 Task: Look for space in Königs Wusterhausen, Germany from 1st August, 2023 to 5th August, 2023 for 3 adults, 1 child in price range Rs.13000 to Rs.20000. Place can be entire place with 2 bedrooms having 3 beds and 2 bathrooms. Property type can be house, flat, guest house. Booking option can be shelf check-in. Required host language is English.
Action: Mouse moved to (546, 146)
Screenshot: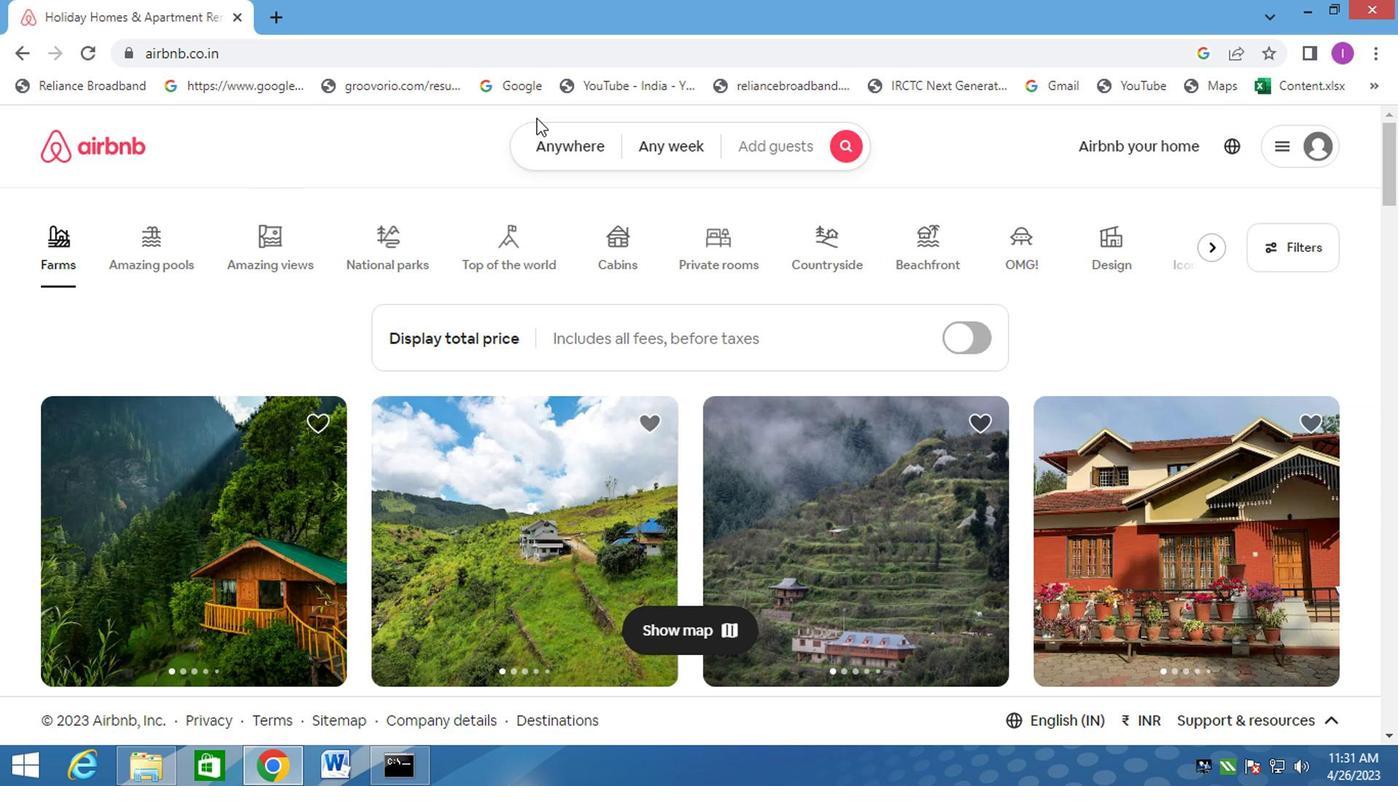 
Action: Mouse pressed left at (546, 146)
Screenshot: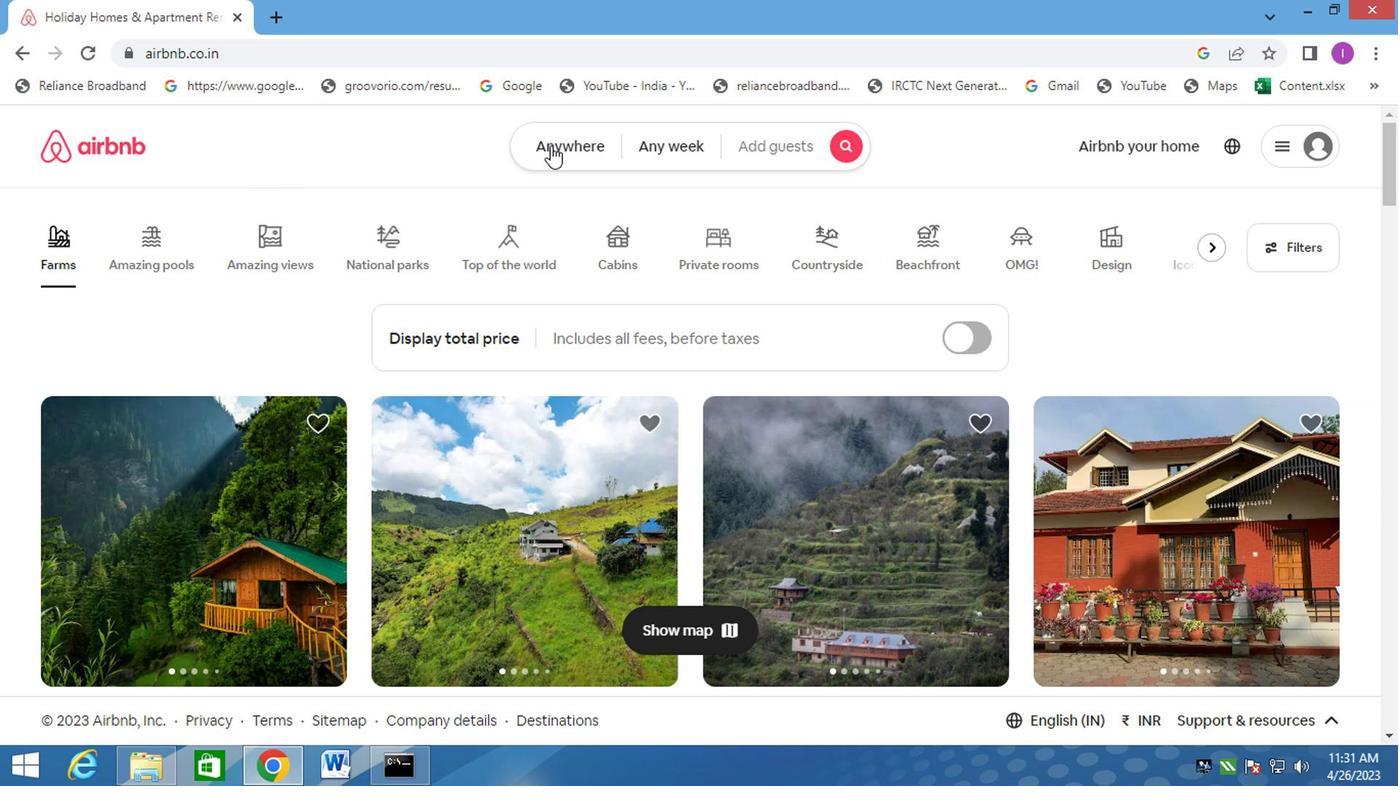 
Action: Mouse moved to (320, 230)
Screenshot: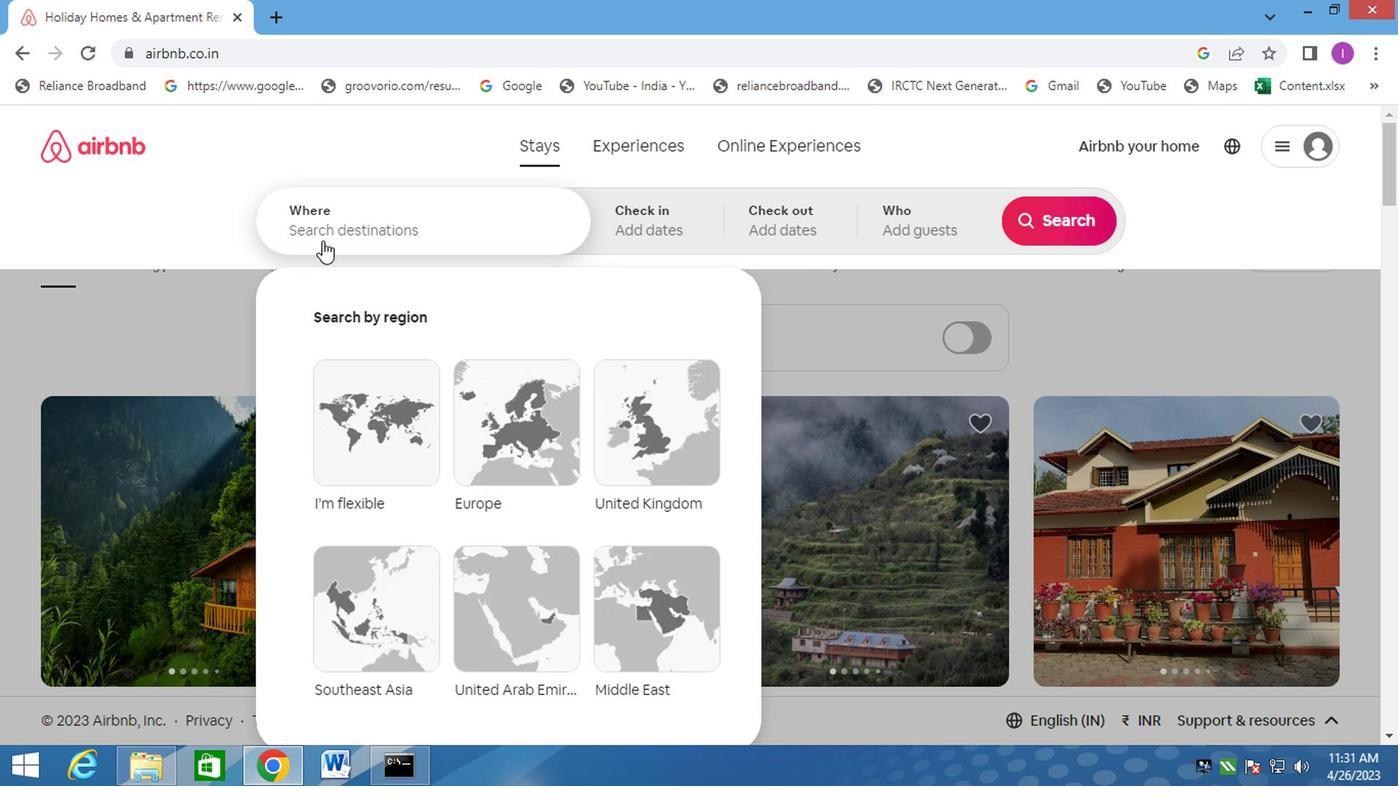 
Action: Mouse pressed left at (320, 230)
Screenshot: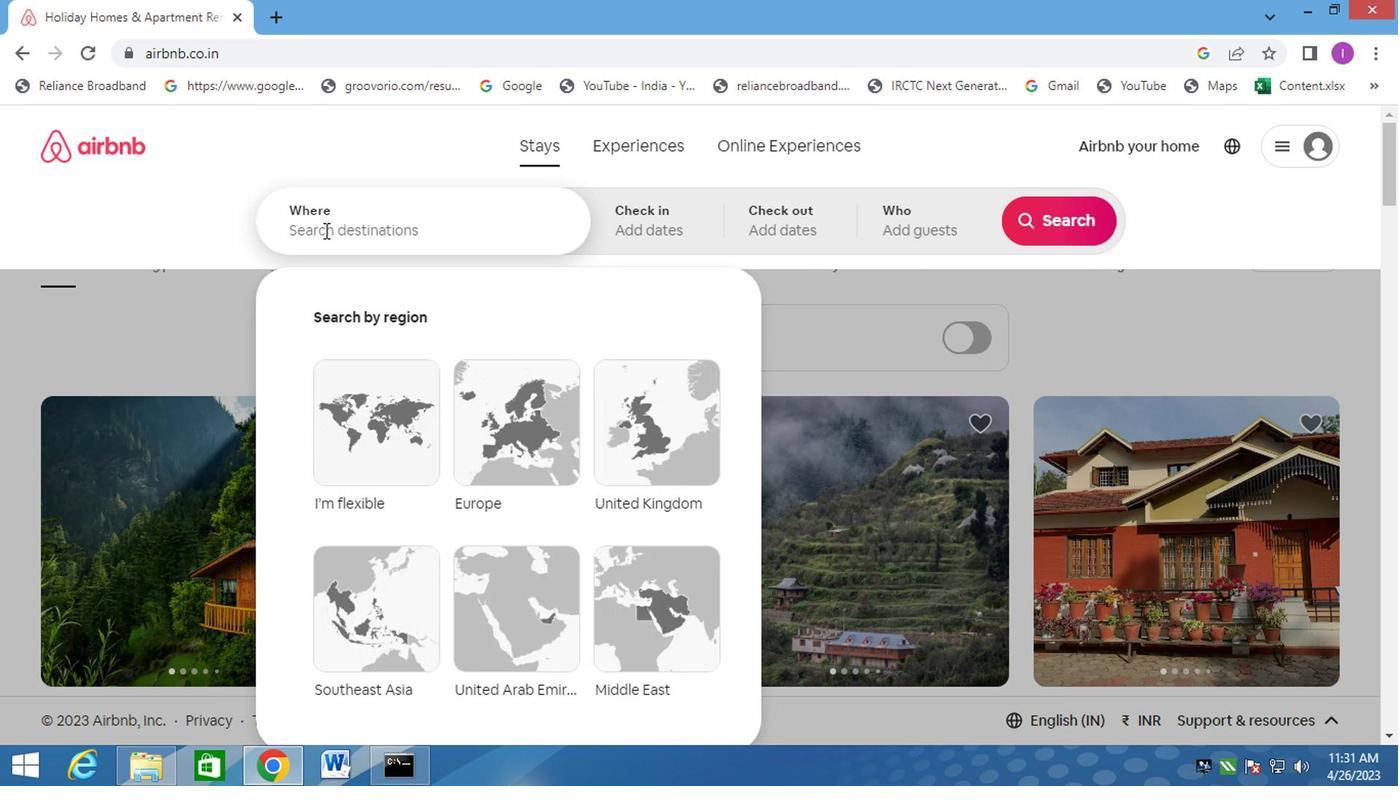 
Action: Mouse moved to (609, 75)
Screenshot: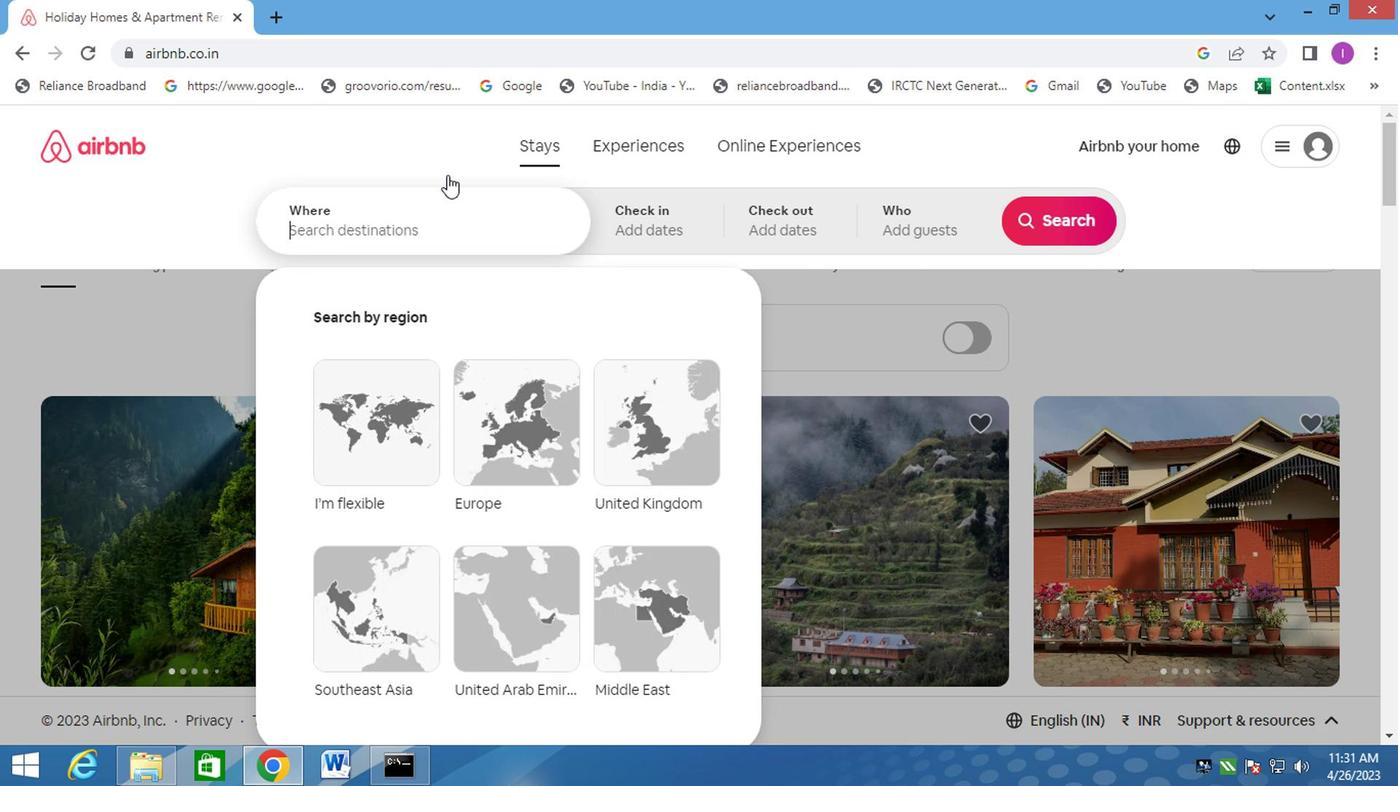 
Action: Key pressed konigs<Key.space>wusterhausen,germany
Screenshot: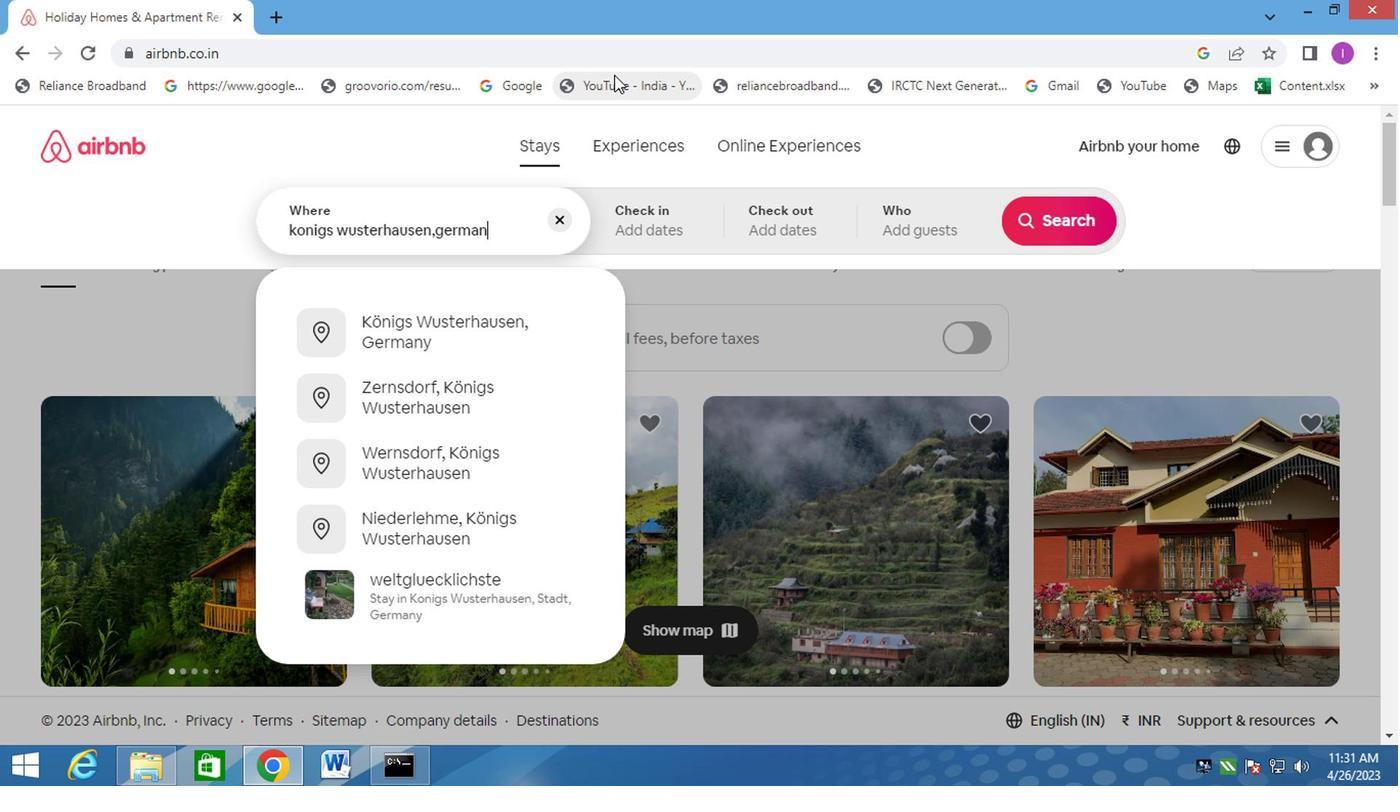 
Action: Mouse moved to (443, 335)
Screenshot: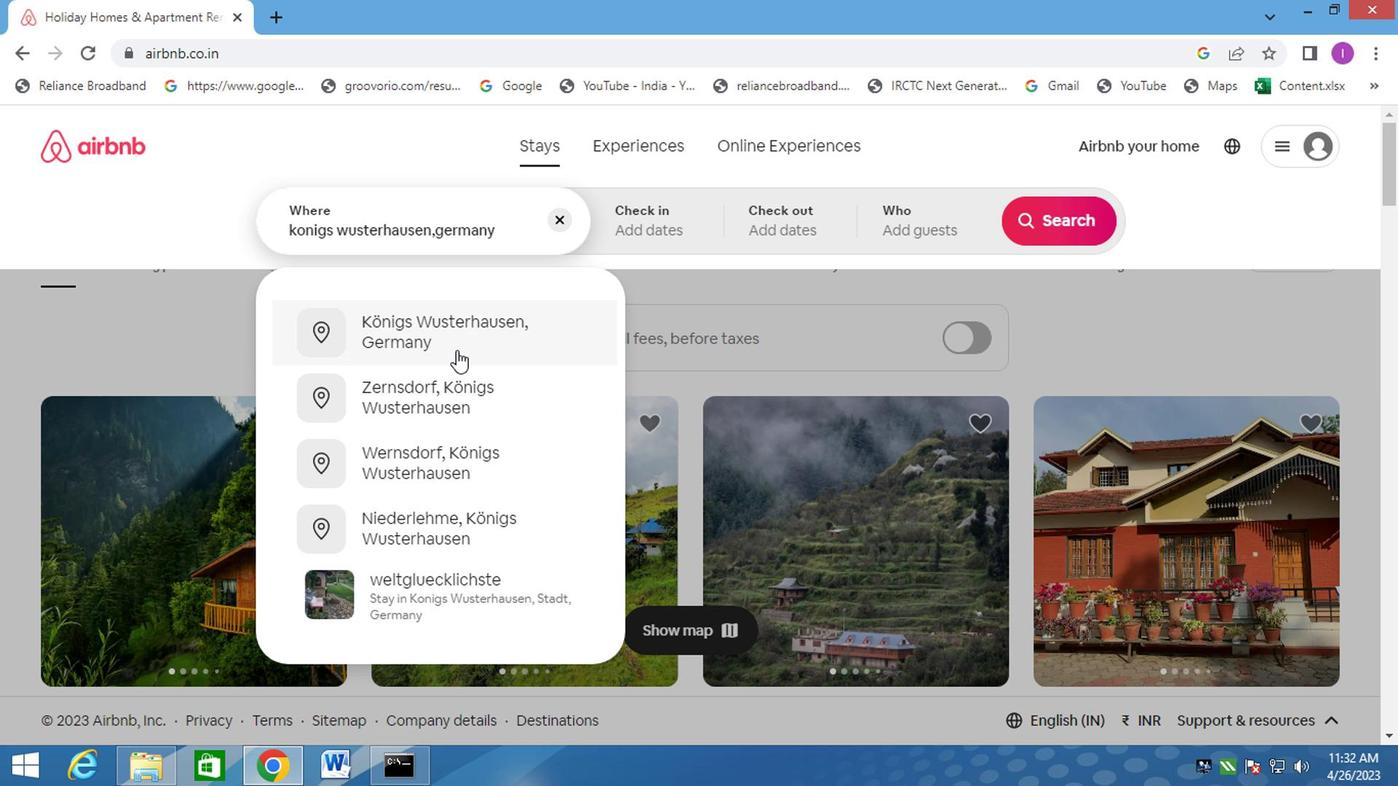 
Action: Mouse pressed left at (443, 335)
Screenshot: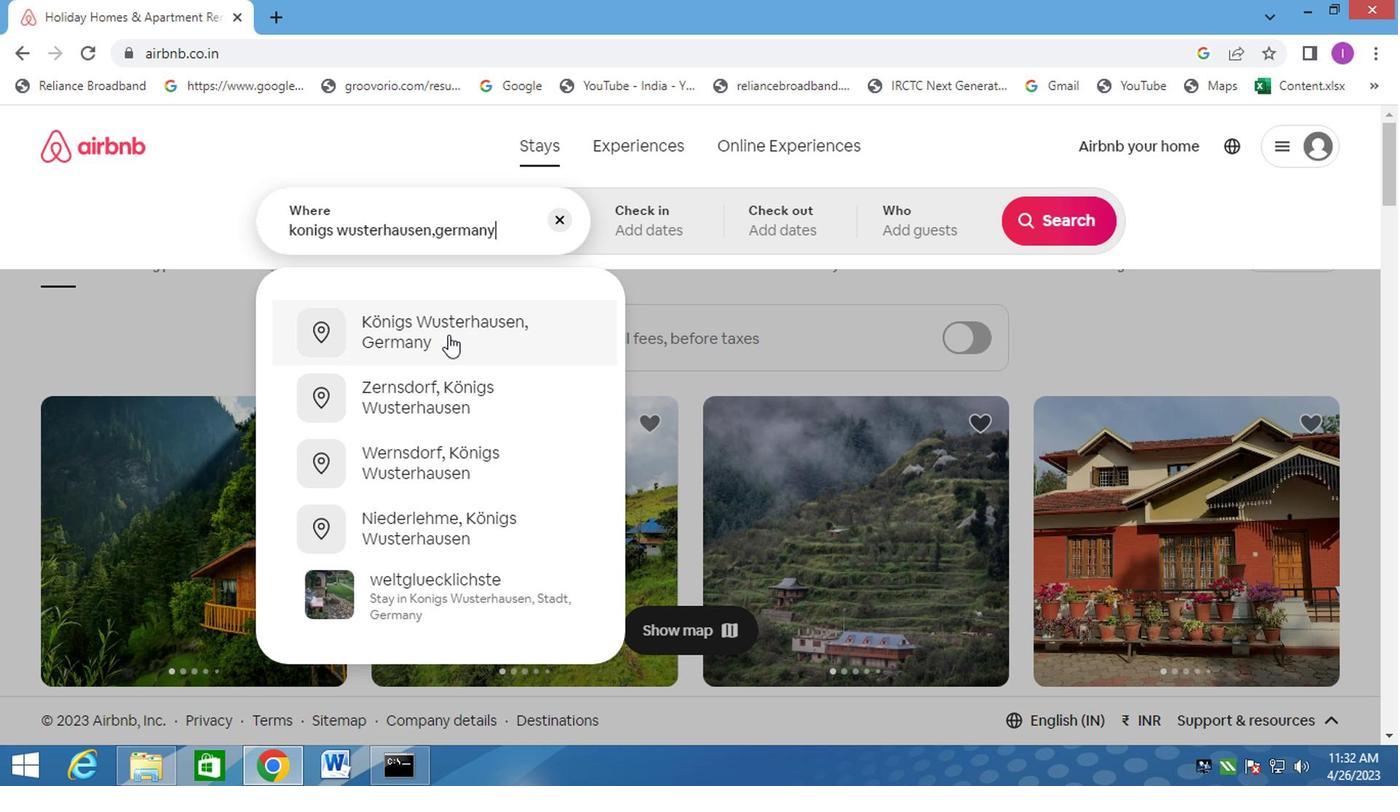 
Action: Mouse moved to (1049, 382)
Screenshot: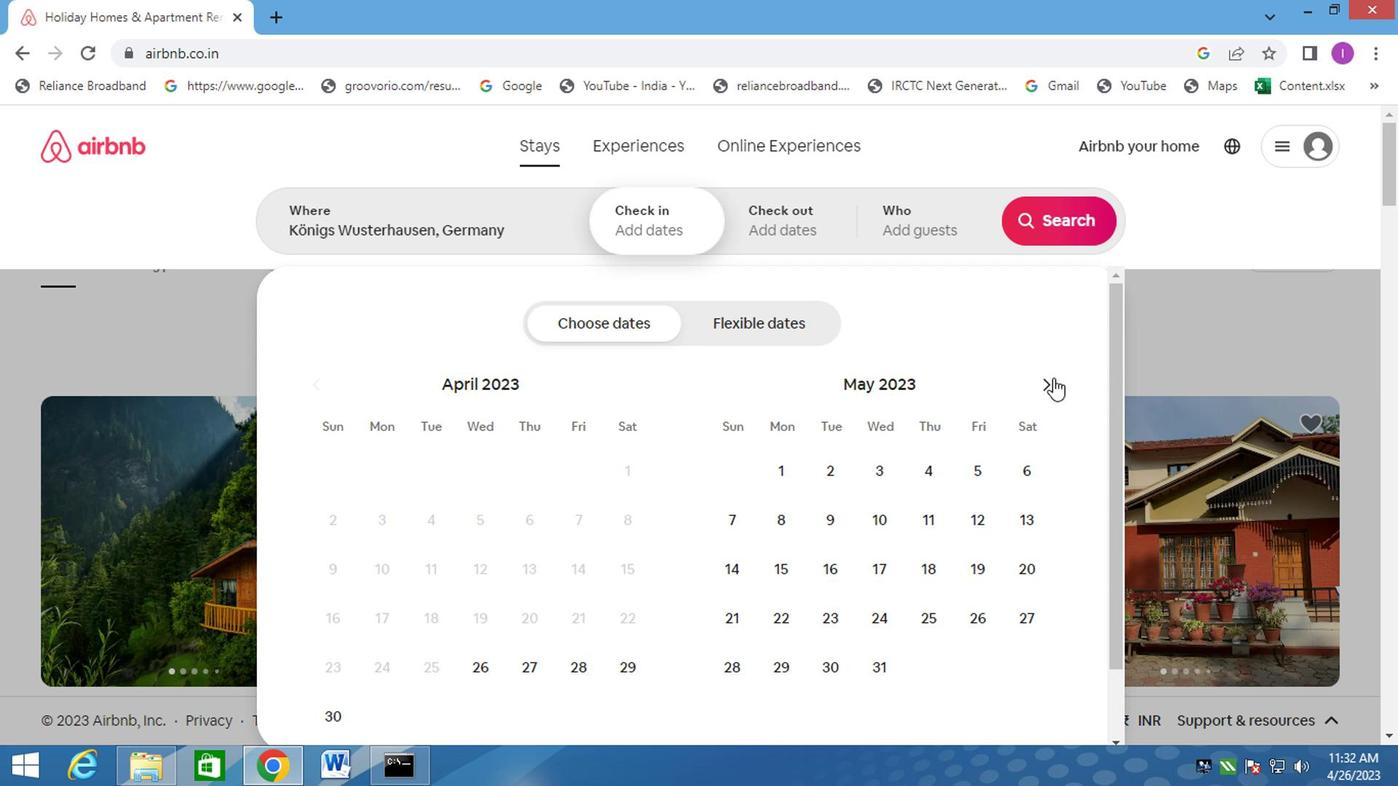 
Action: Mouse pressed left at (1049, 382)
Screenshot: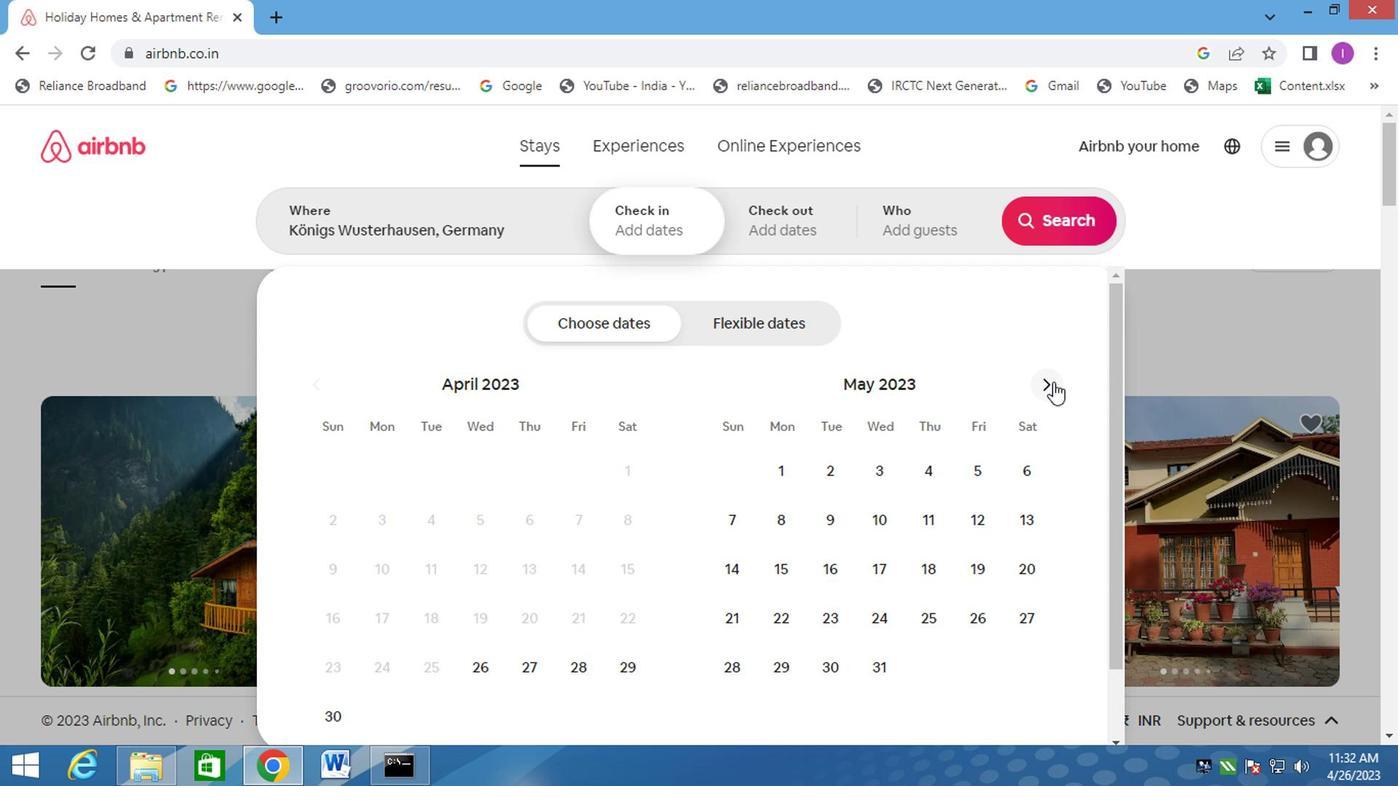 
Action: Mouse moved to (1047, 382)
Screenshot: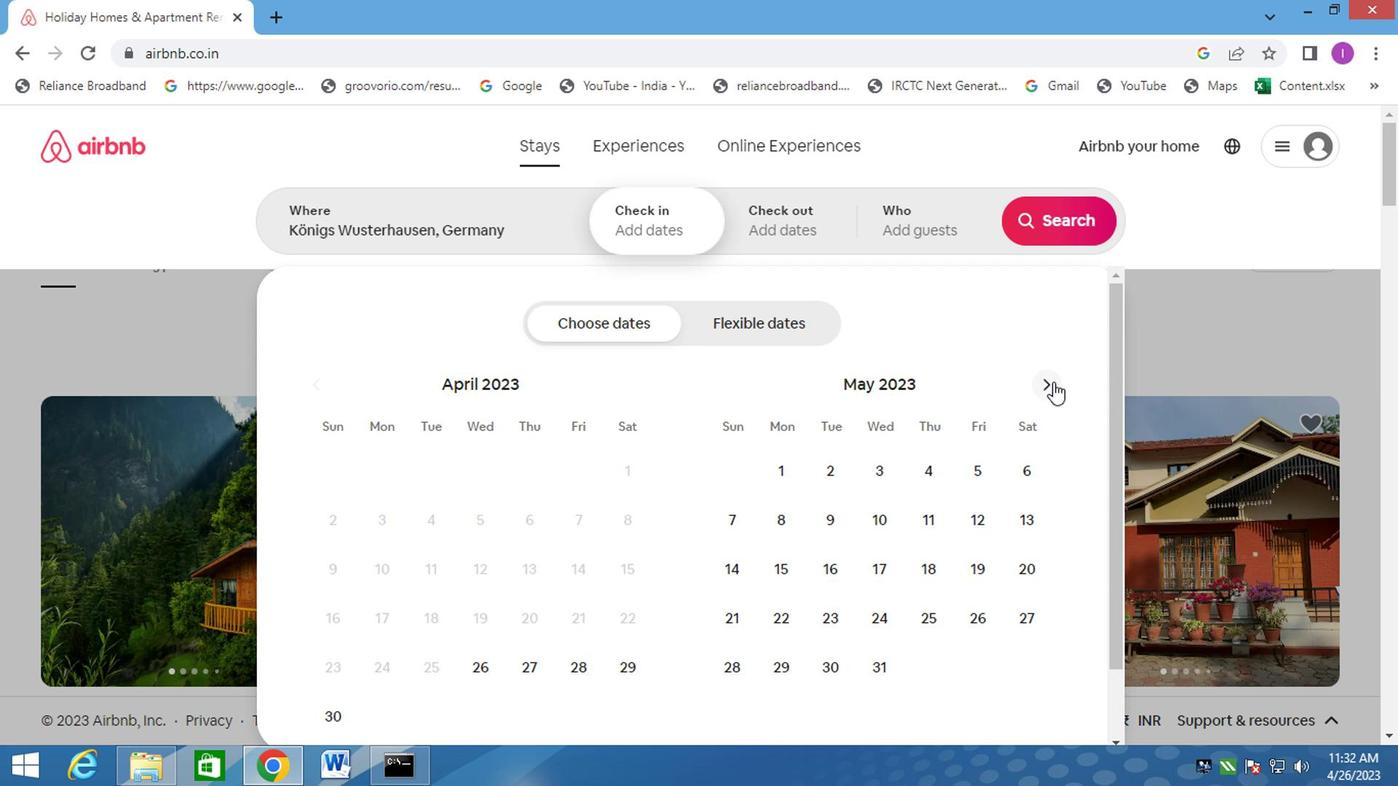 
Action: Mouse pressed left at (1047, 382)
Screenshot: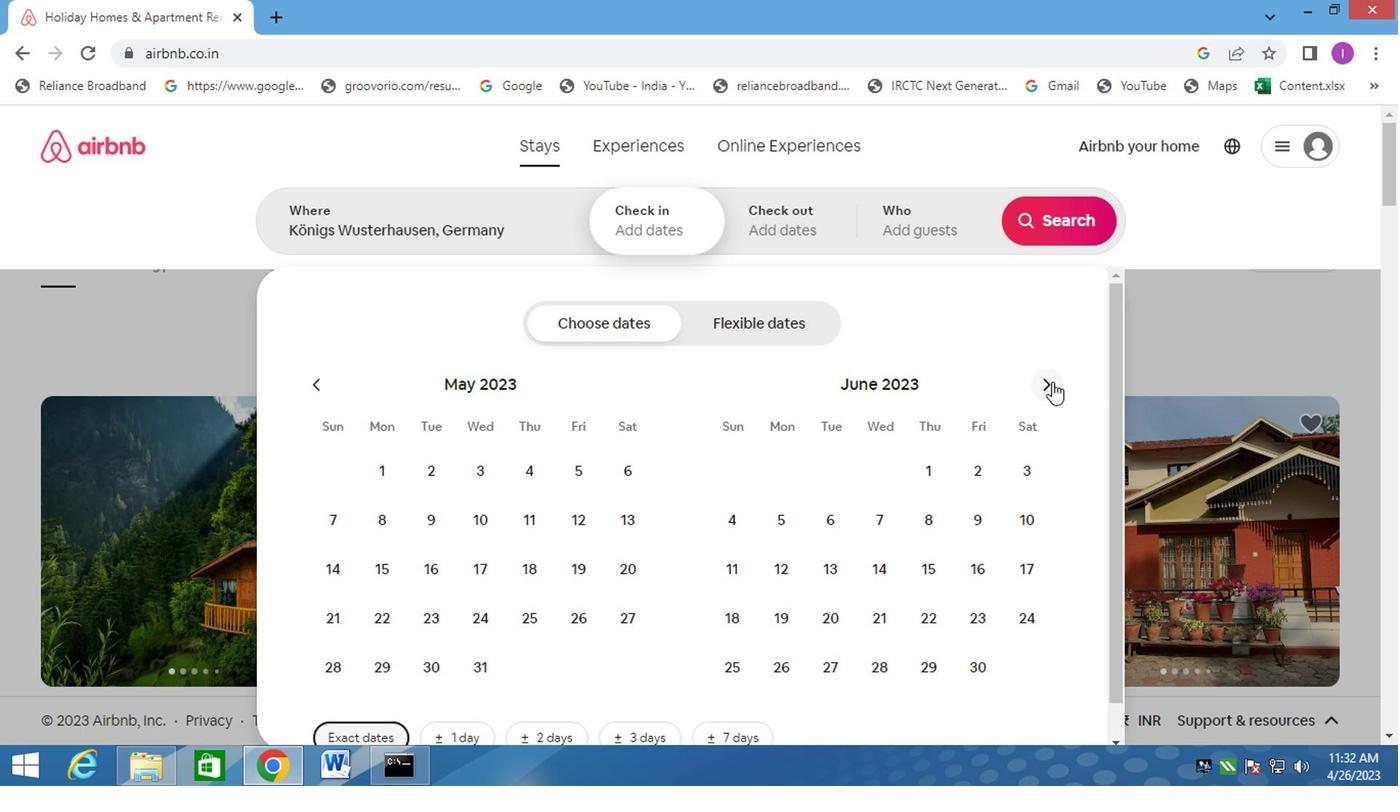 
Action: Mouse moved to (1055, 383)
Screenshot: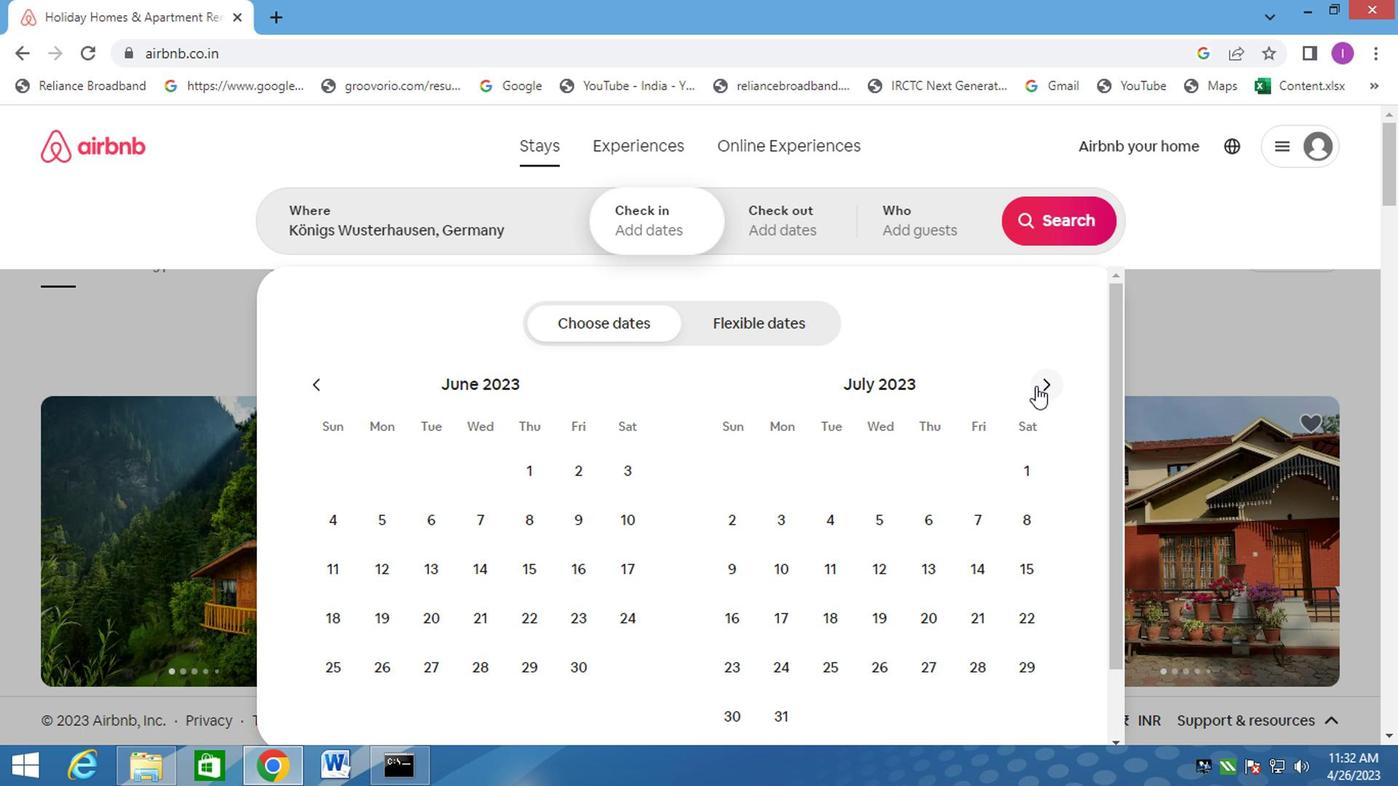 
Action: Mouse pressed left at (1055, 383)
Screenshot: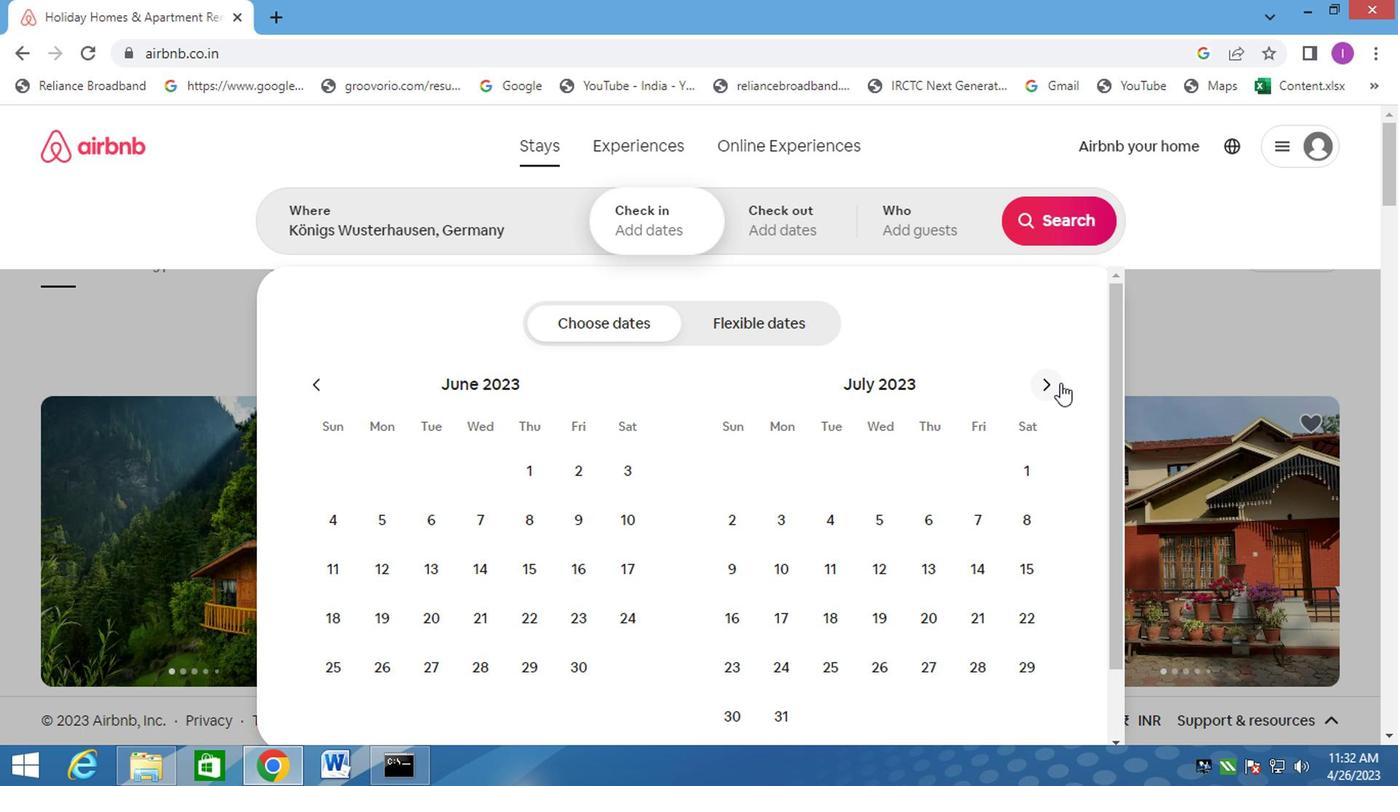 
Action: Mouse moved to (830, 480)
Screenshot: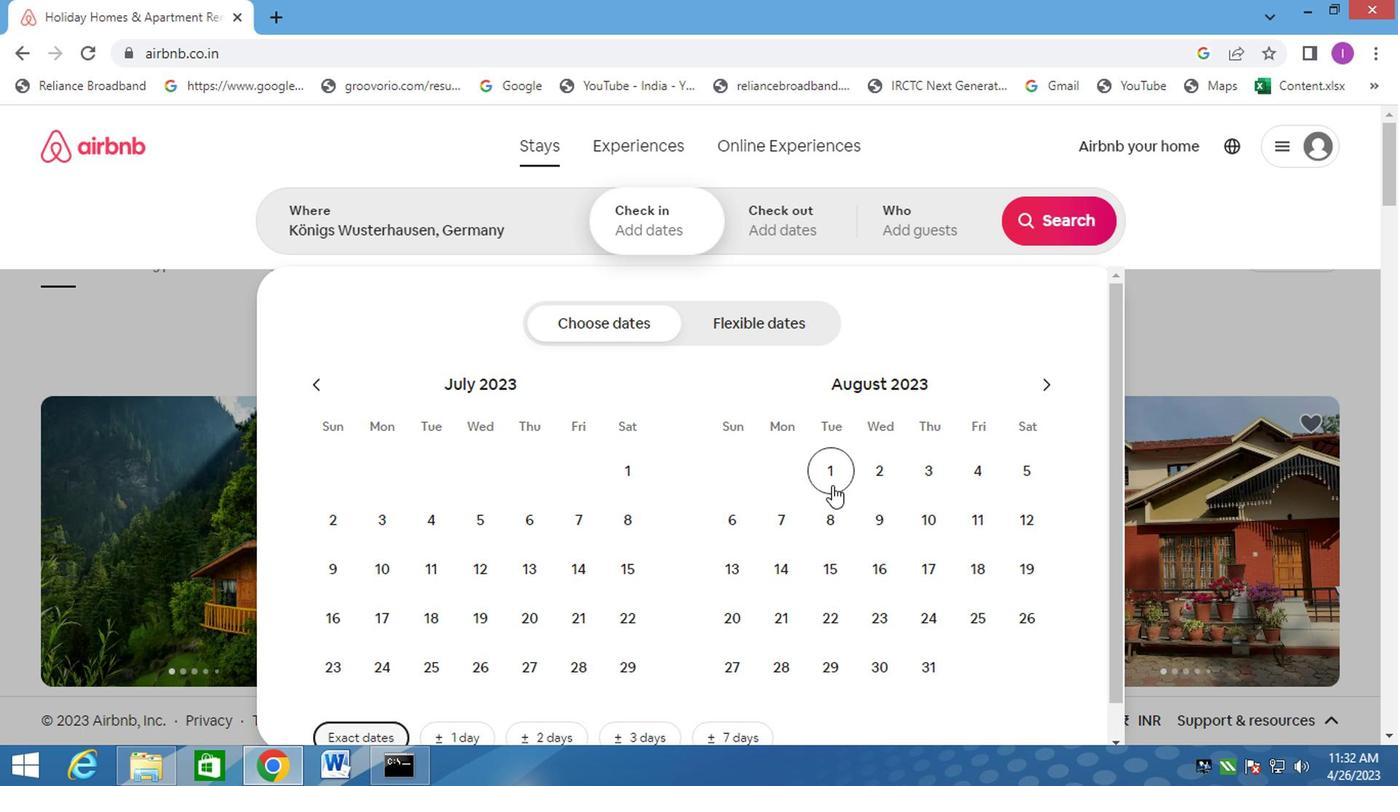 
Action: Mouse pressed left at (830, 480)
Screenshot: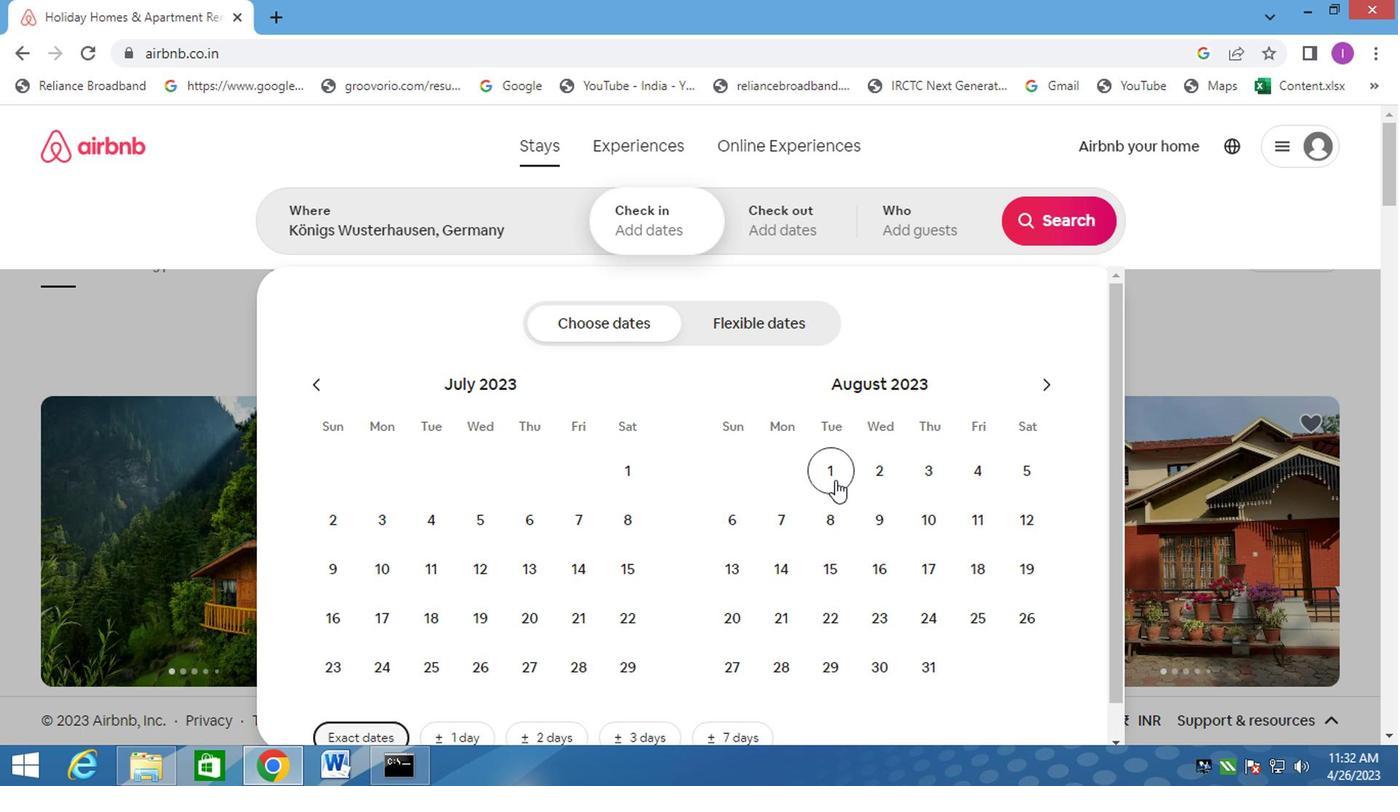 
Action: Mouse moved to (1017, 478)
Screenshot: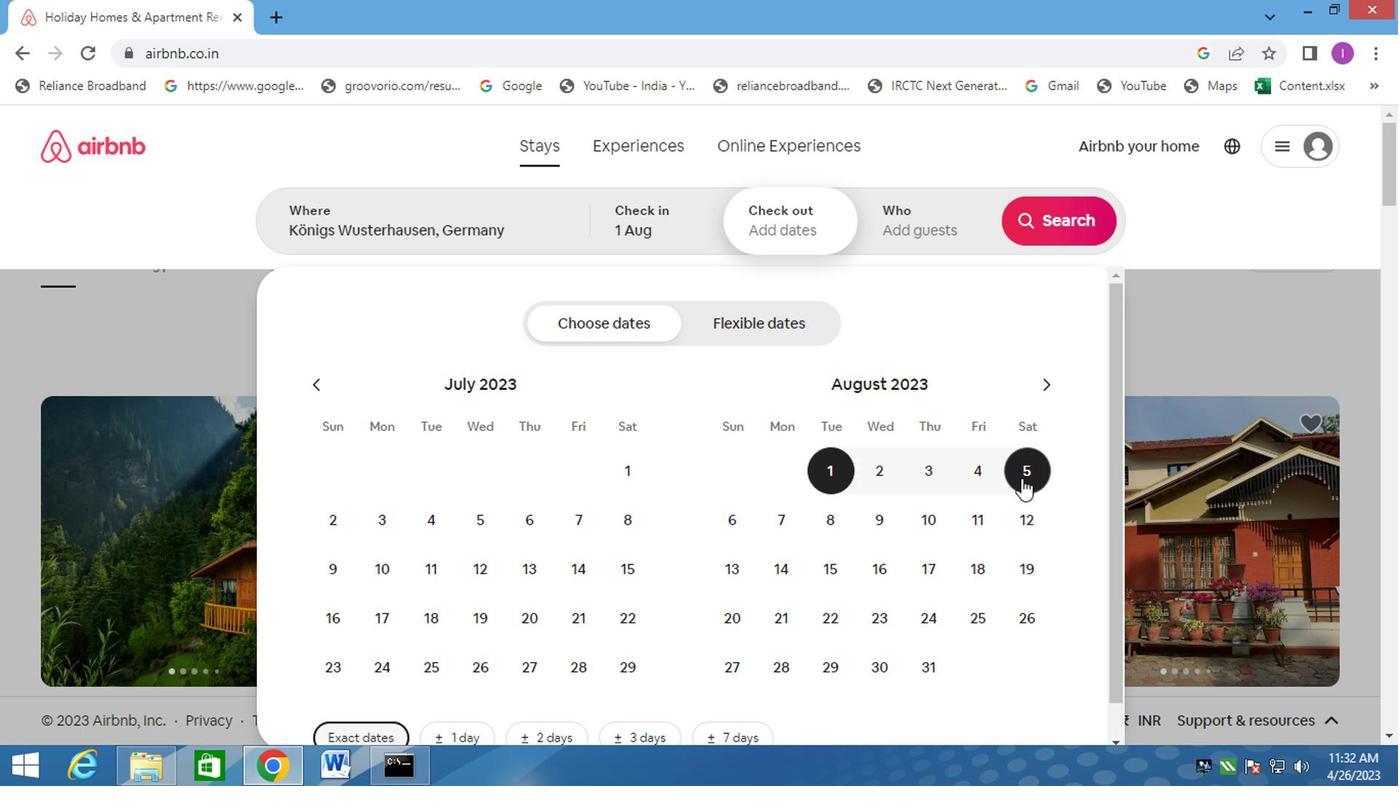 
Action: Mouse pressed left at (1017, 478)
Screenshot: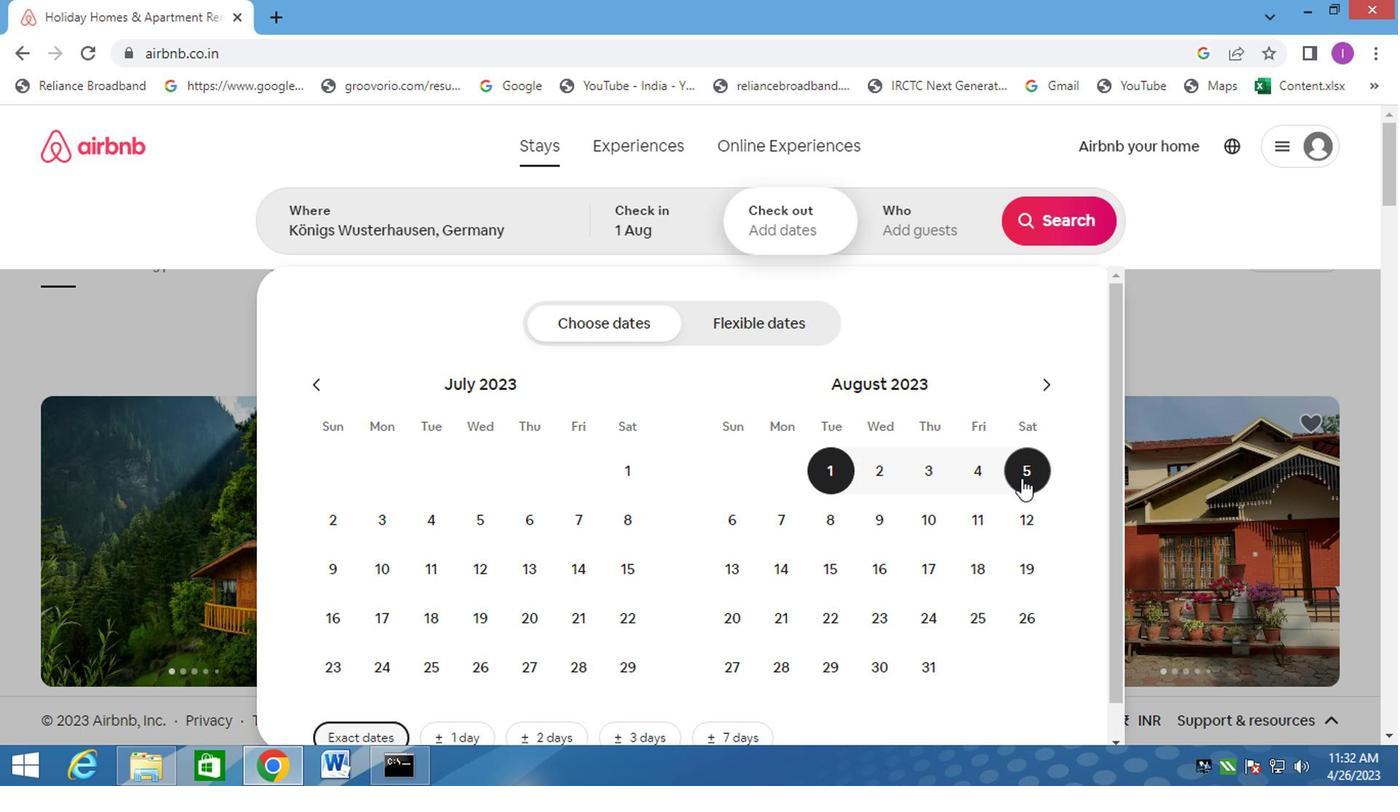 
Action: Mouse moved to (917, 236)
Screenshot: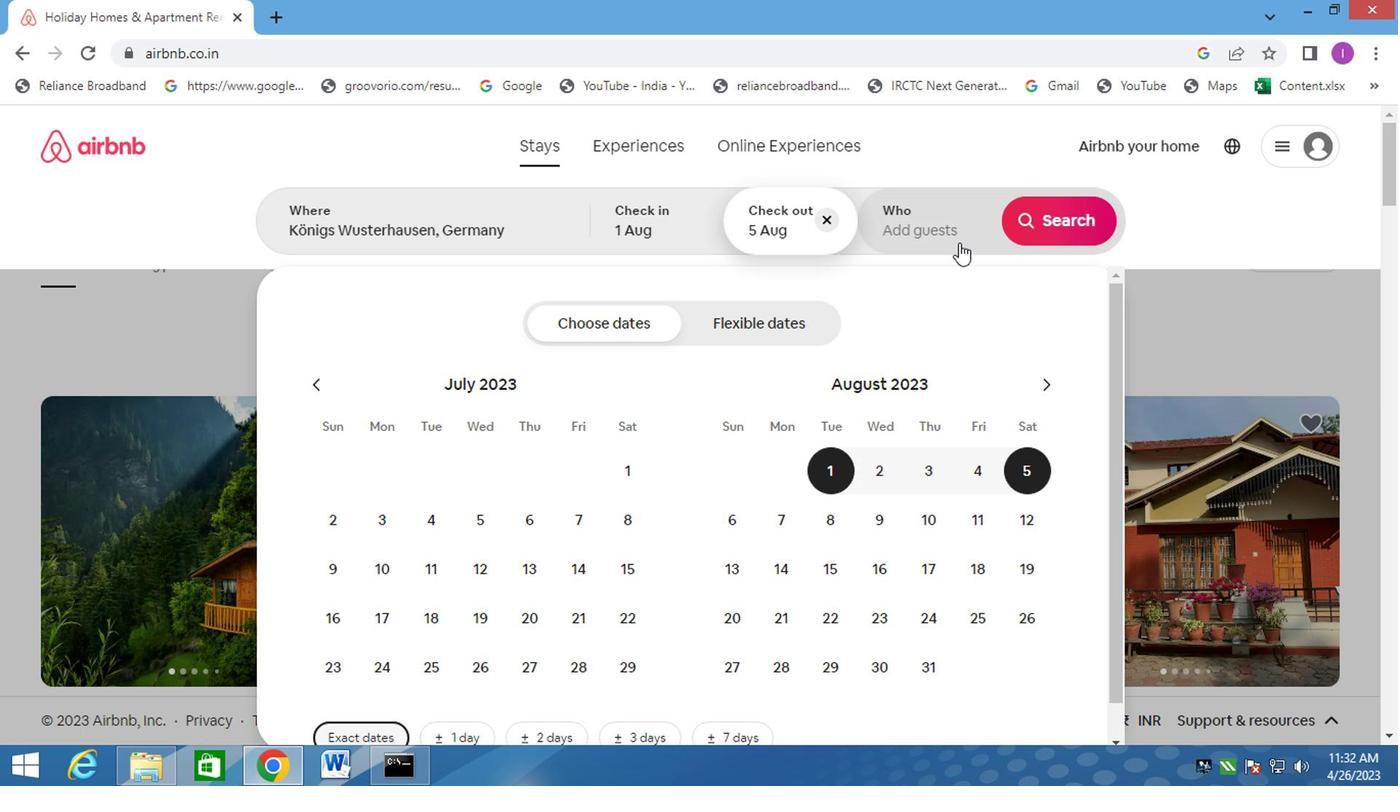 
Action: Mouse pressed left at (917, 236)
Screenshot: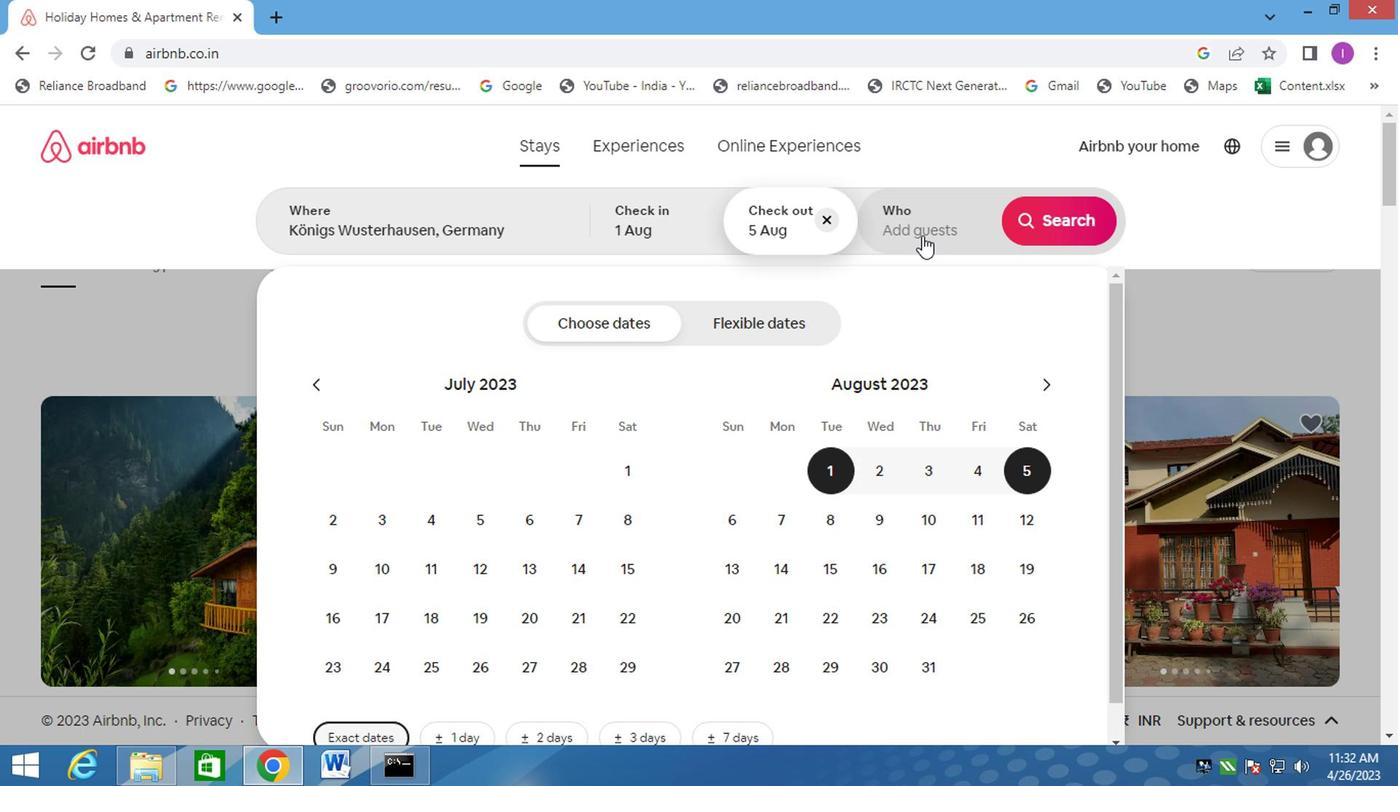 
Action: Mouse moved to (1055, 332)
Screenshot: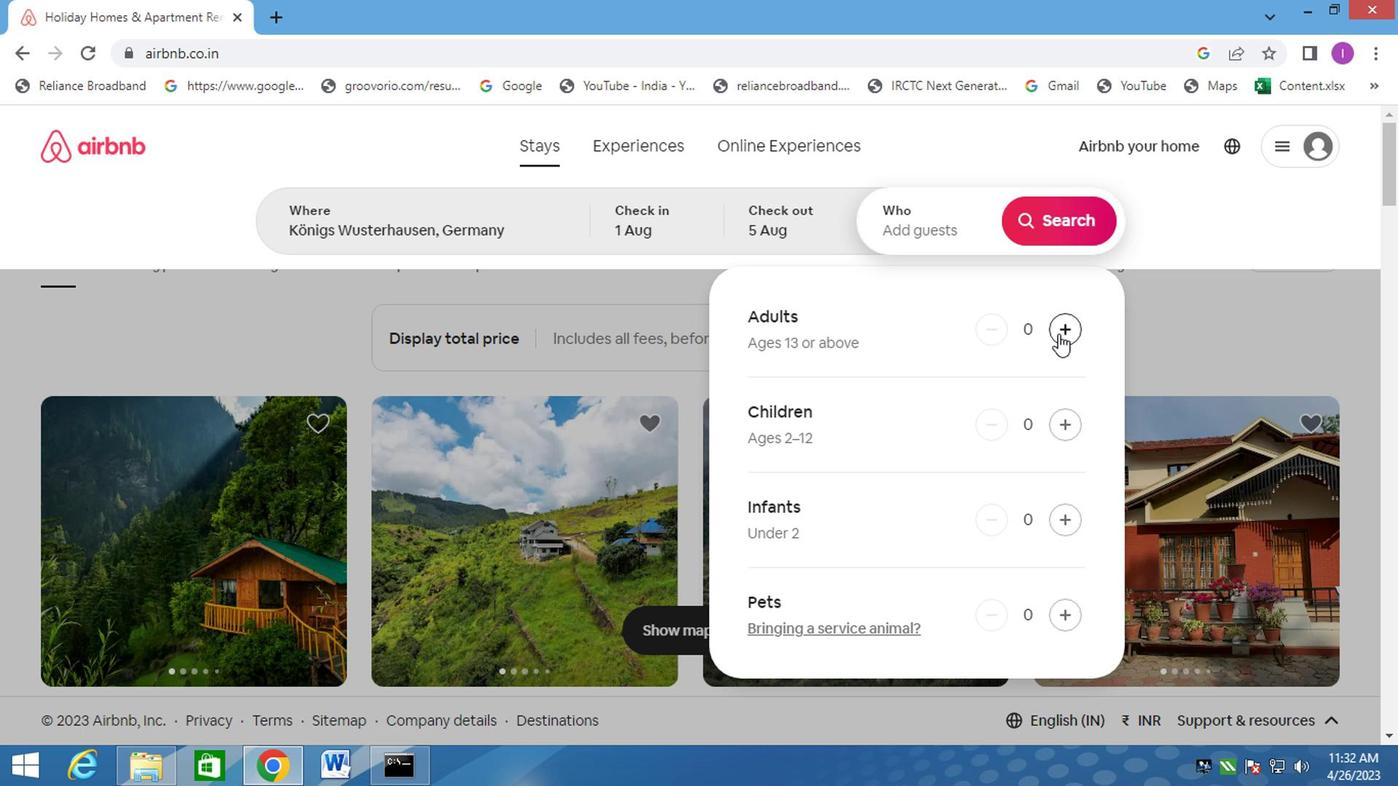 
Action: Mouse pressed left at (1055, 332)
Screenshot: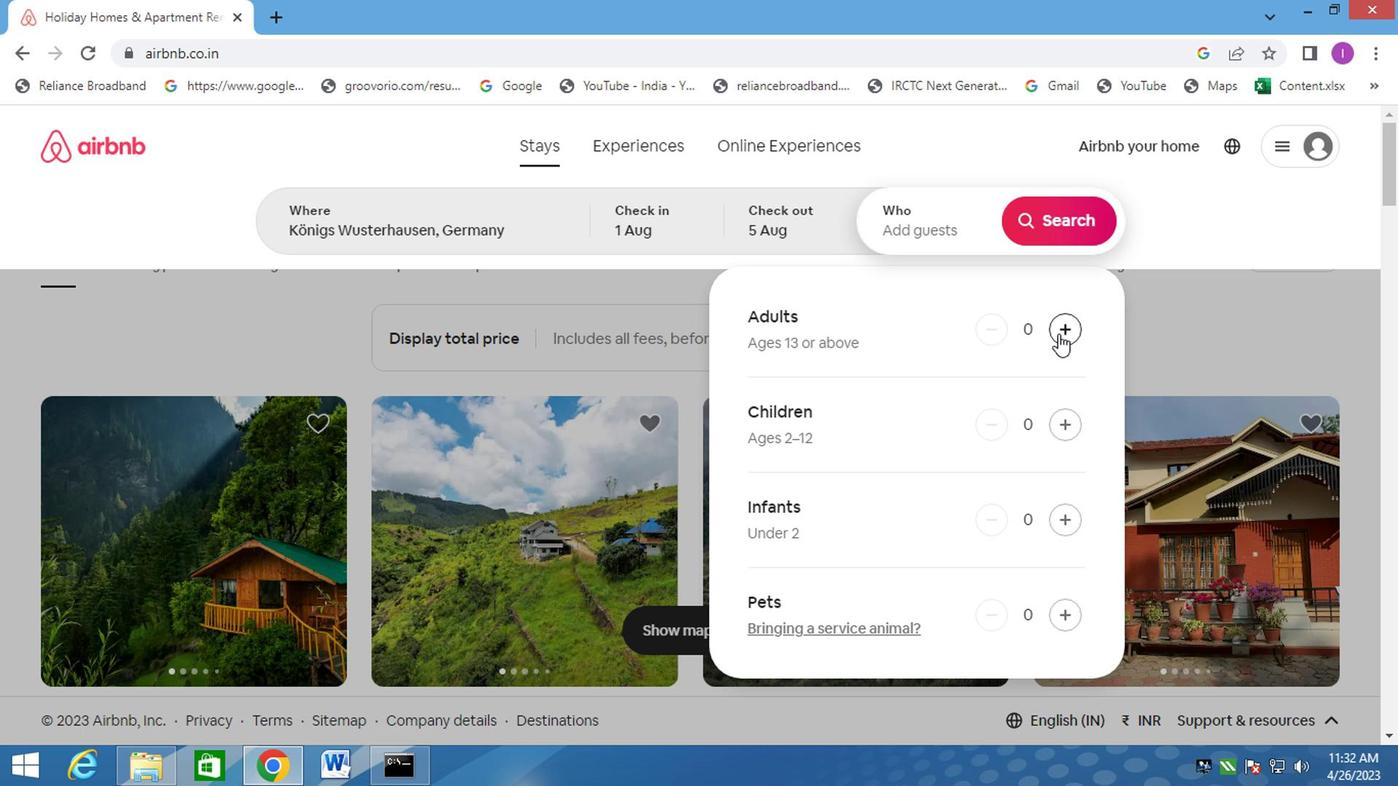 
Action: Mouse pressed left at (1055, 332)
Screenshot: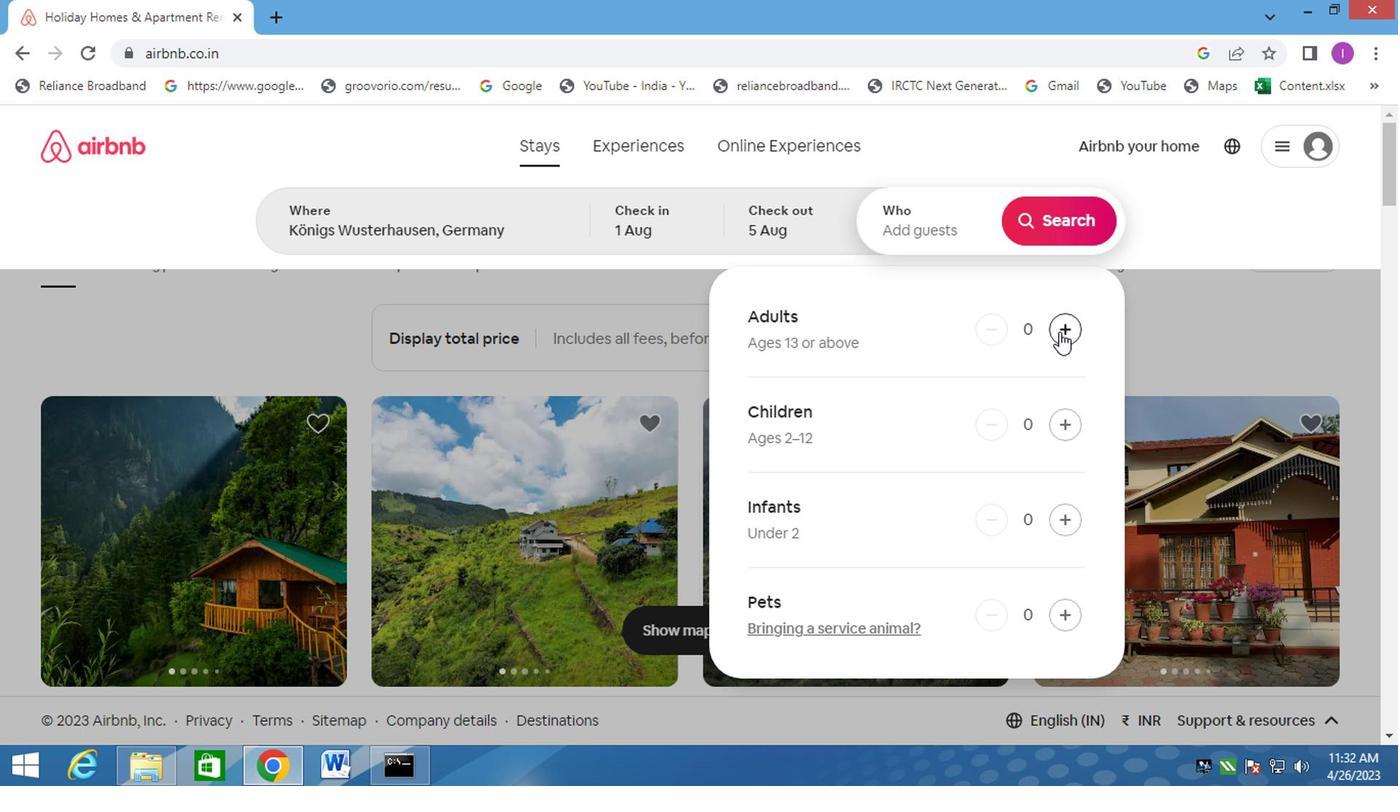 
Action: Mouse pressed left at (1055, 332)
Screenshot: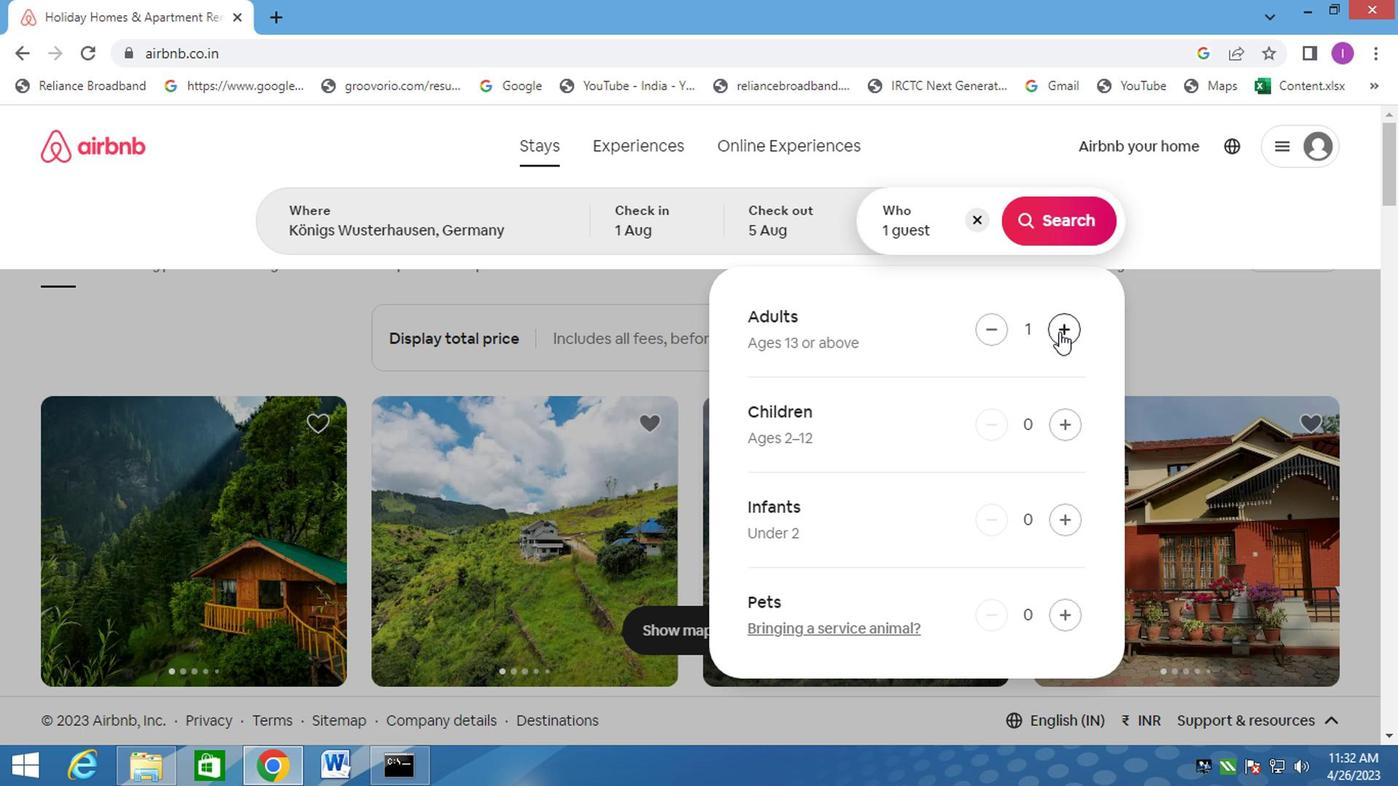 
Action: Mouse moved to (1065, 434)
Screenshot: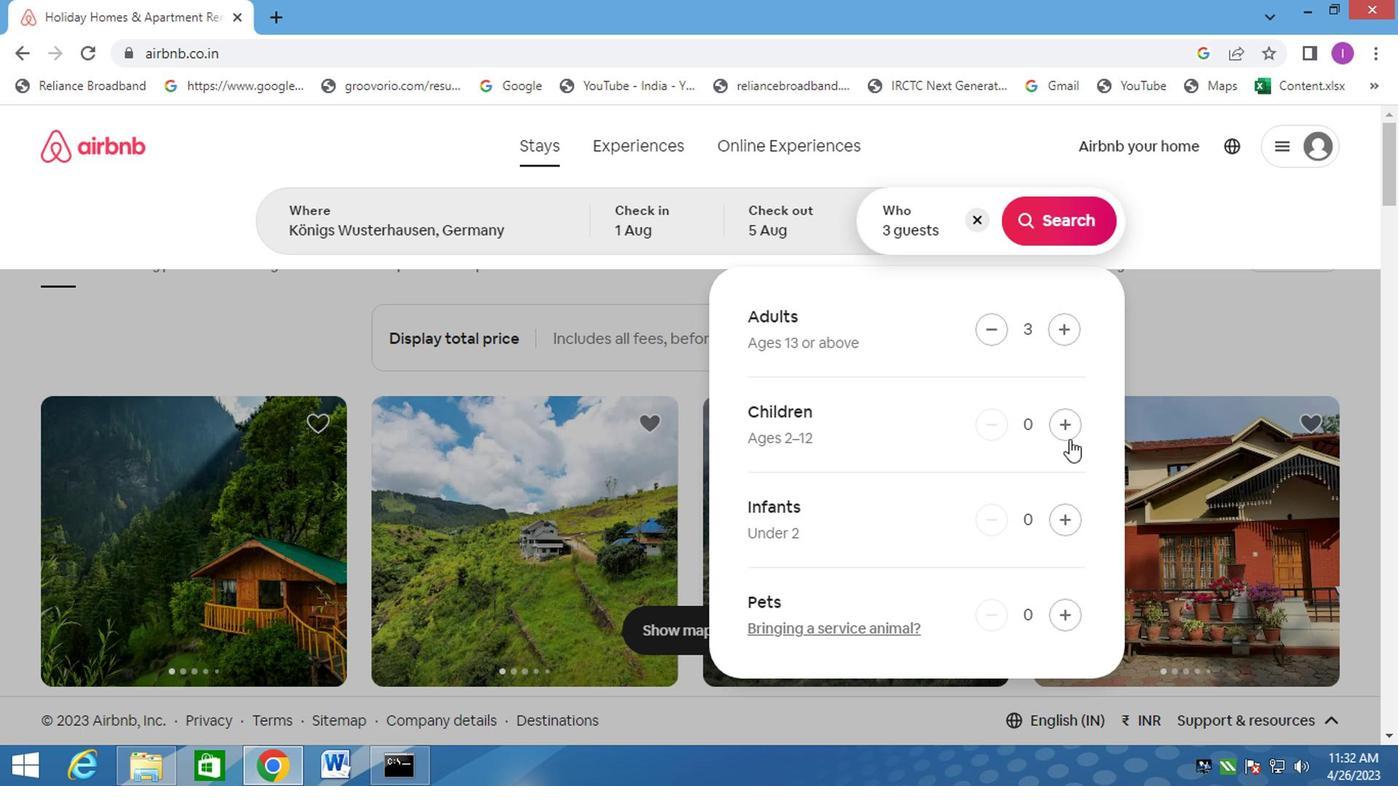 
Action: Mouse pressed left at (1065, 434)
Screenshot: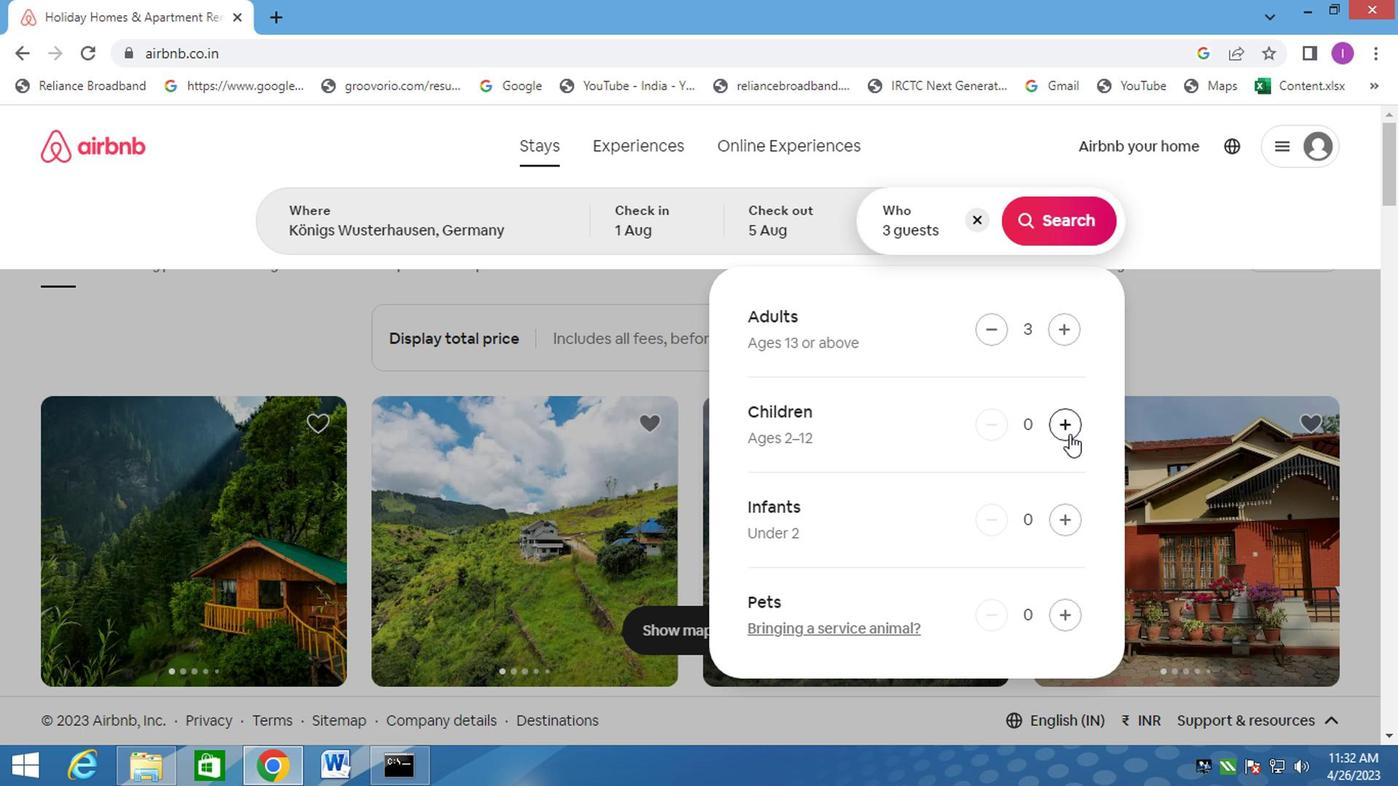 
Action: Mouse moved to (1039, 222)
Screenshot: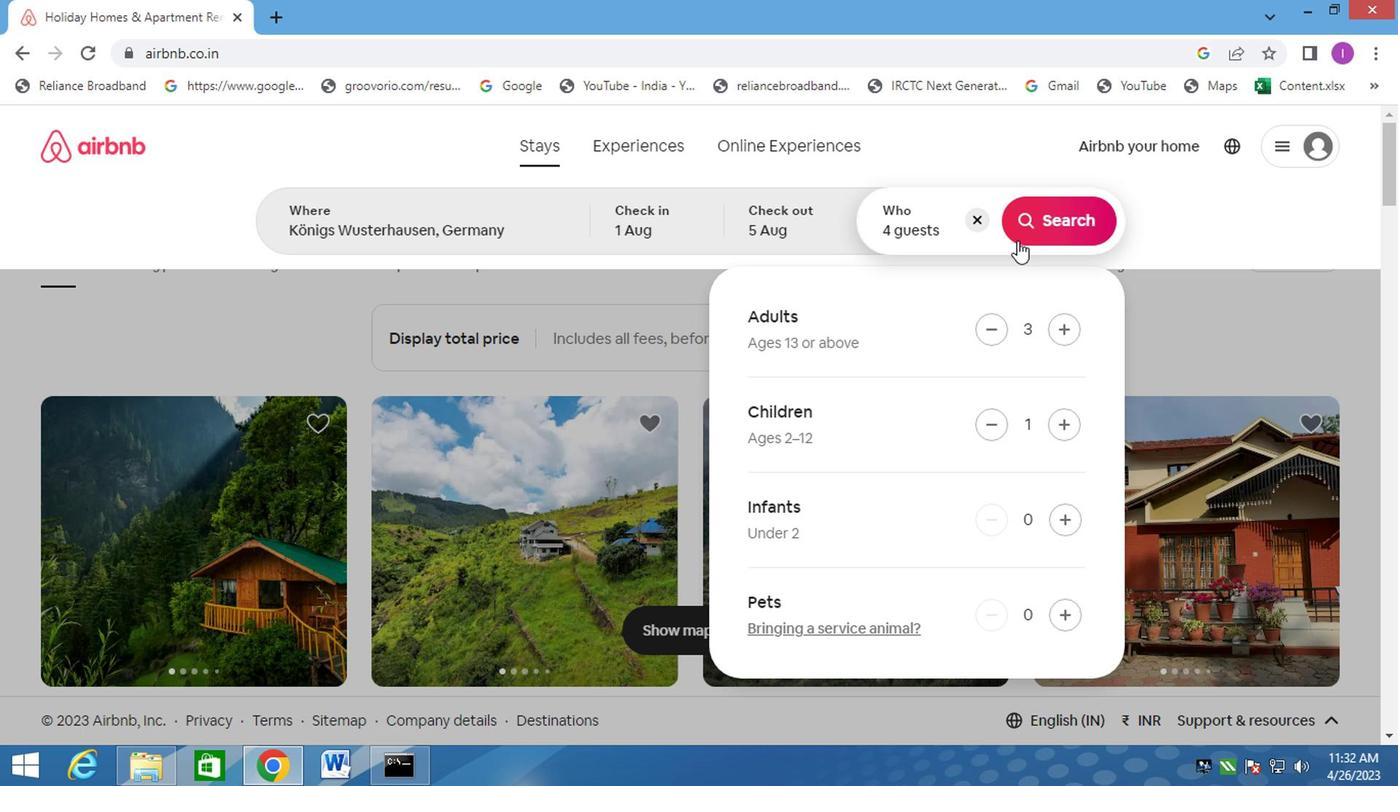 
Action: Mouse pressed left at (1039, 222)
Screenshot: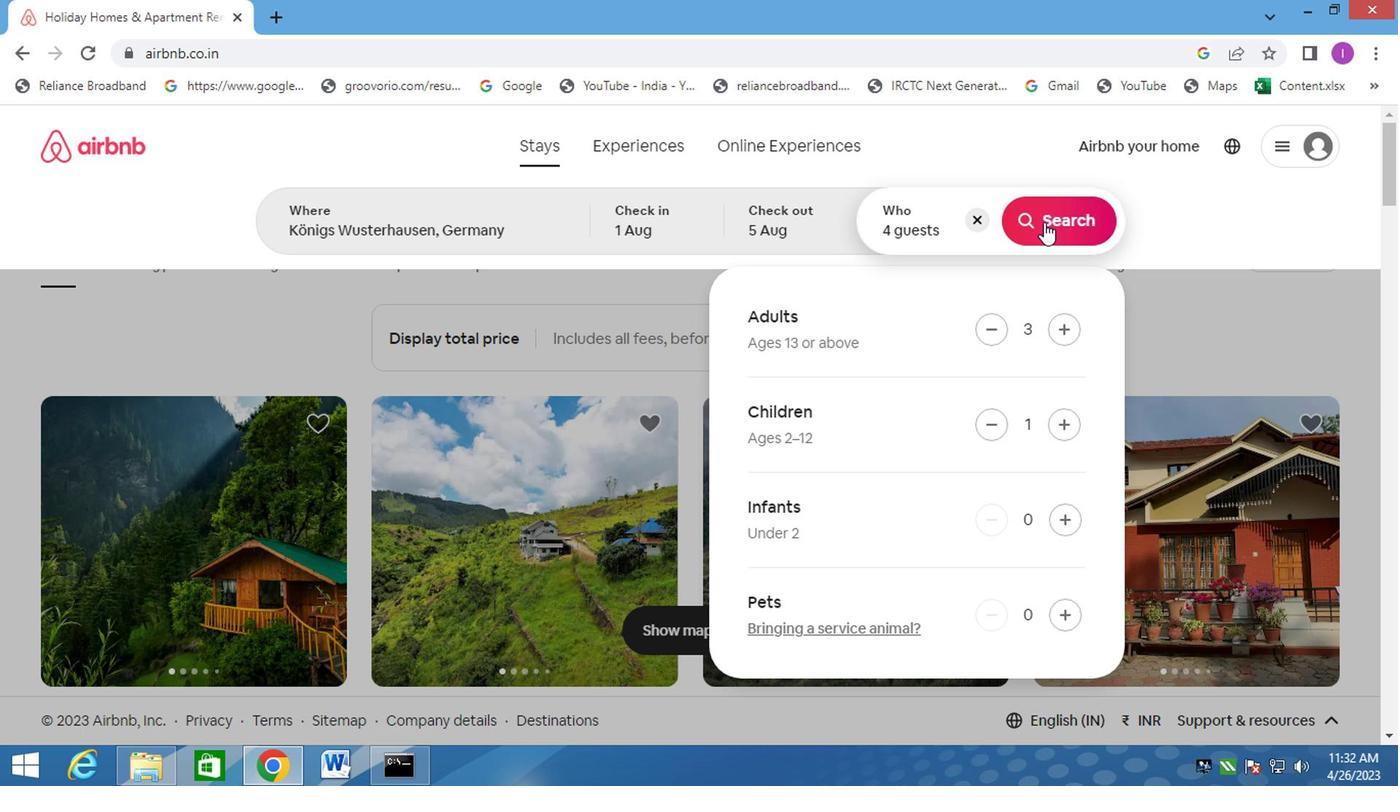 
Action: Mouse moved to (1287, 217)
Screenshot: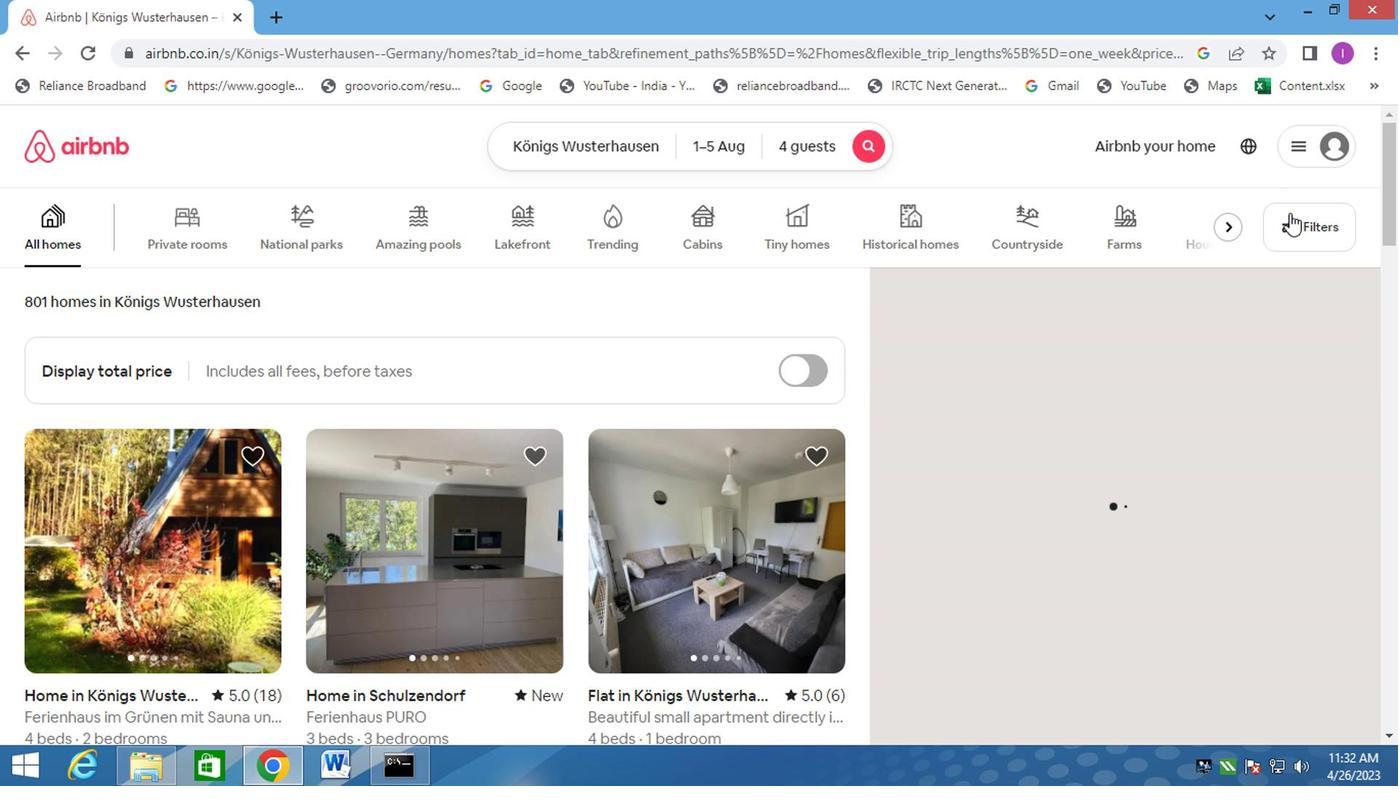 
Action: Mouse pressed left at (1287, 217)
Screenshot: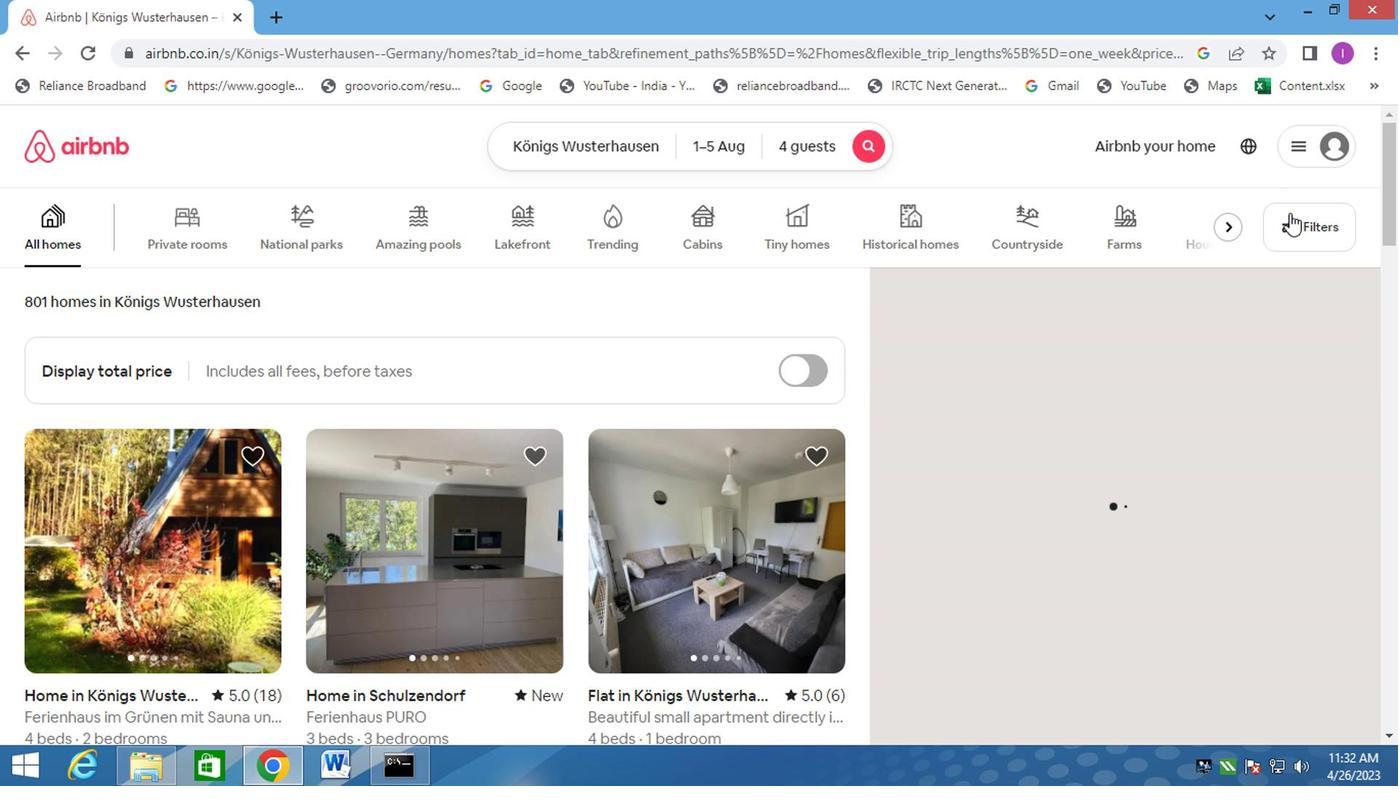 
Action: Mouse moved to (480, 483)
Screenshot: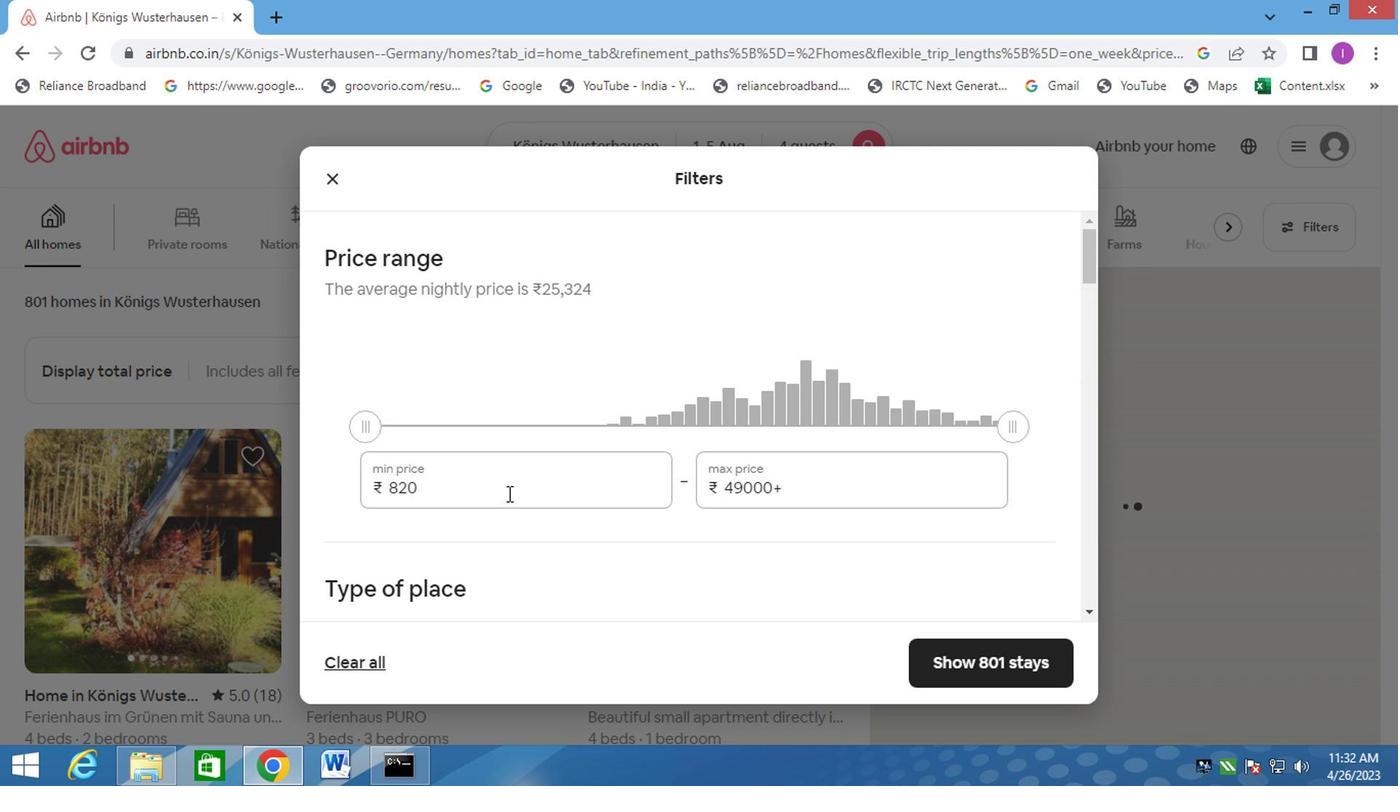 
Action: Mouse pressed left at (480, 483)
Screenshot: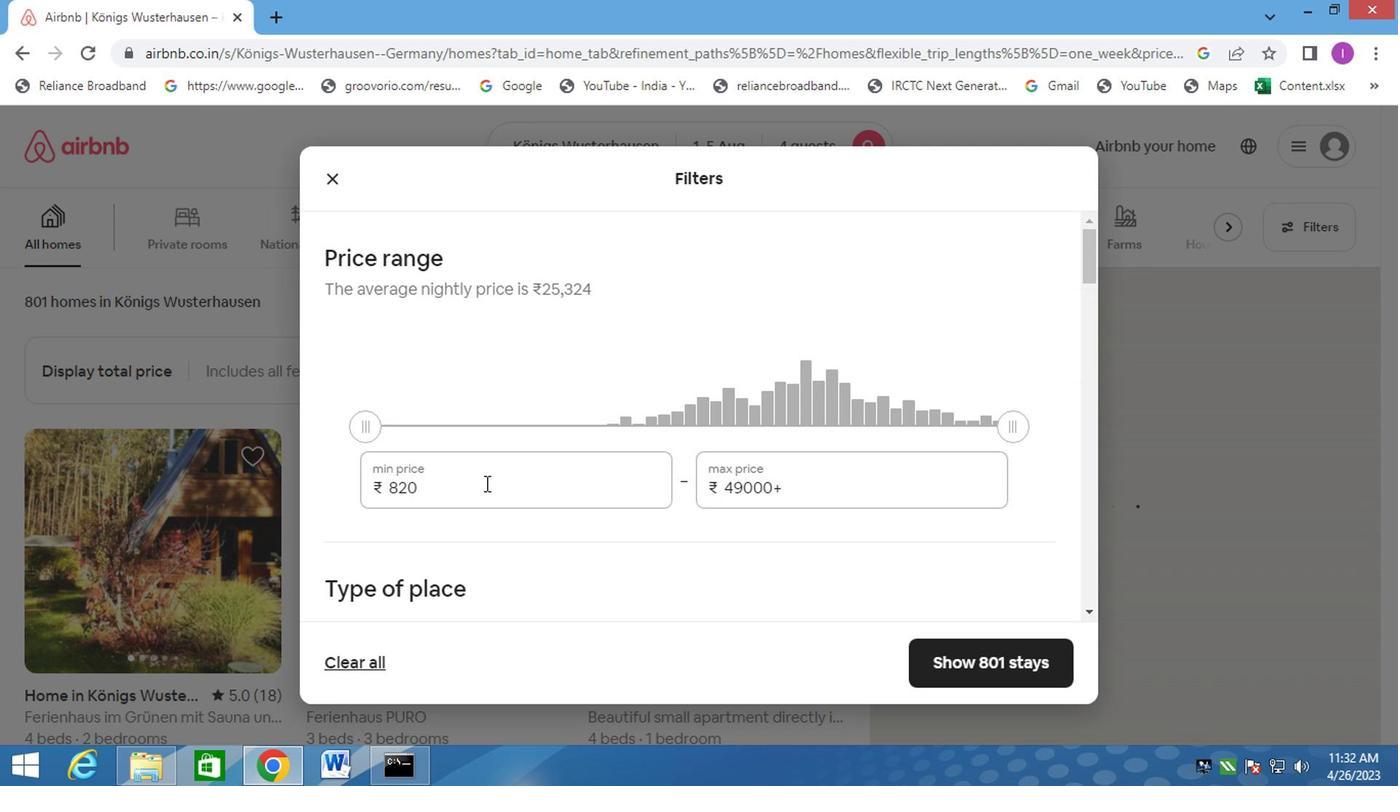 
Action: Mouse moved to (1120, 176)
Screenshot: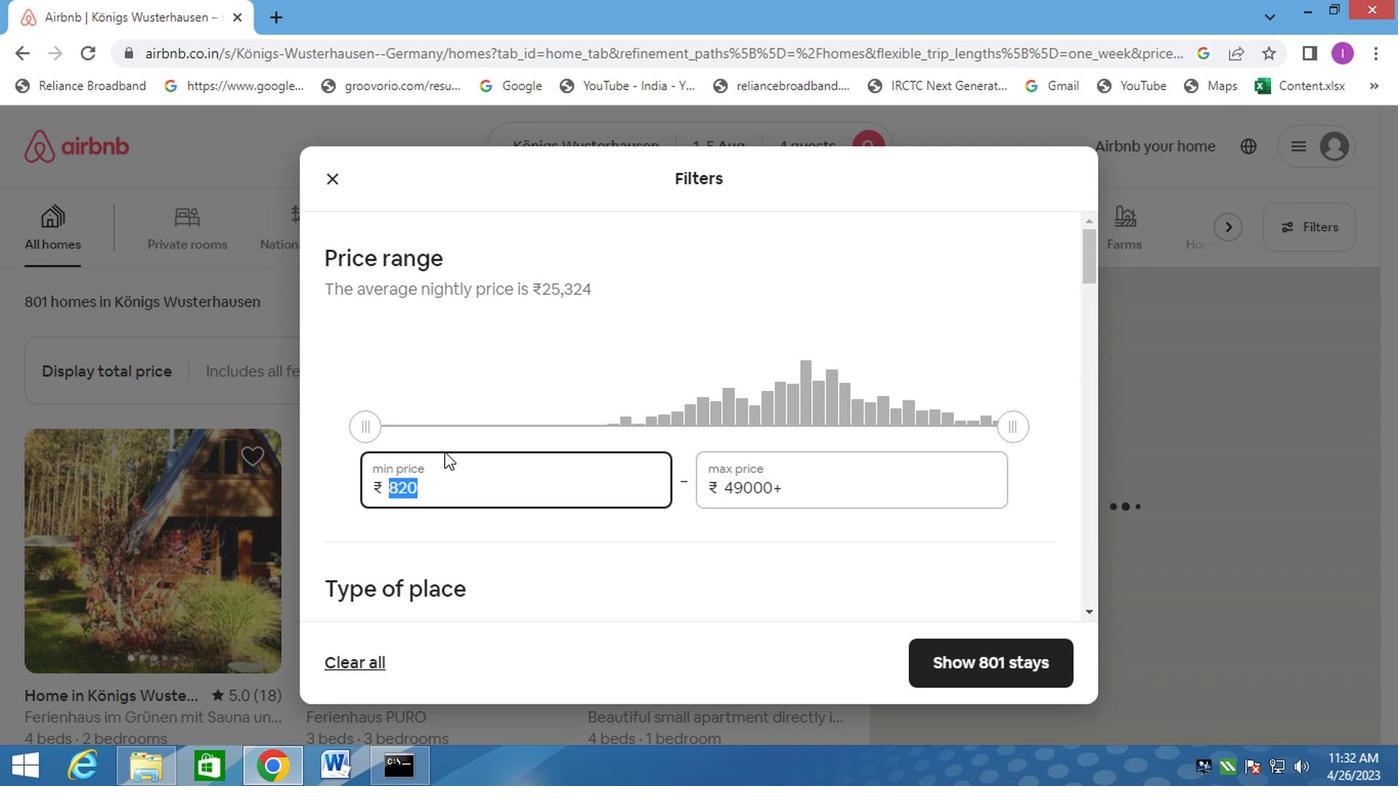 
Action: Key pressed 130000<Key.backspace>
Screenshot: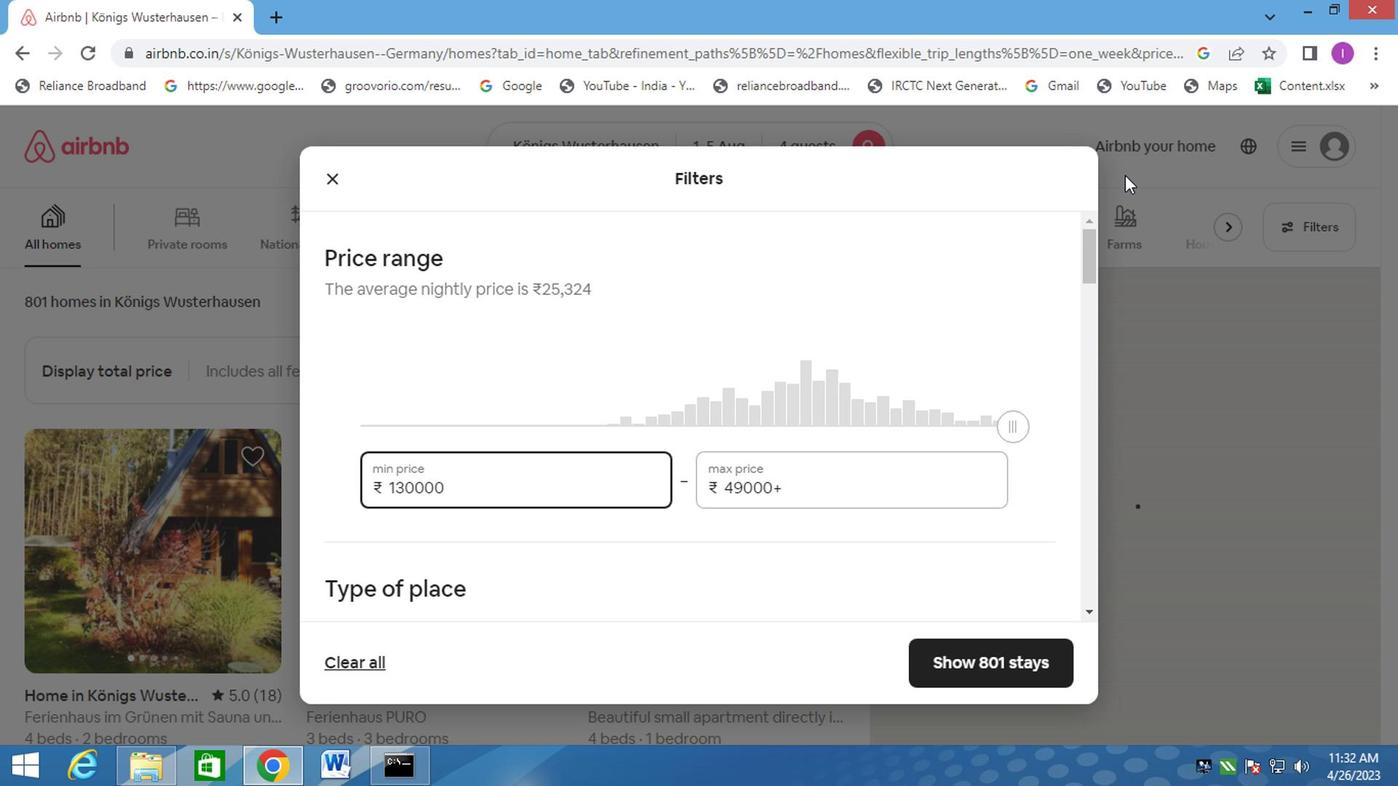 
Action: Mouse moved to (814, 492)
Screenshot: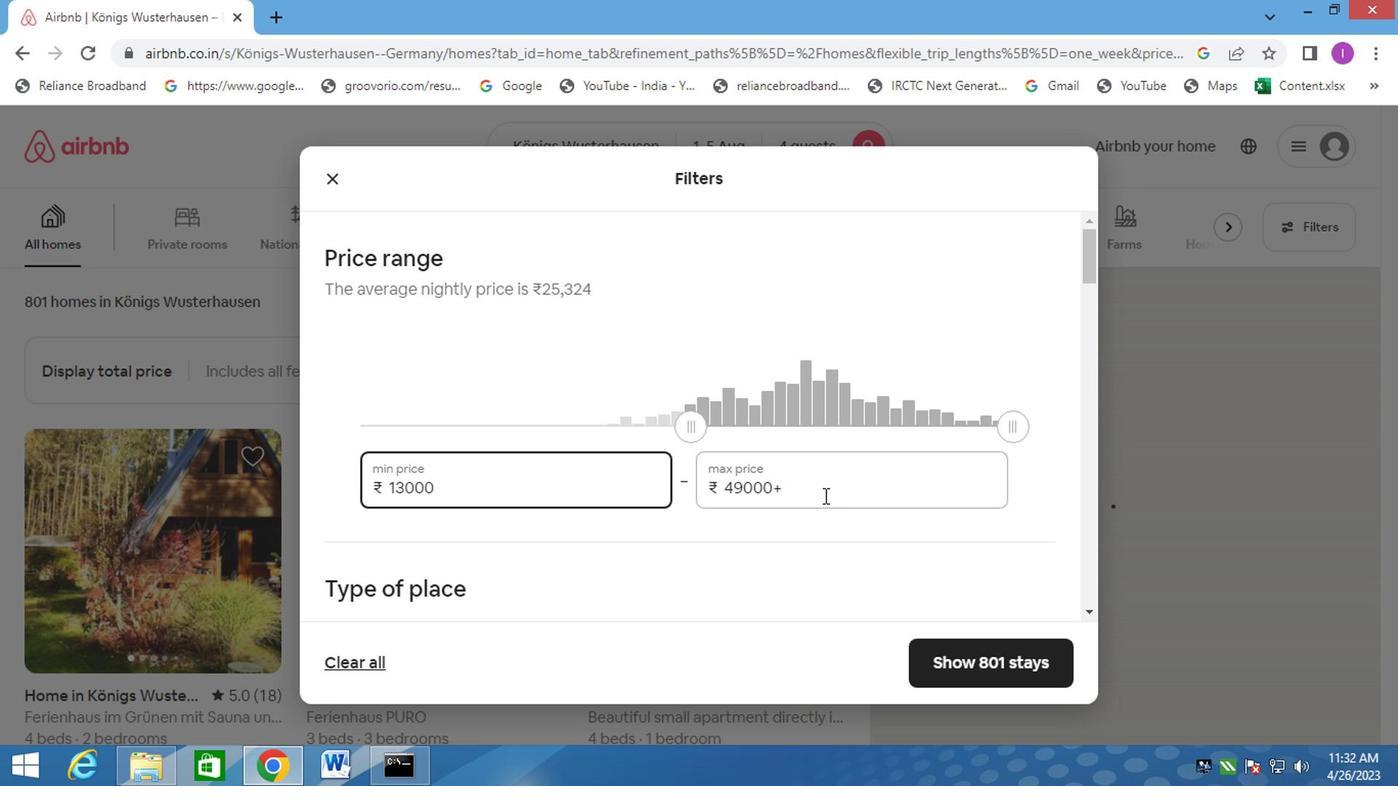 
Action: Mouse pressed left at (814, 492)
Screenshot: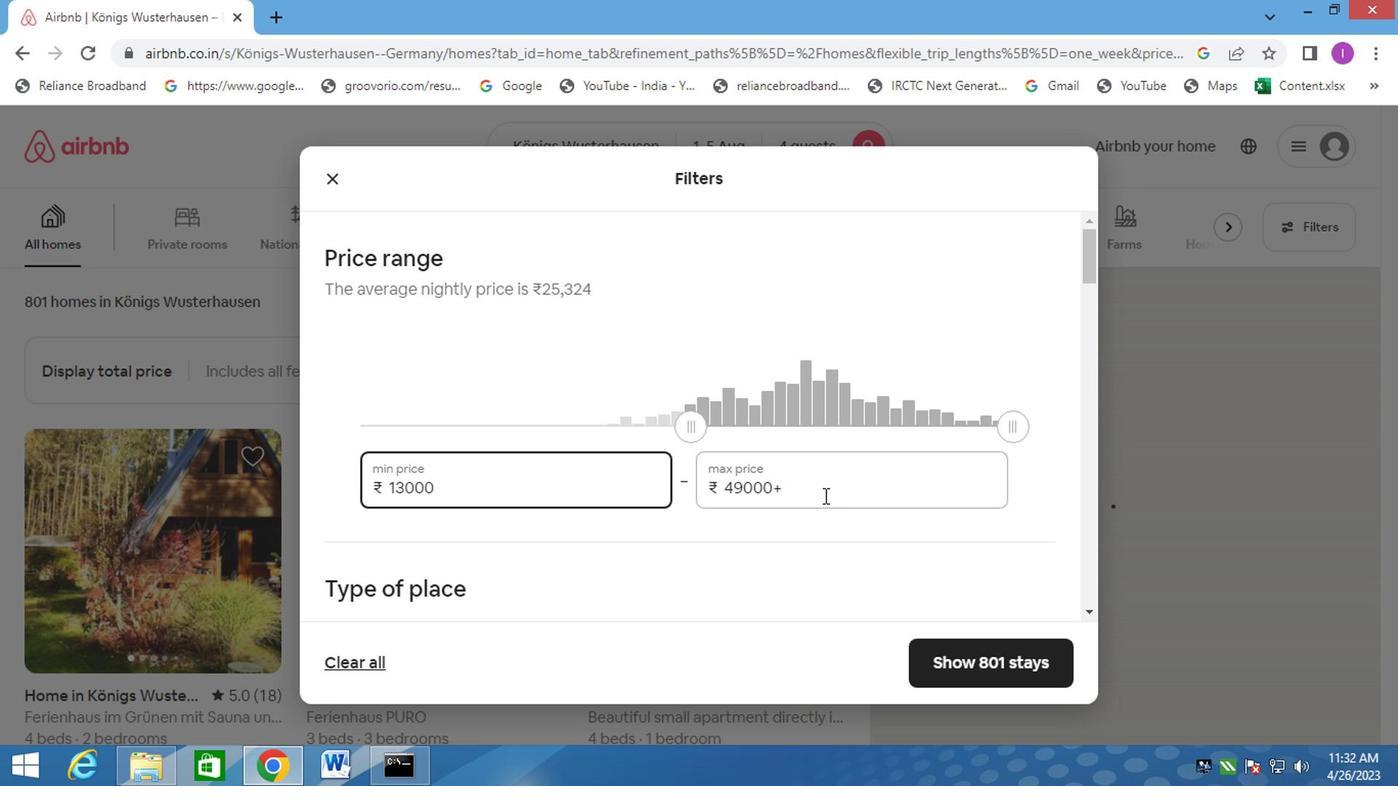 
Action: Mouse moved to (728, 480)
Screenshot: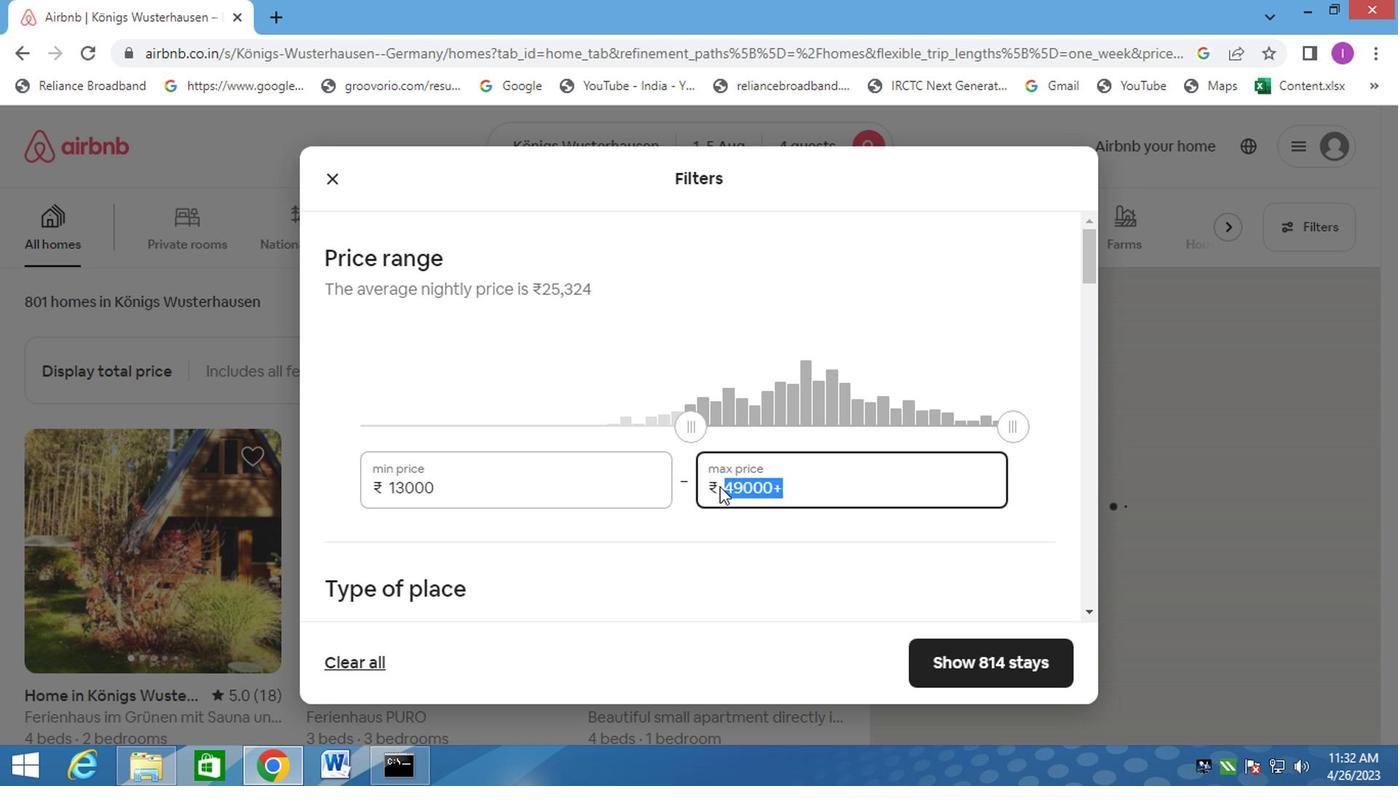 
Action: Key pressed 2
Screenshot: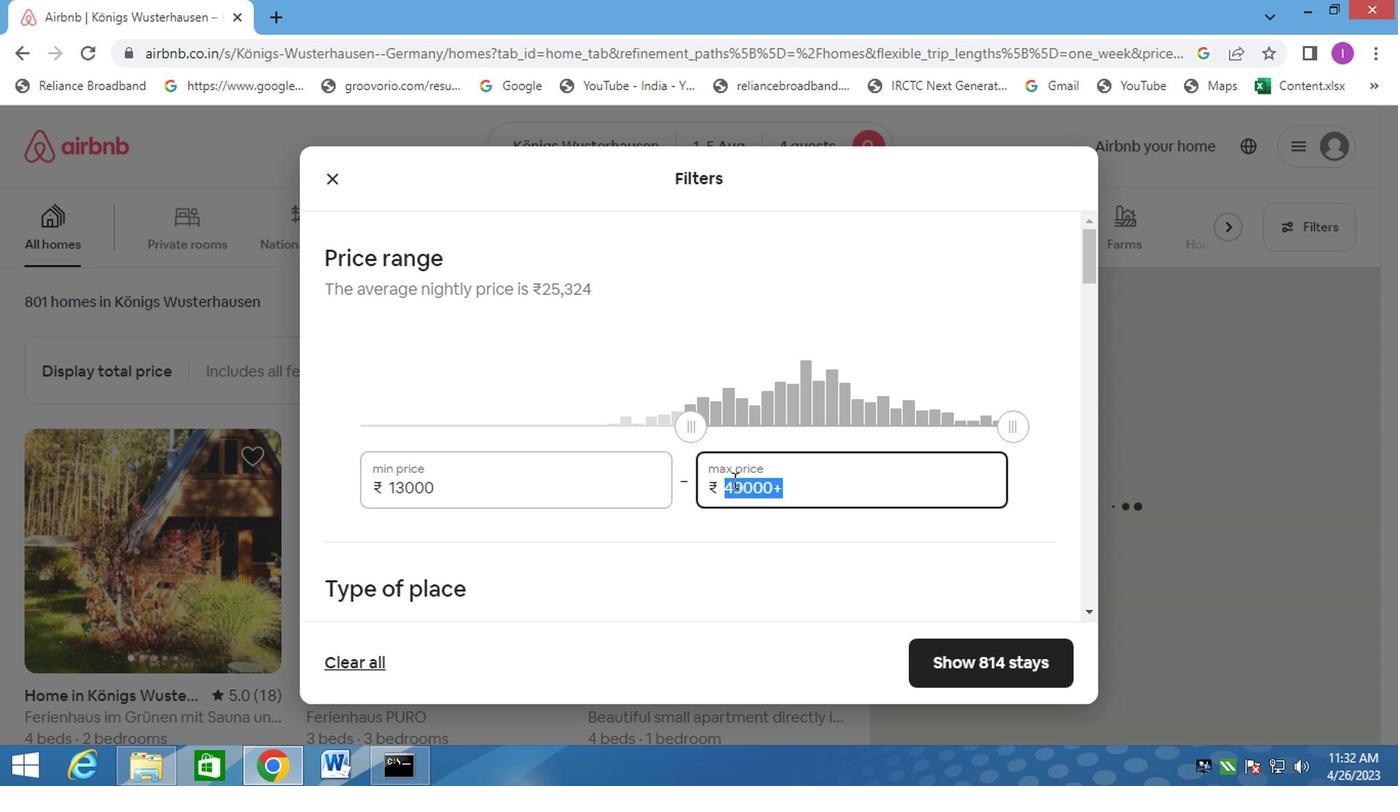
Action: Mouse moved to (728, 479)
Screenshot: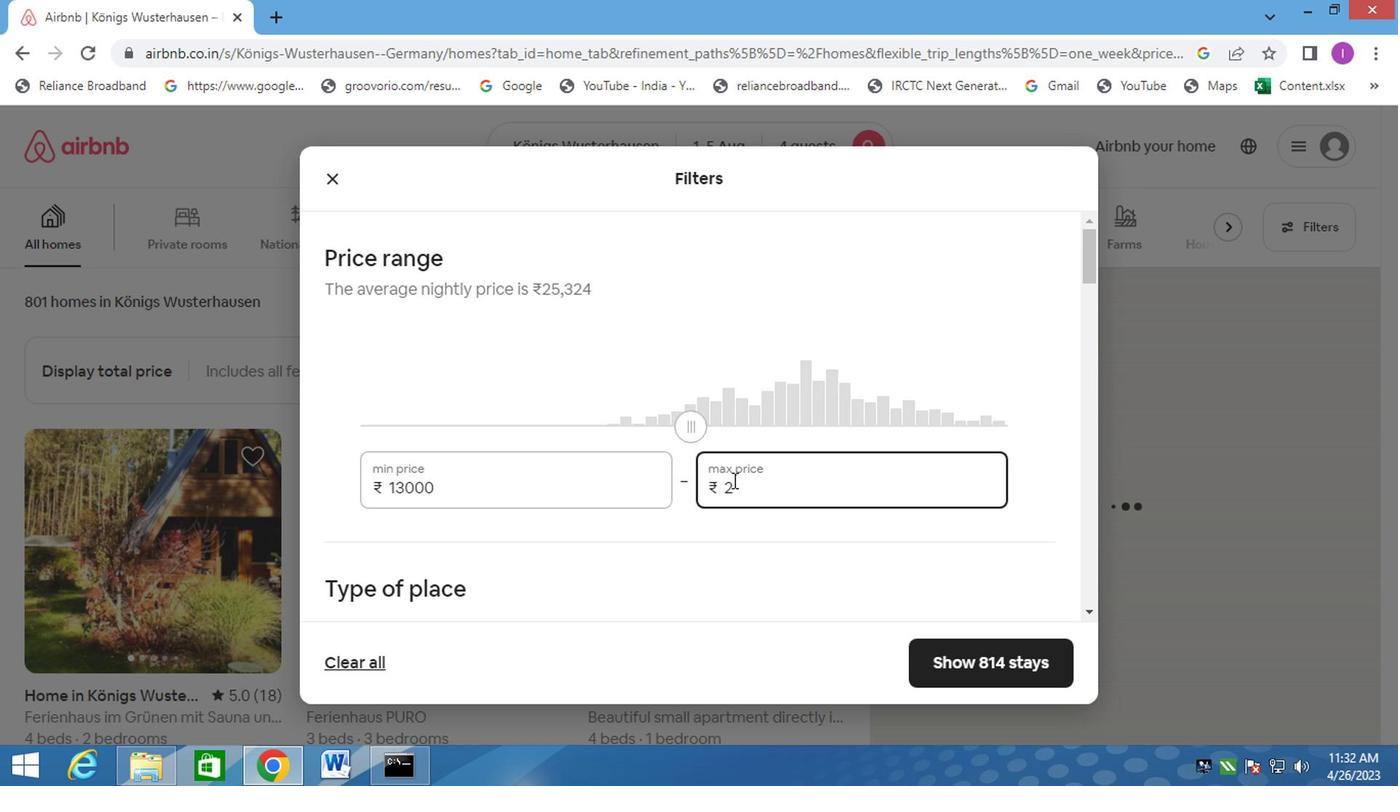 
Action: Key pressed 0000
Screenshot: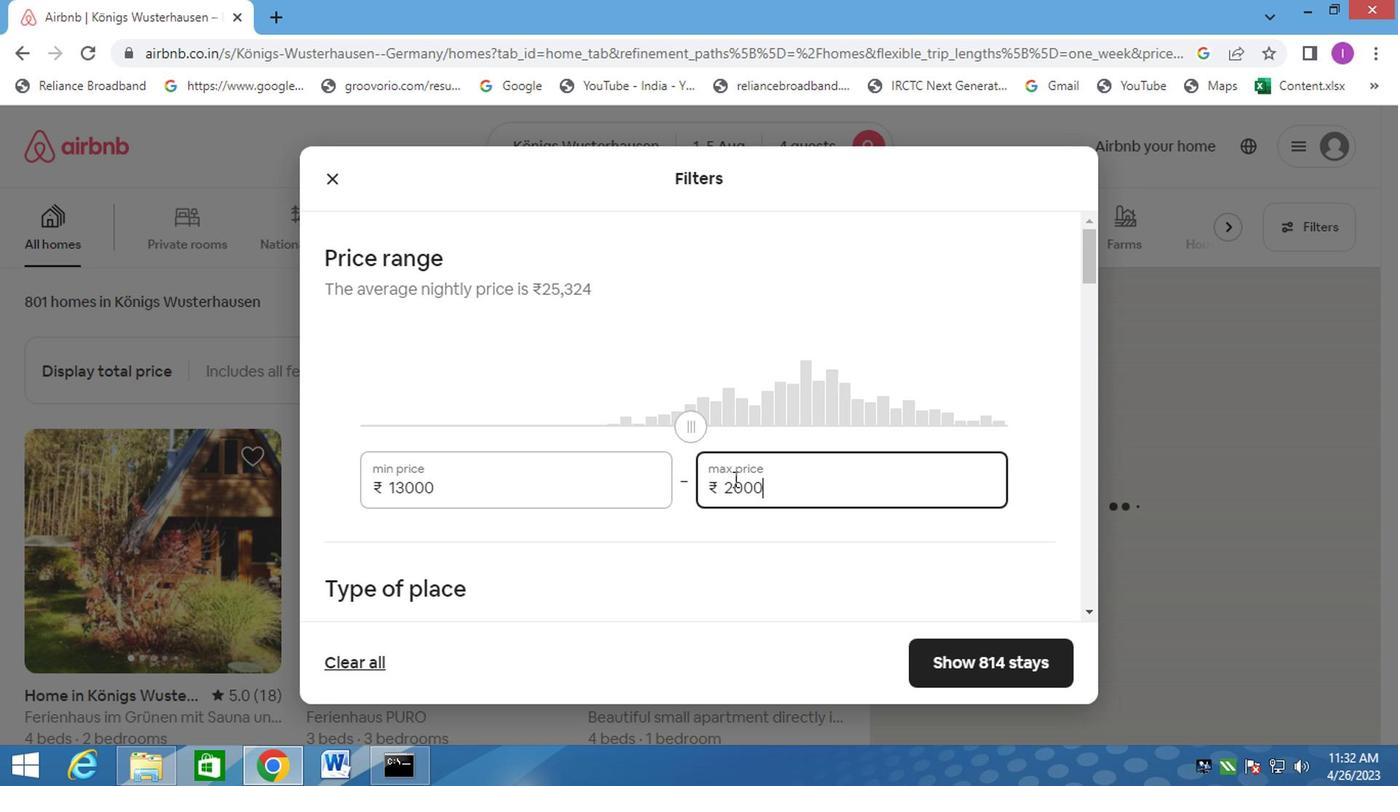
Action: Mouse moved to (924, 184)
Screenshot: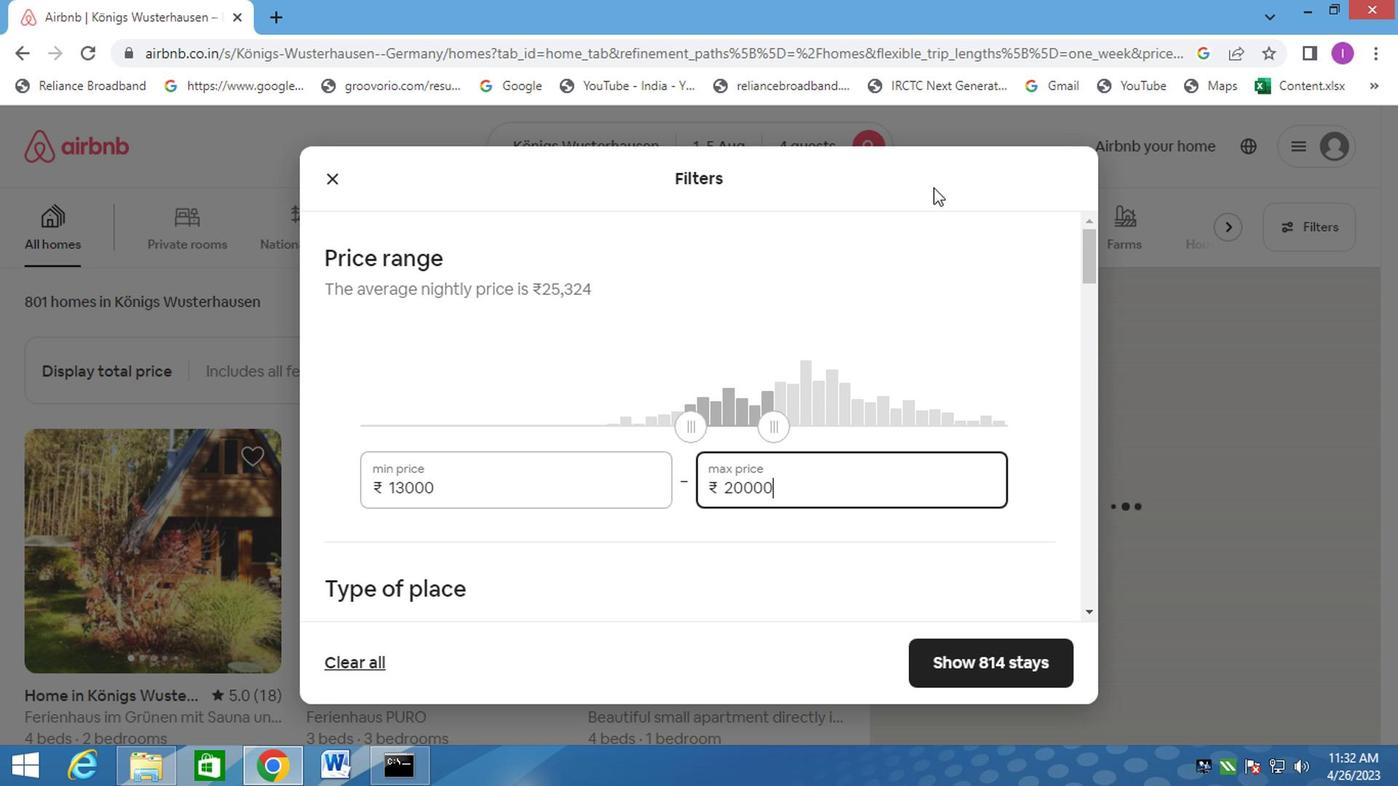 
Action: Mouse scrolled (924, 184) with delta (0, 0)
Screenshot: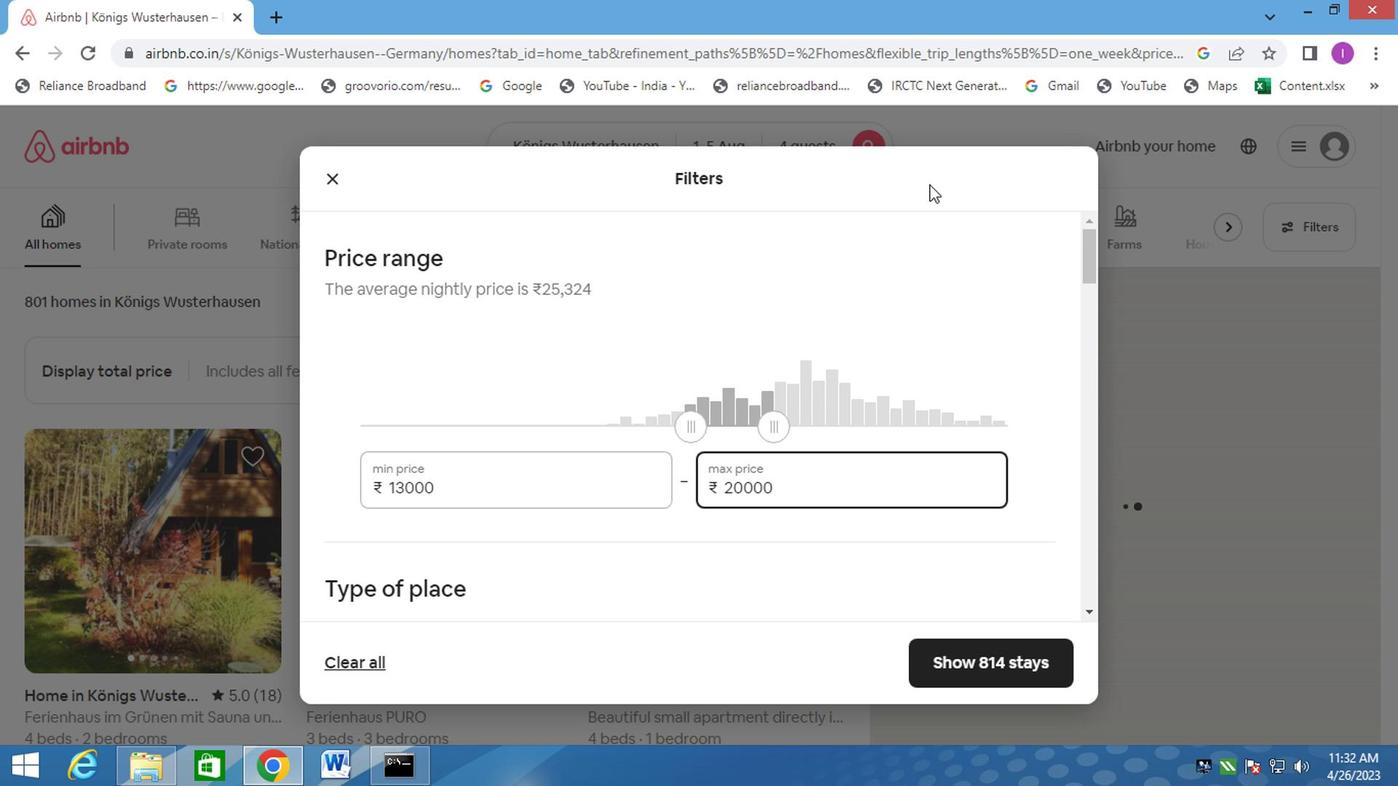 
Action: Mouse moved to (971, 358)
Screenshot: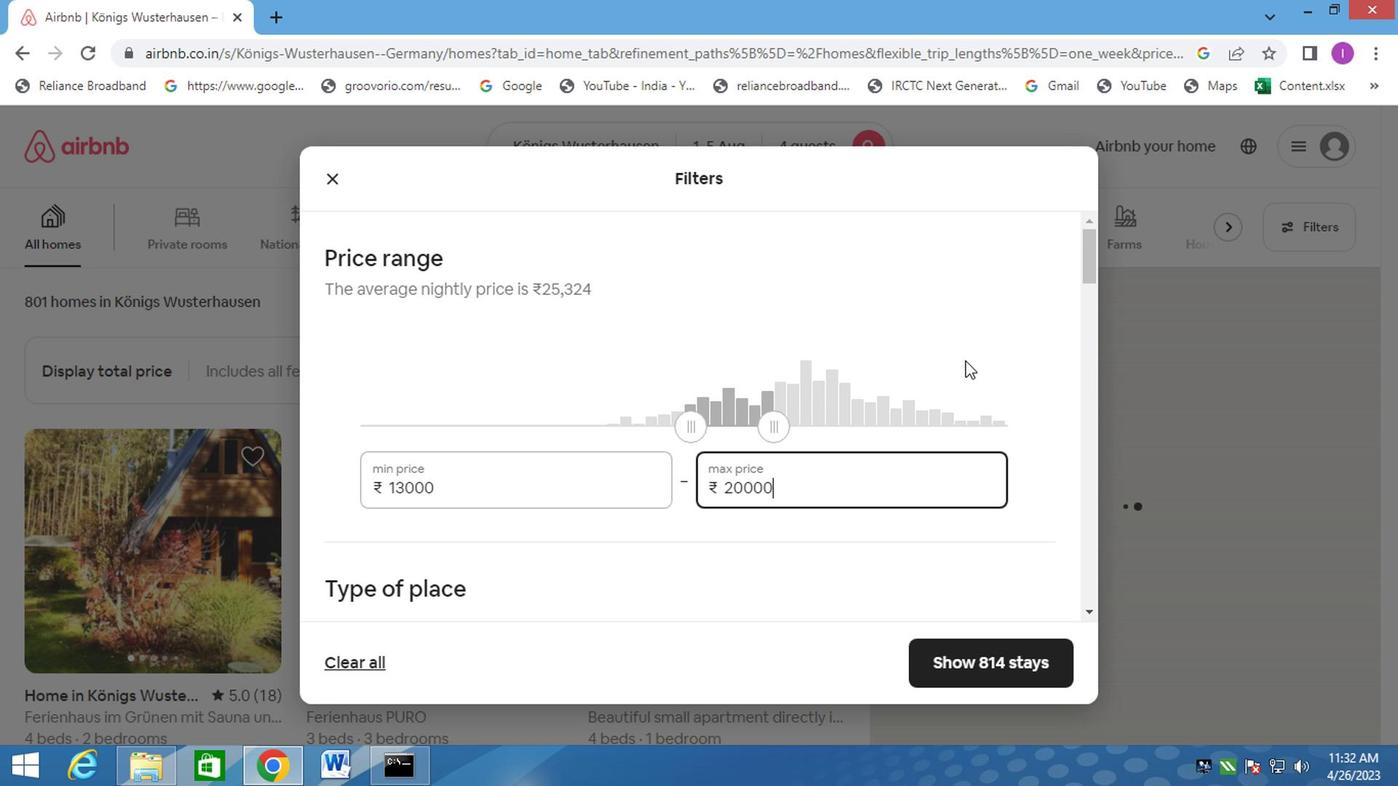
Action: Mouse scrolled (971, 356) with delta (0, -1)
Screenshot: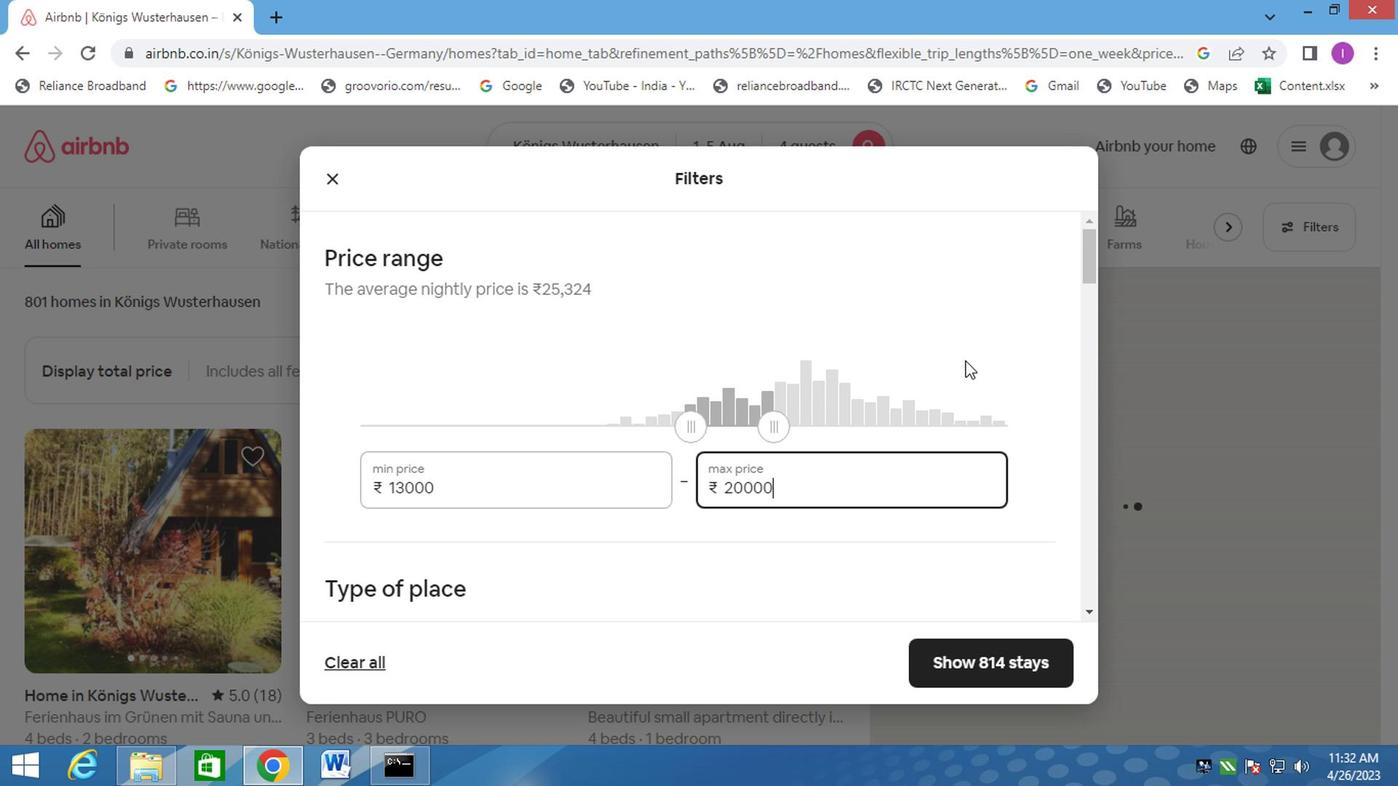 
Action: Mouse scrolled (971, 356) with delta (0, -1)
Screenshot: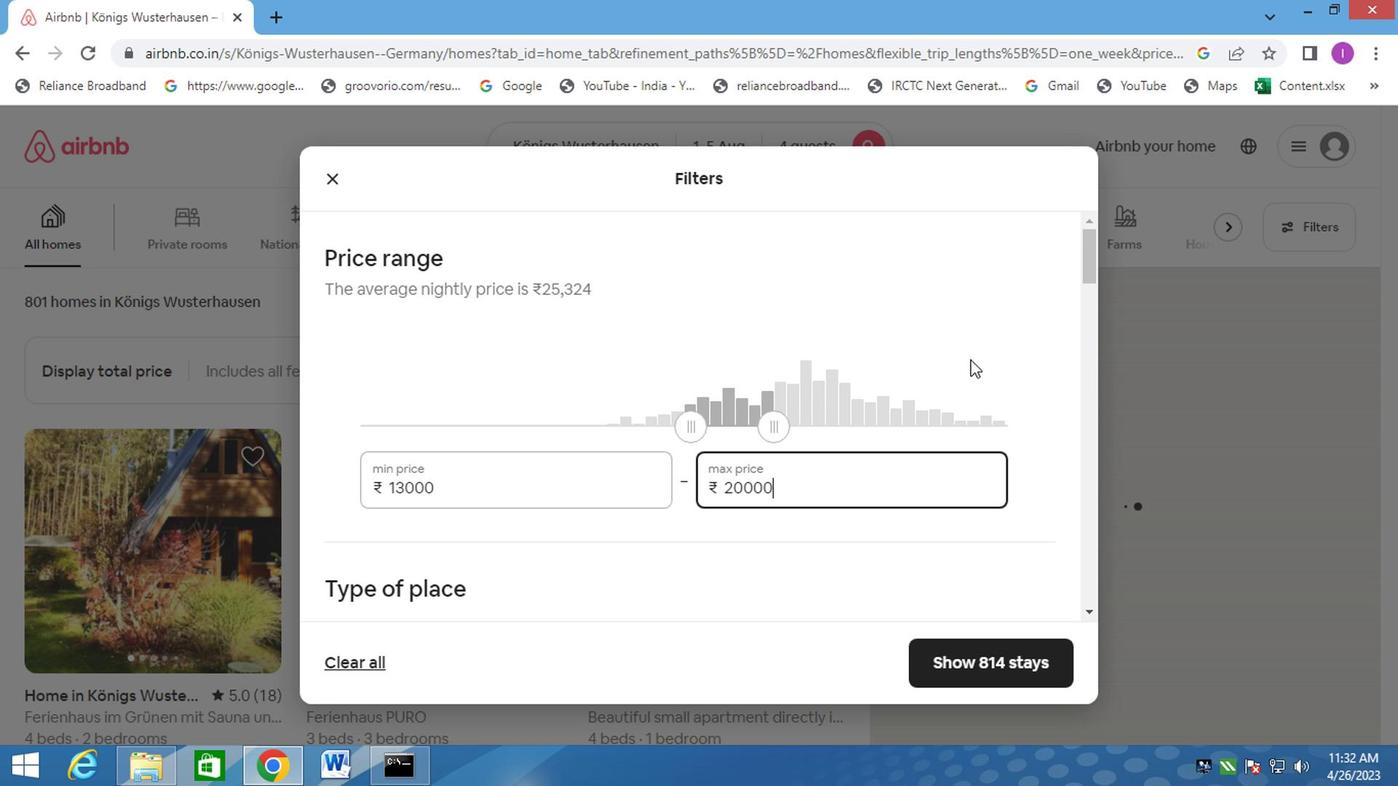 
Action: Mouse moved to (894, 339)
Screenshot: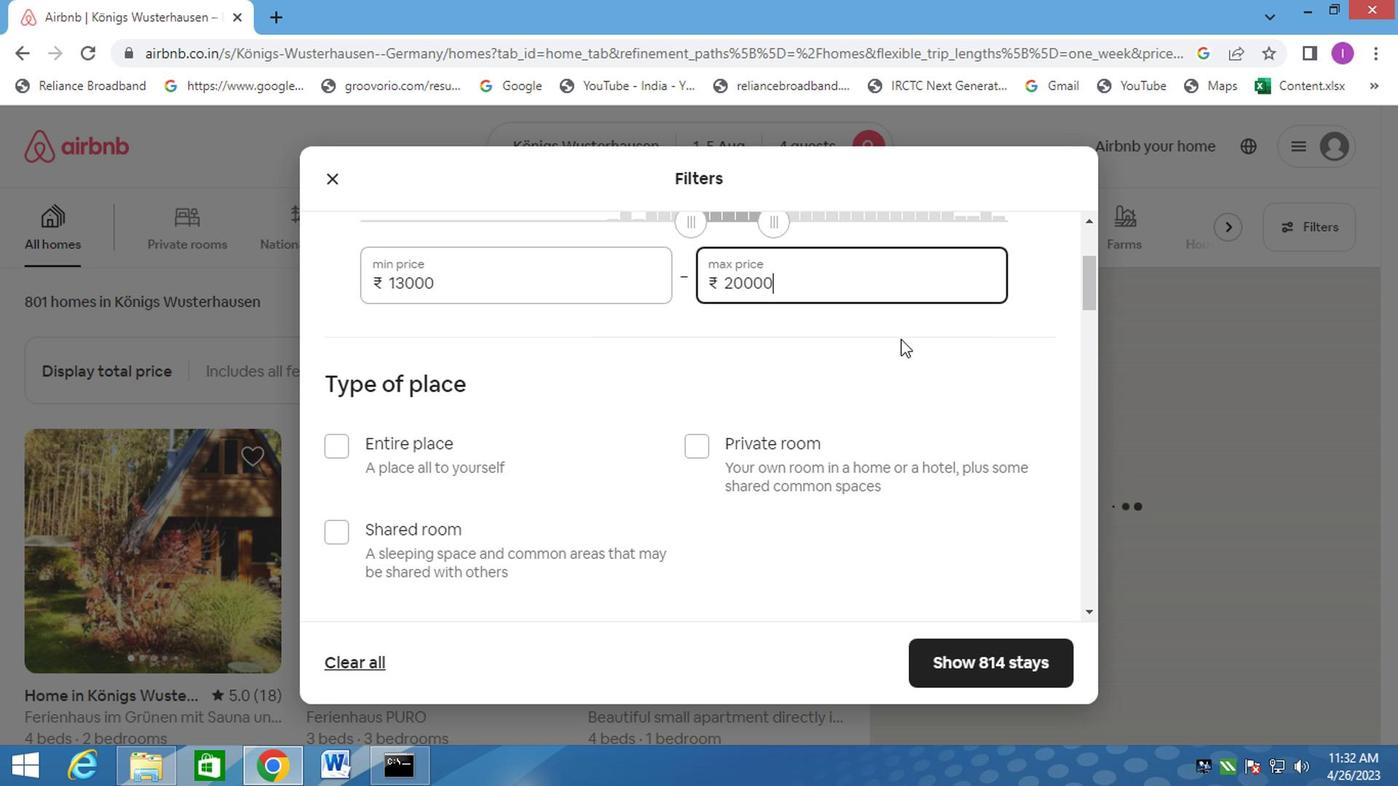 
Action: Mouse scrolled (894, 338) with delta (0, 0)
Screenshot: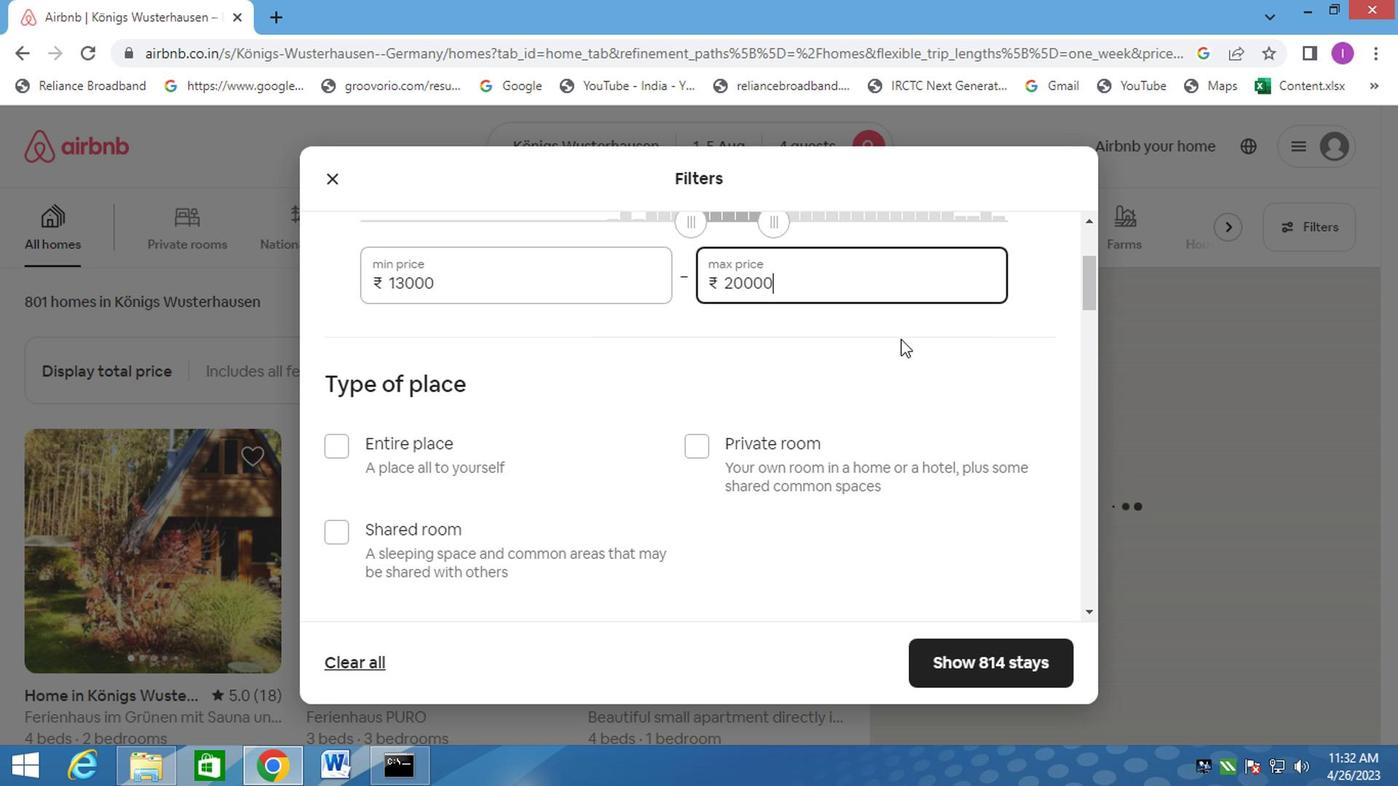 
Action: Mouse moved to (337, 344)
Screenshot: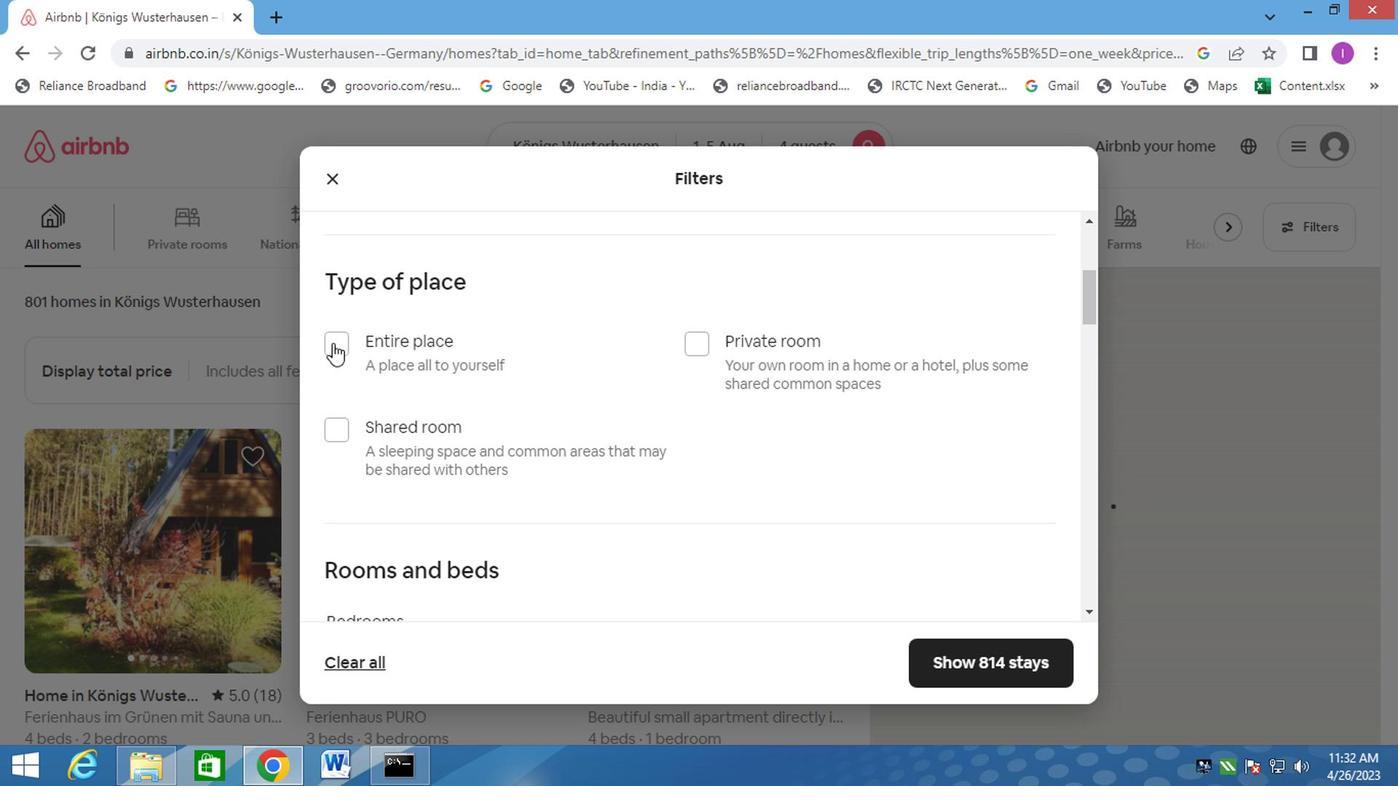 
Action: Mouse pressed left at (337, 344)
Screenshot: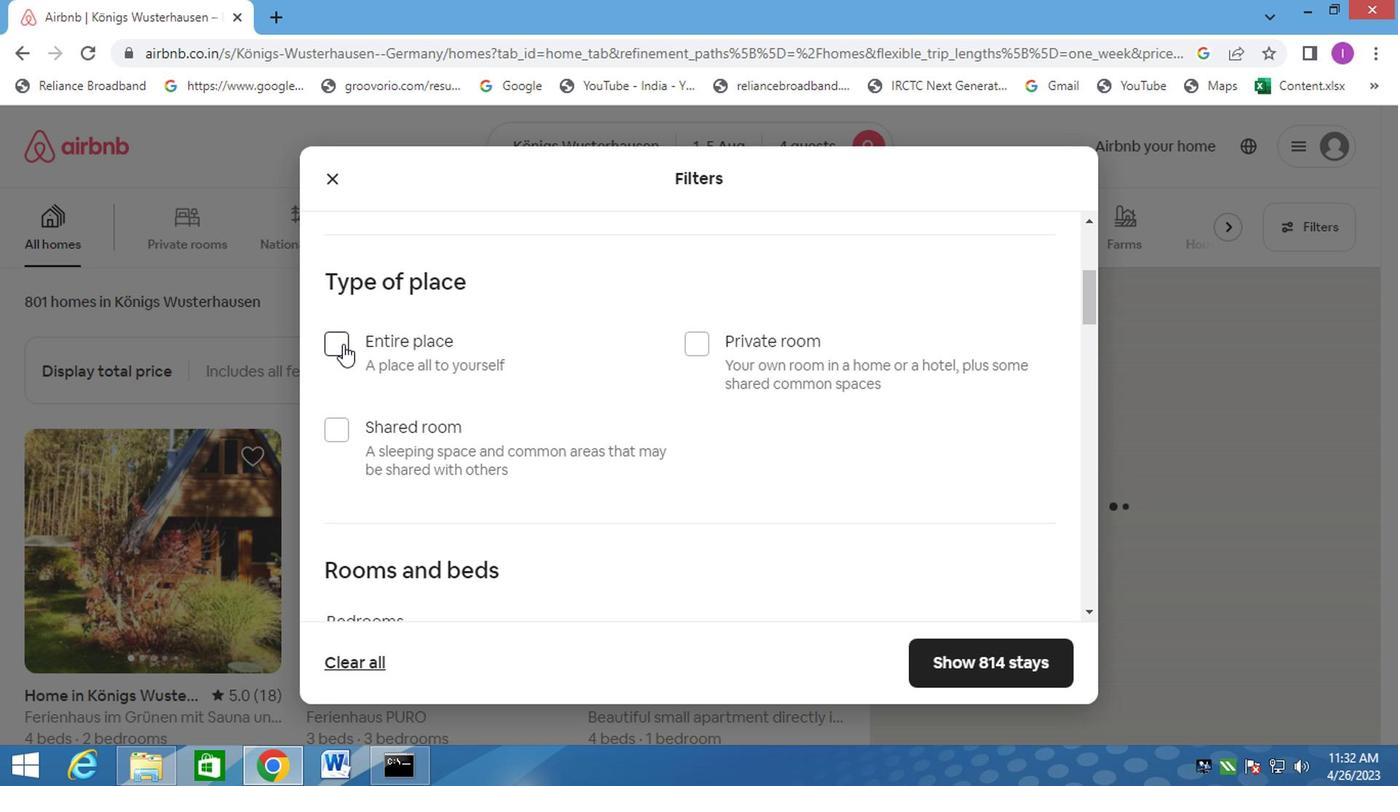 
Action: Mouse moved to (390, 351)
Screenshot: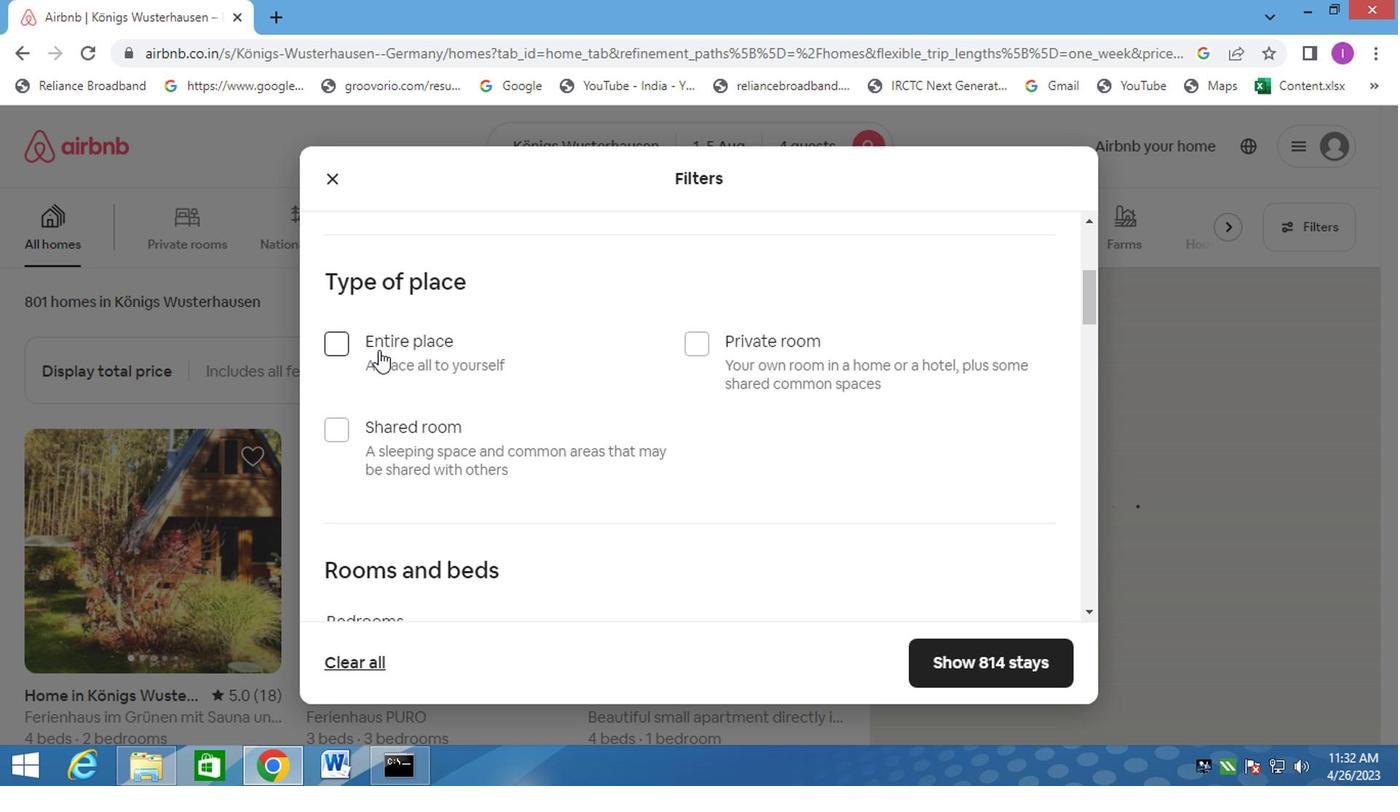 
Action: Mouse scrolled (390, 351) with delta (0, 0)
Screenshot: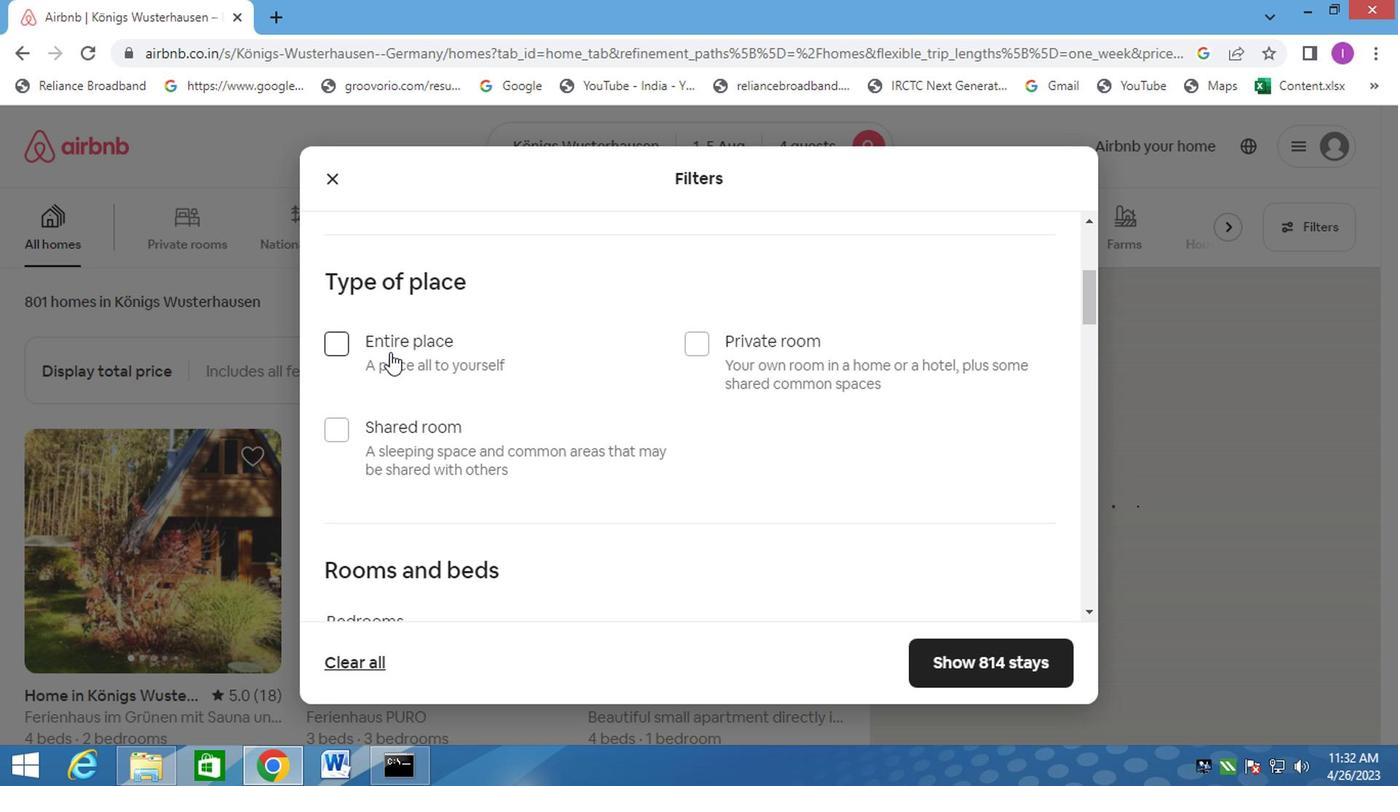 
Action: Mouse moved to (396, 356)
Screenshot: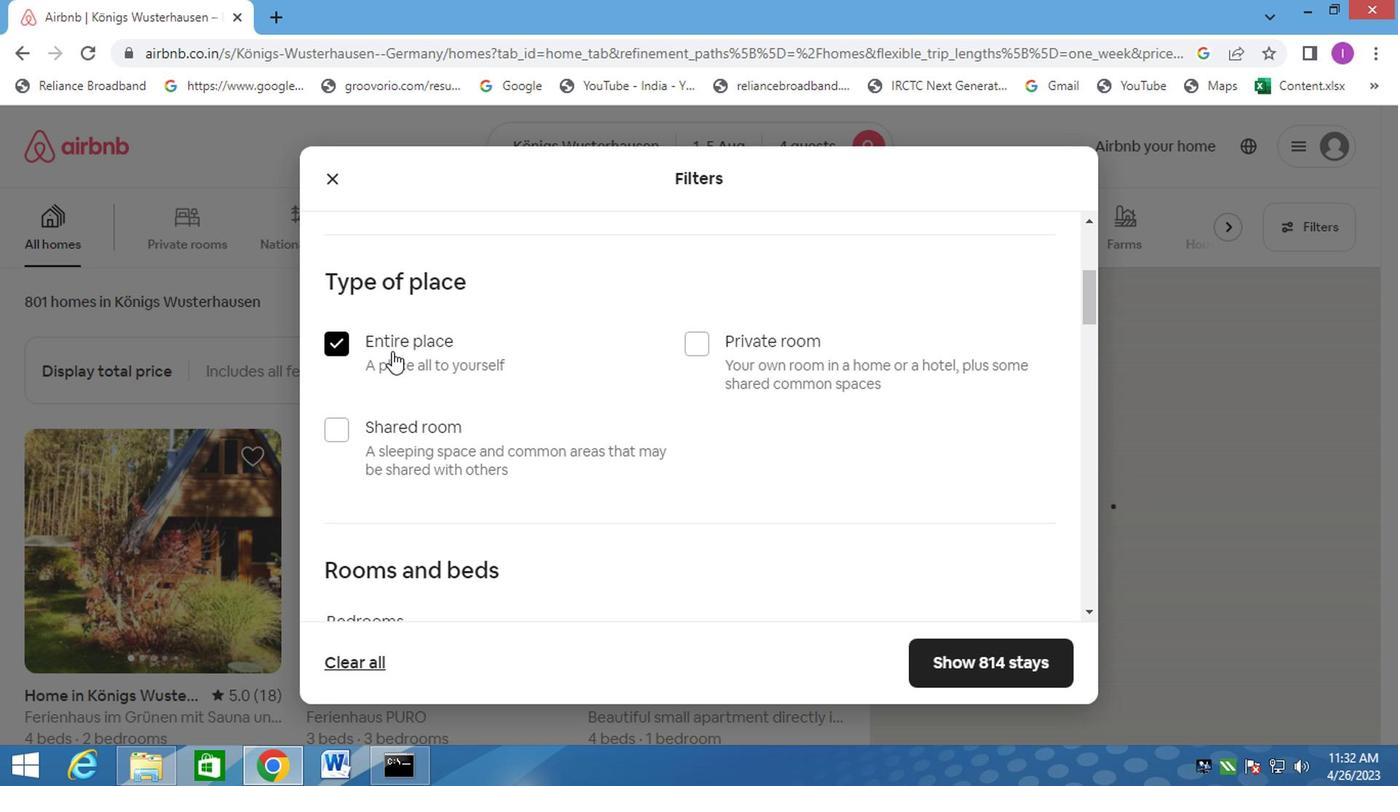 
Action: Mouse scrolled (396, 356) with delta (0, 0)
Screenshot: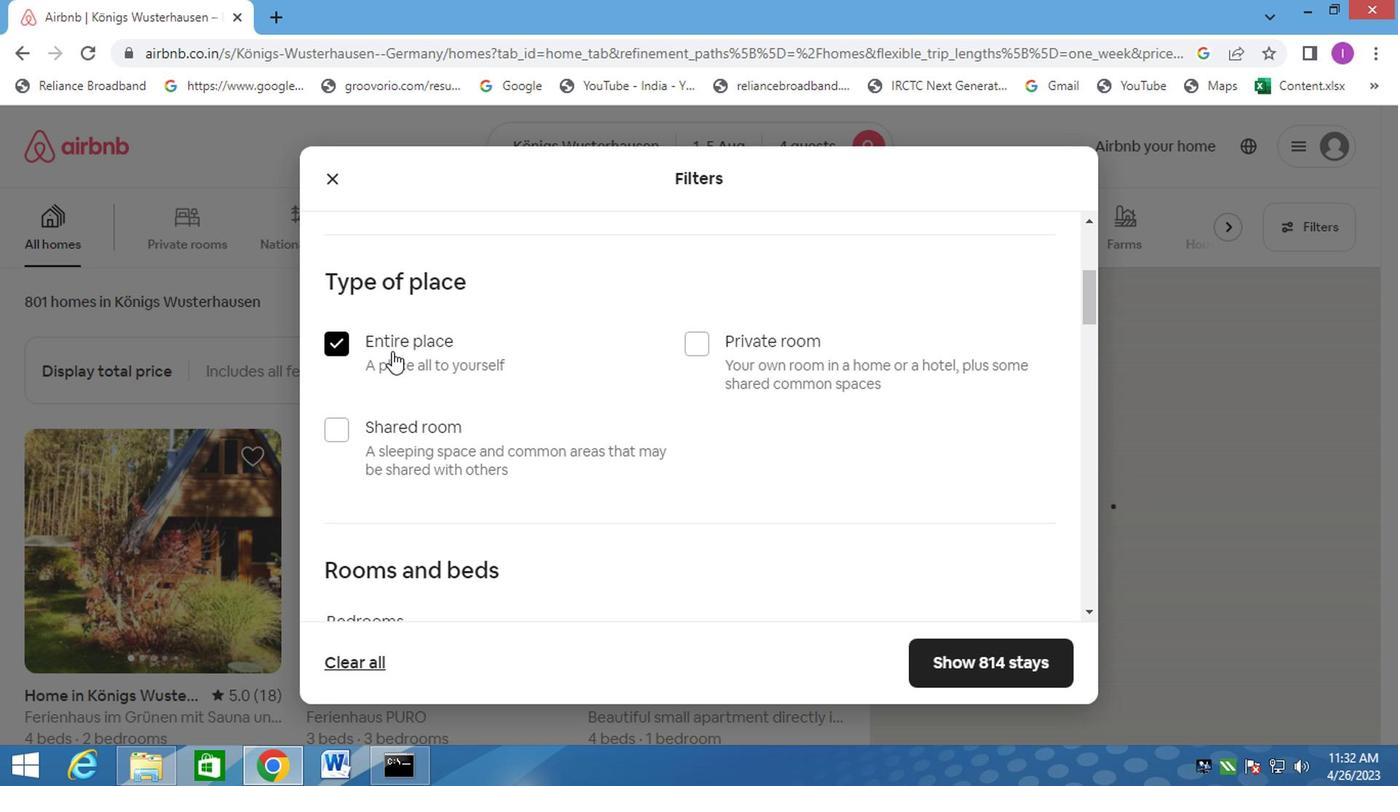 
Action: Mouse moved to (399, 359)
Screenshot: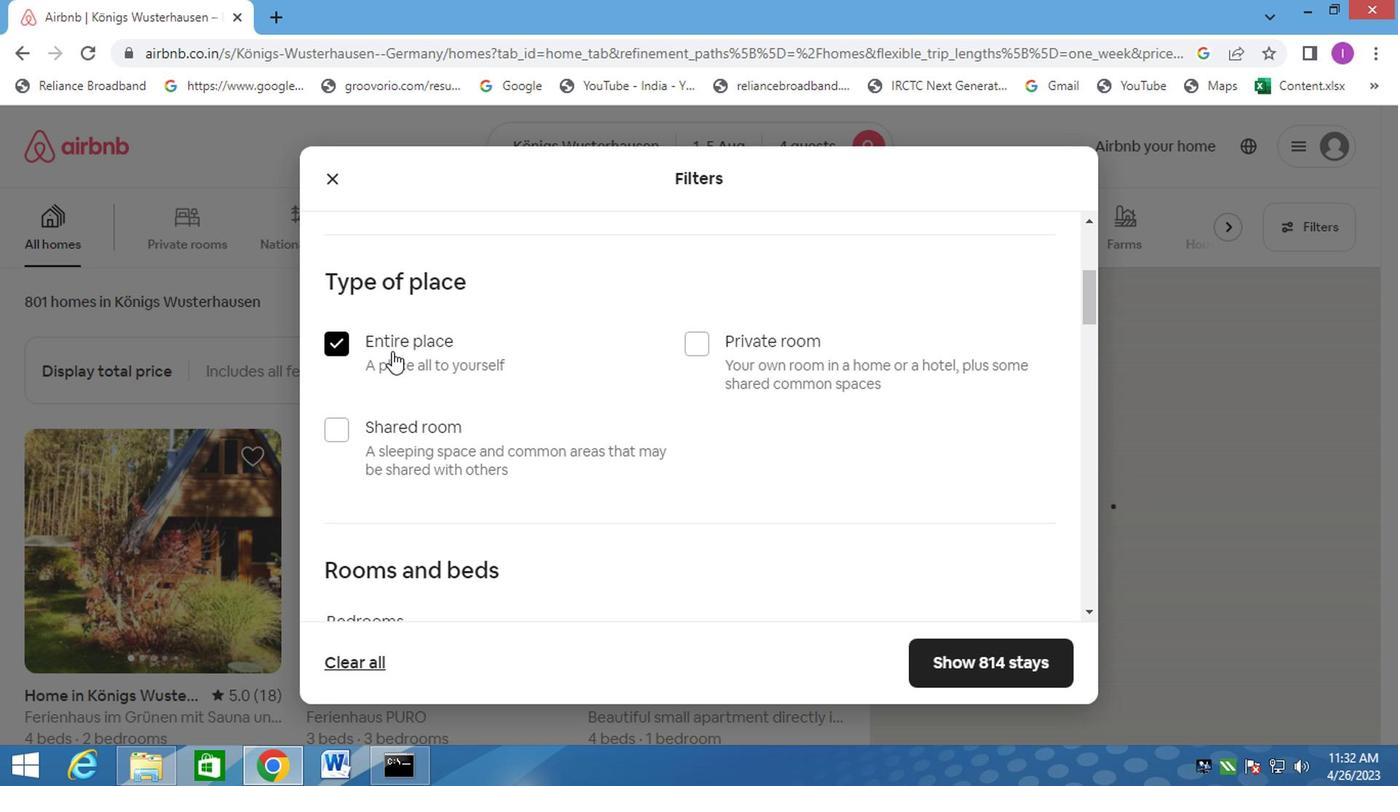 
Action: Mouse scrolled (399, 359) with delta (0, 0)
Screenshot: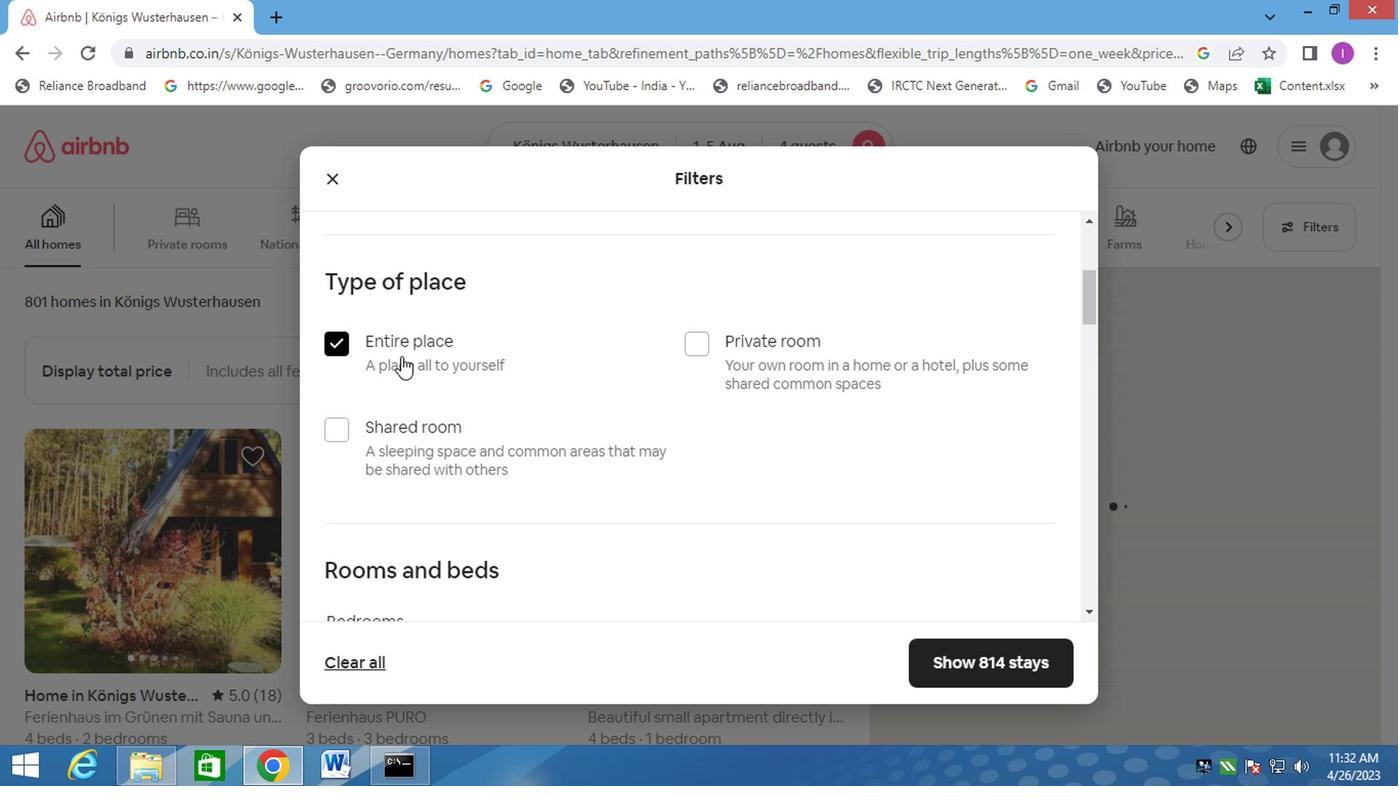 
Action: Mouse moved to (521, 380)
Screenshot: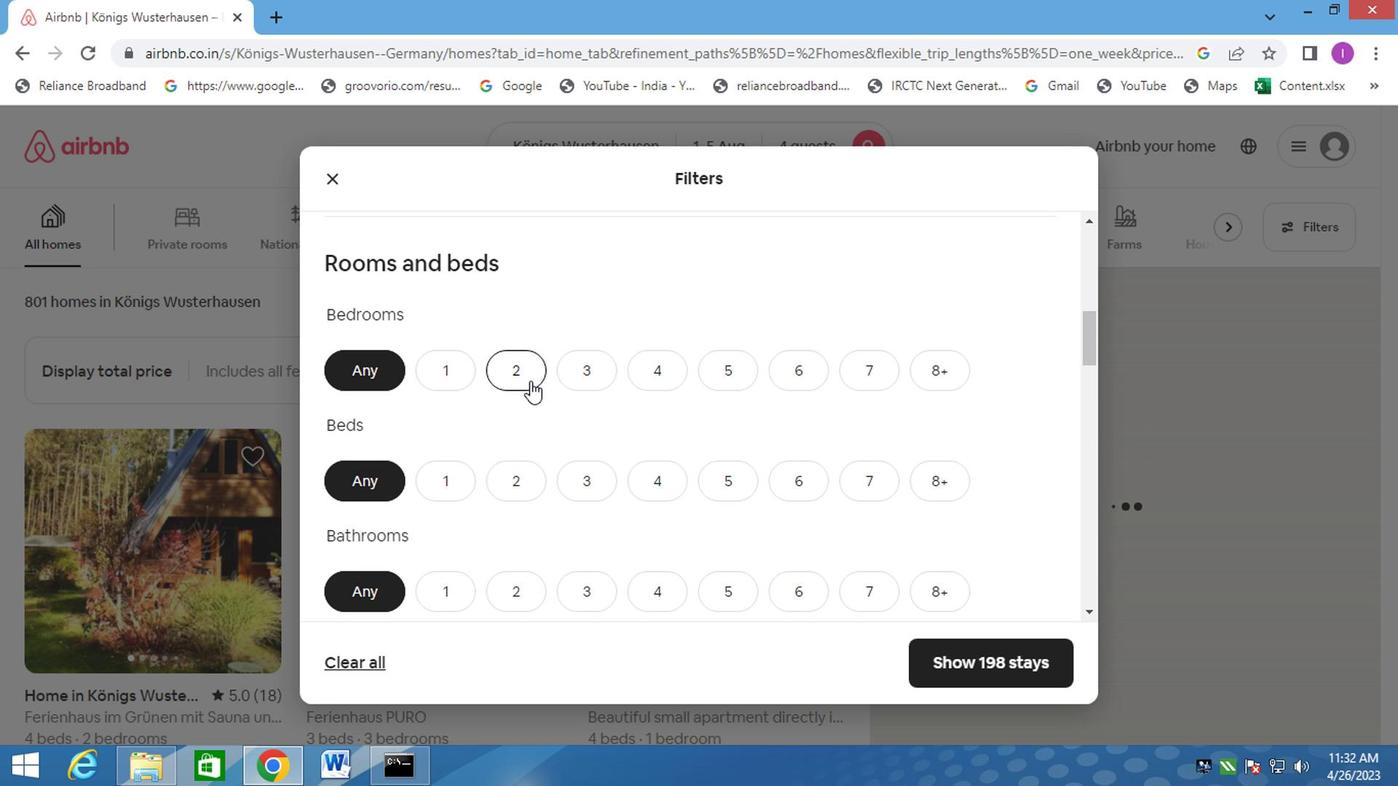 
Action: Mouse pressed left at (521, 380)
Screenshot: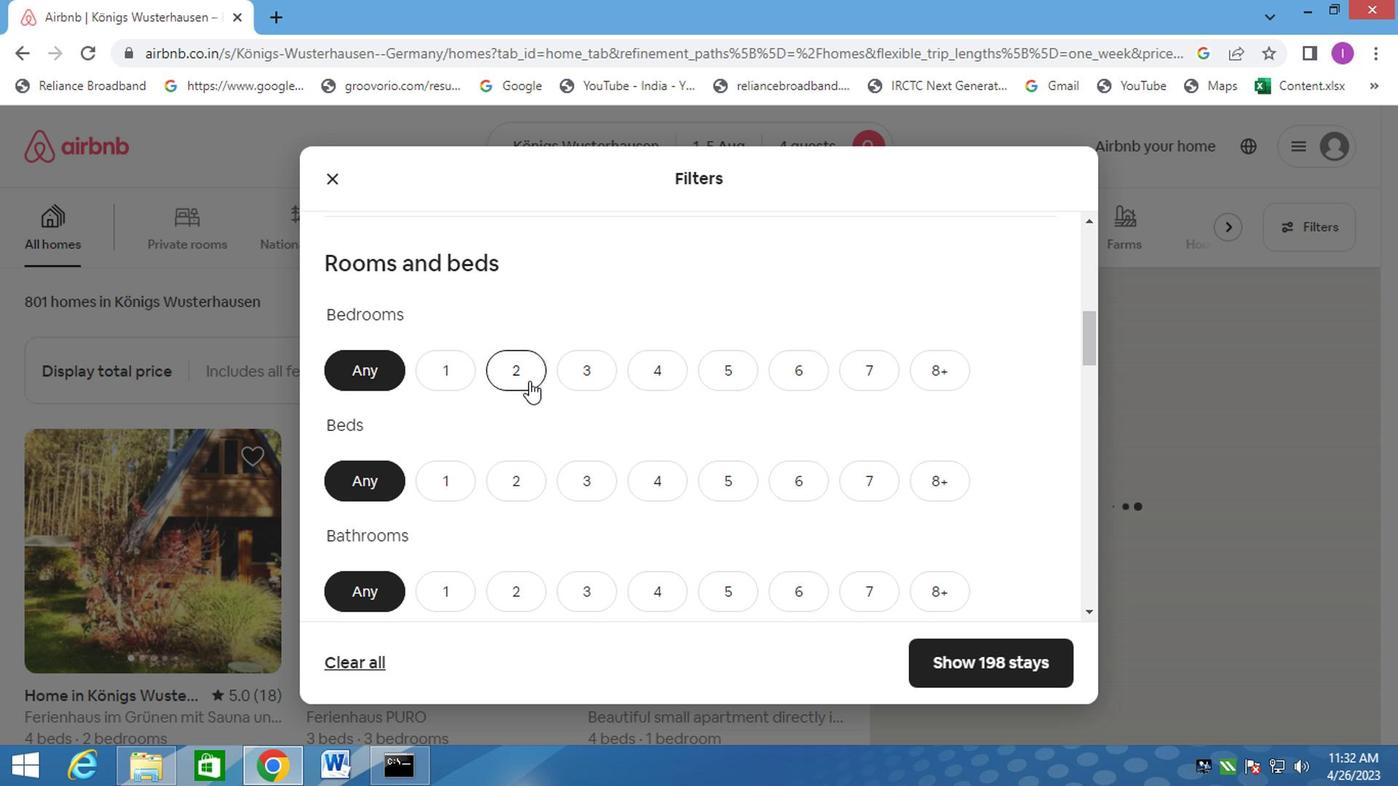 
Action: Mouse moved to (592, 503)
Screenshot: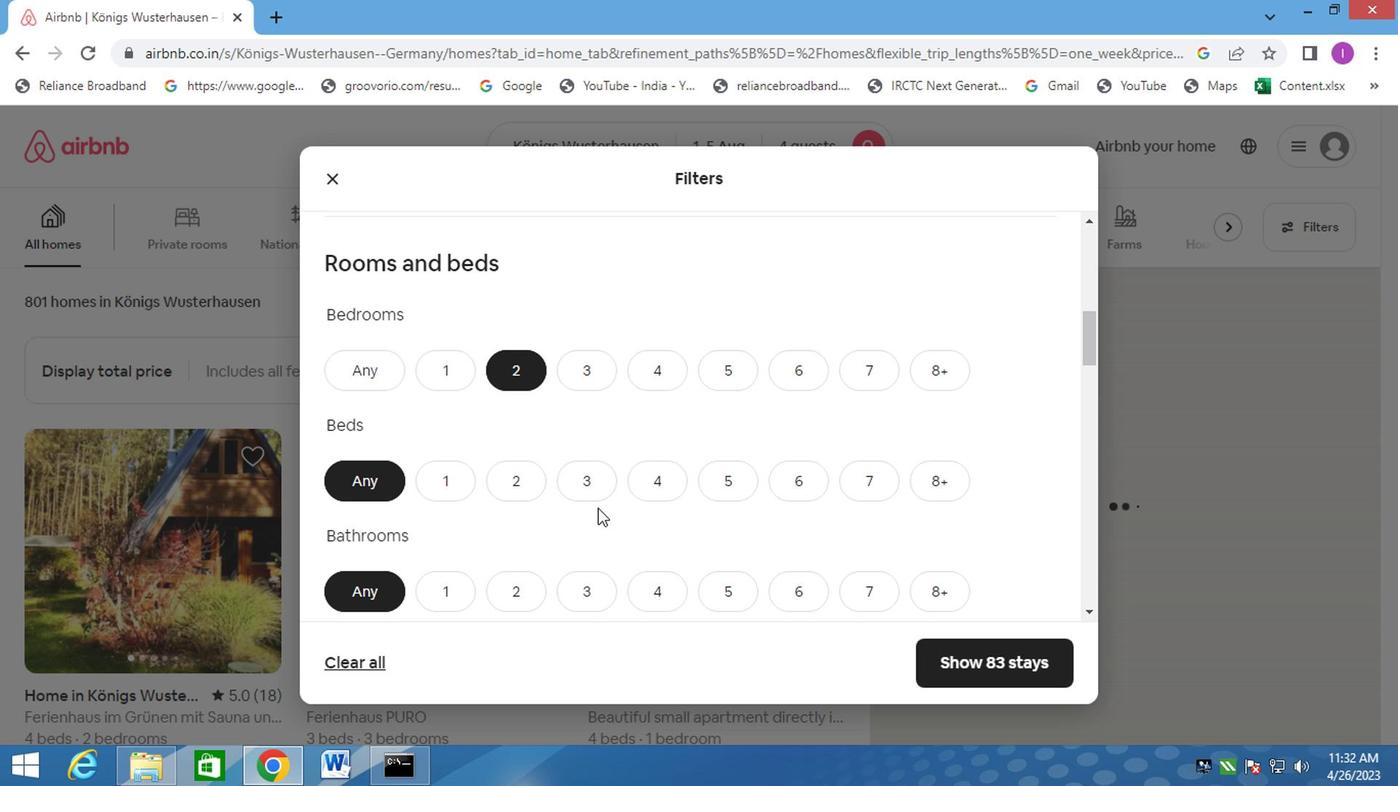 
Action: Mouse pressed left at (592, 503)
Screenshot: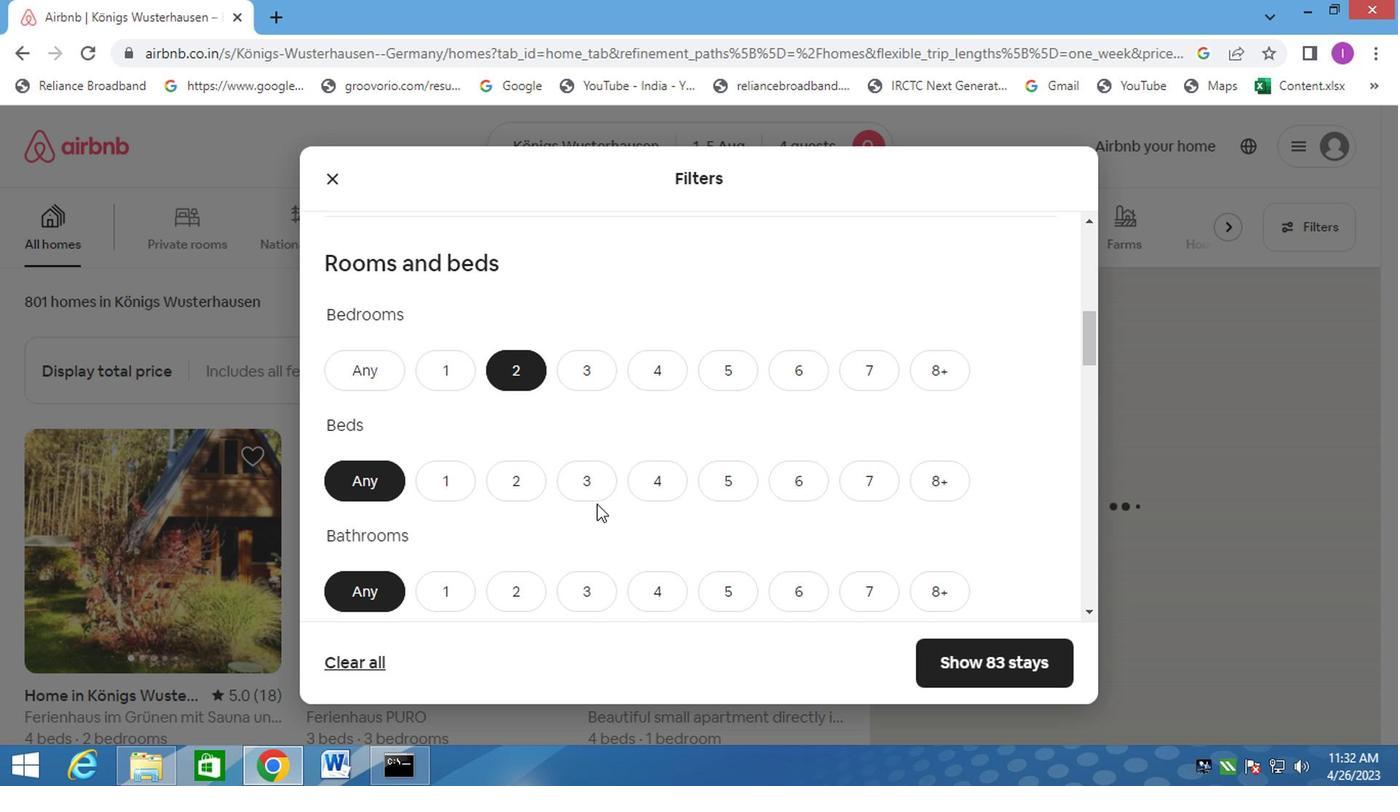 
Action: Mouse moved to (569, 493)
Screenshot: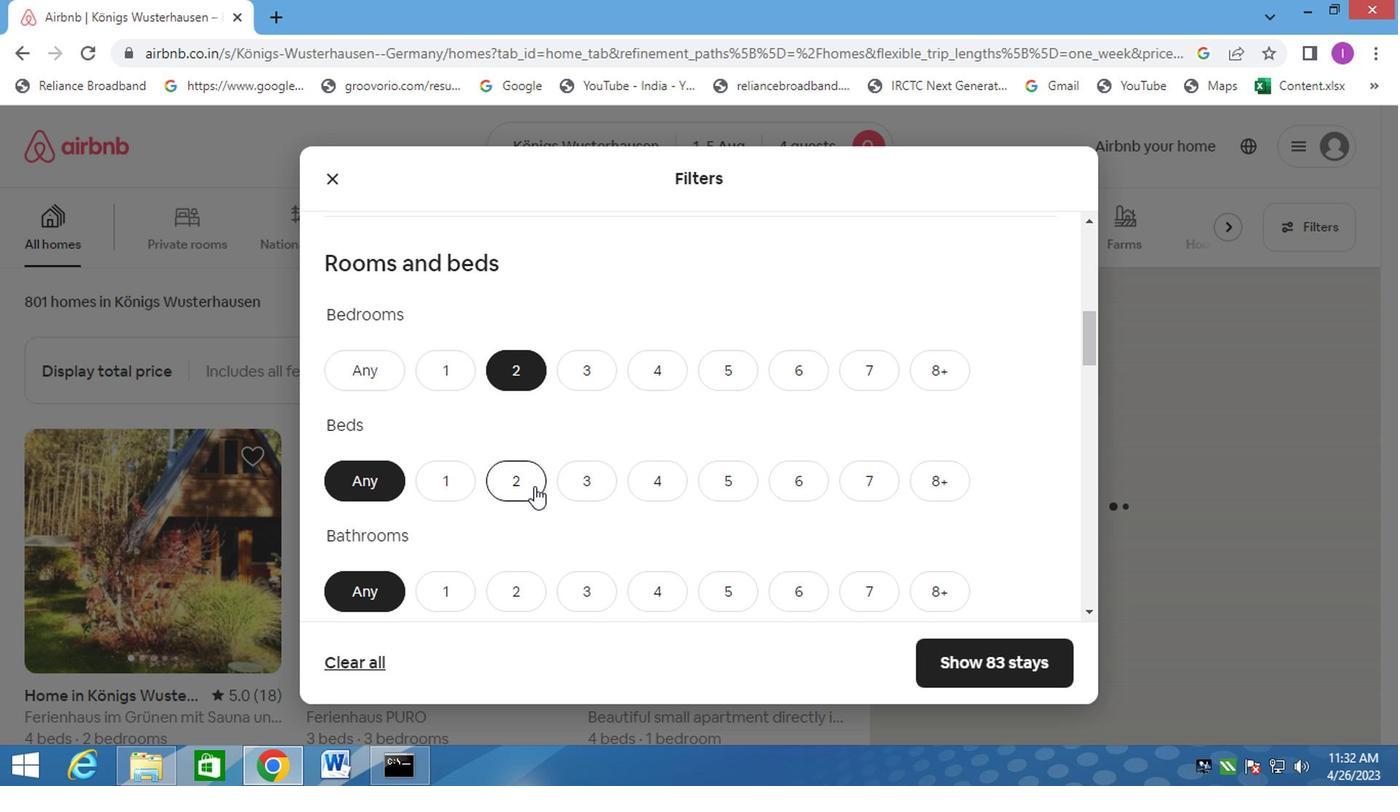 
Action: Mouse pressed left at (569, 493)
Screenshot: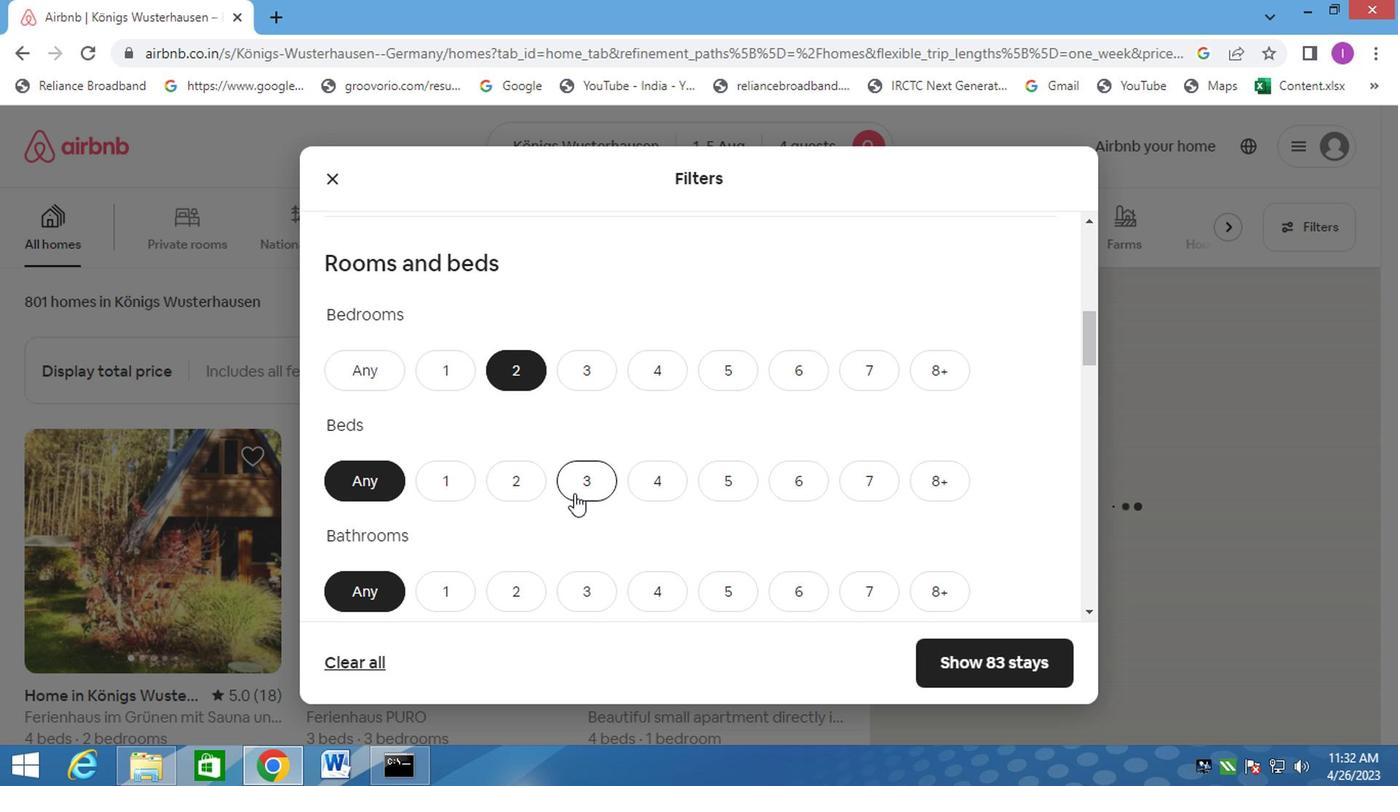 
Action: Mouse moved to (513, 592)
Screenshot: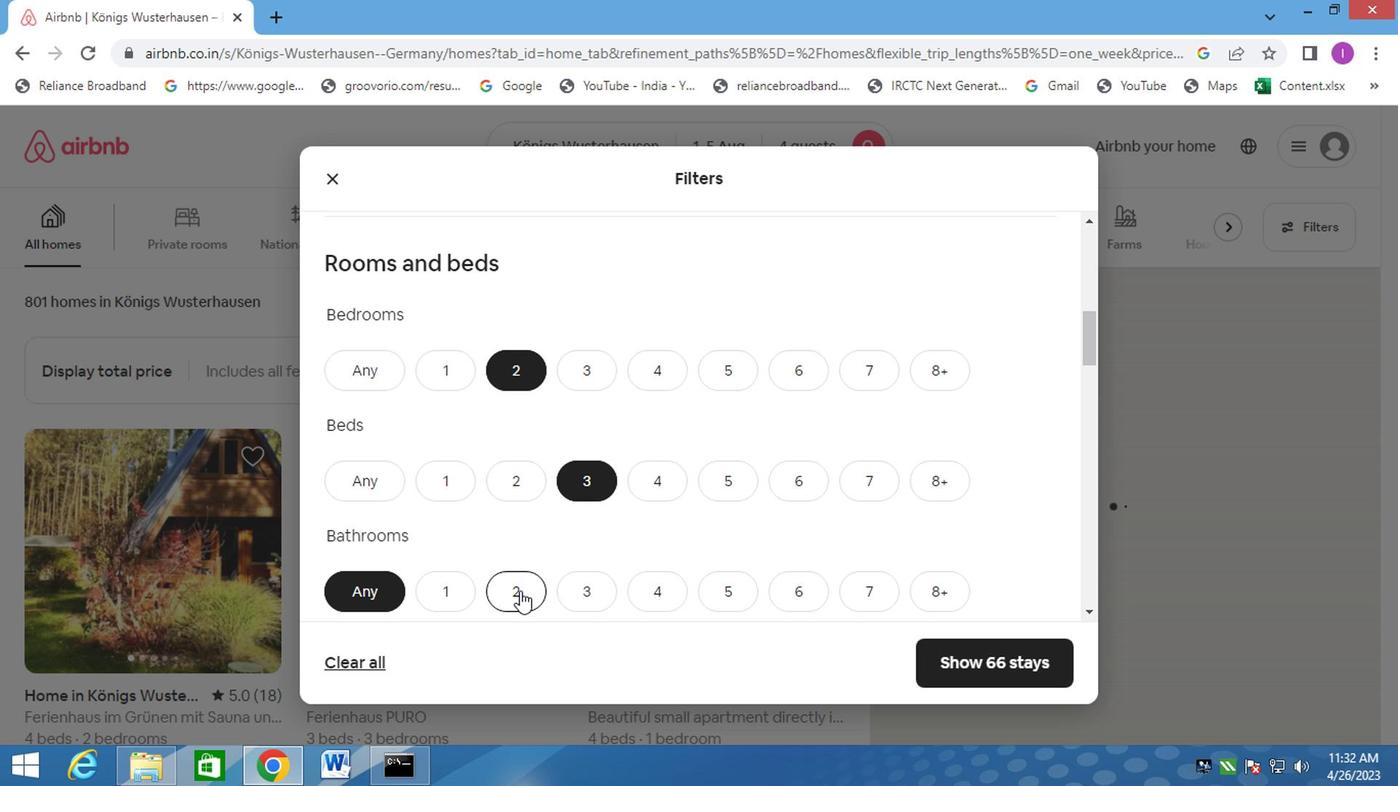 
Action: Mouse pressed left at (513, 592)
Screenshot: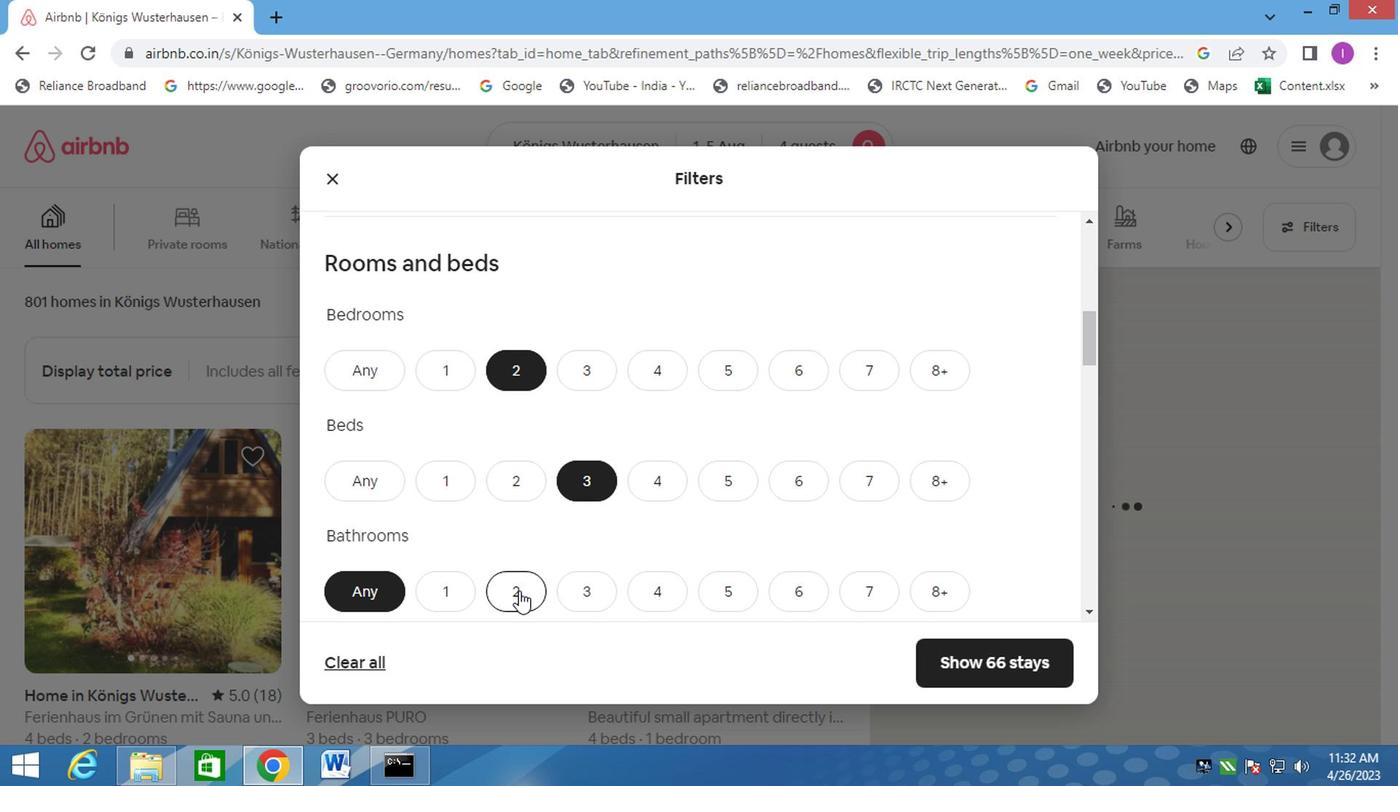 
Action: Mouse moved to (649, 519)
Screenshot: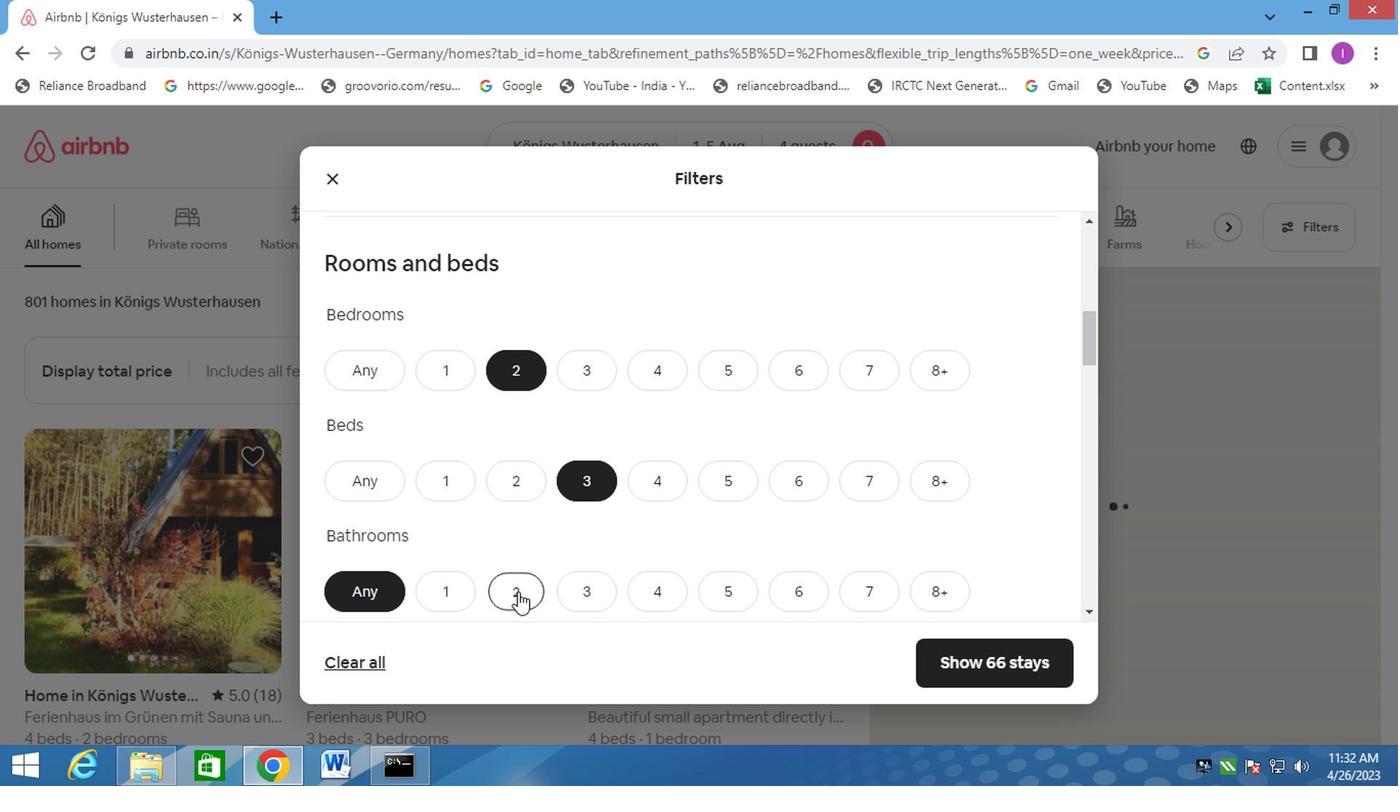 
Action: Mouse scrolled (649, 521) with delta (0, -1)
Screenshot: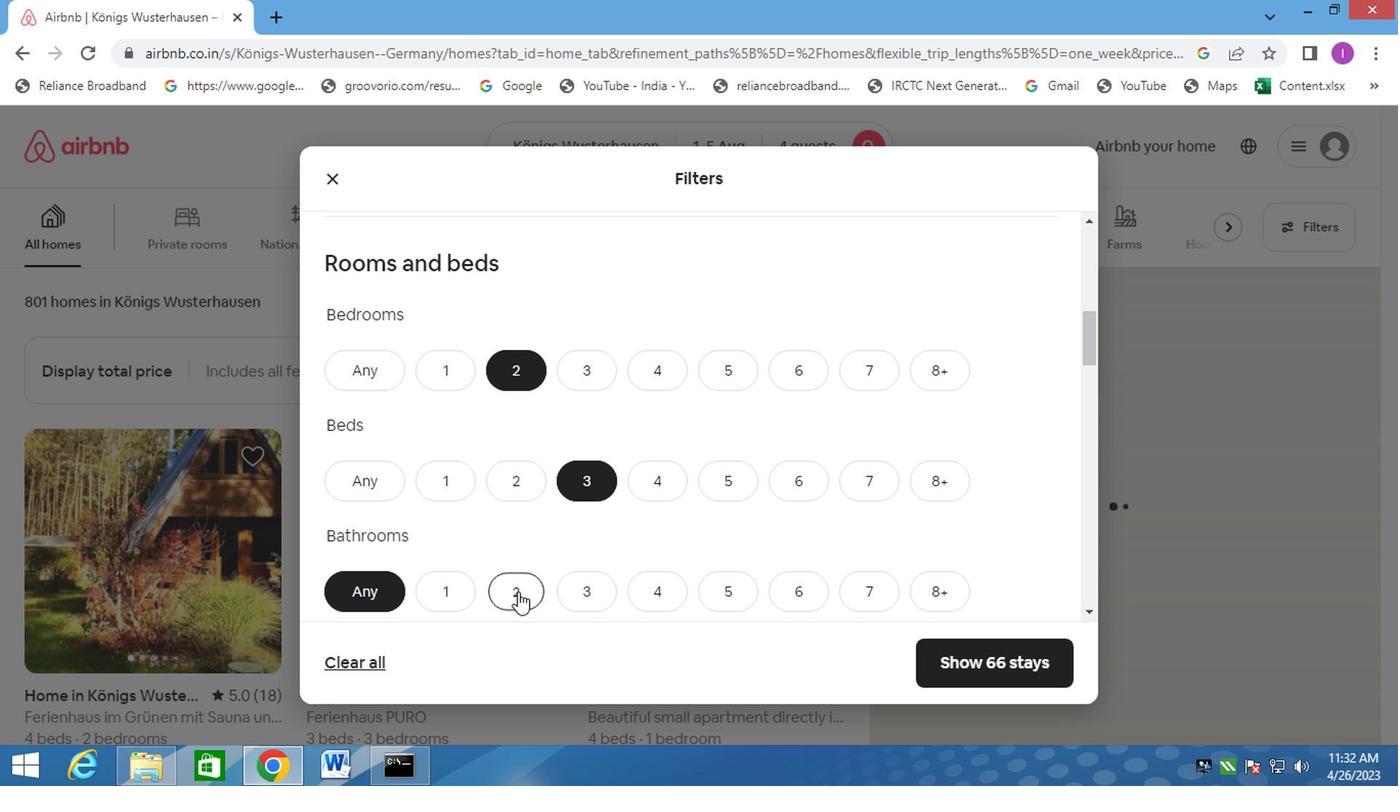 
Action: Mouse scrolled (649, 521) with delta (0, -1)
Screenshot: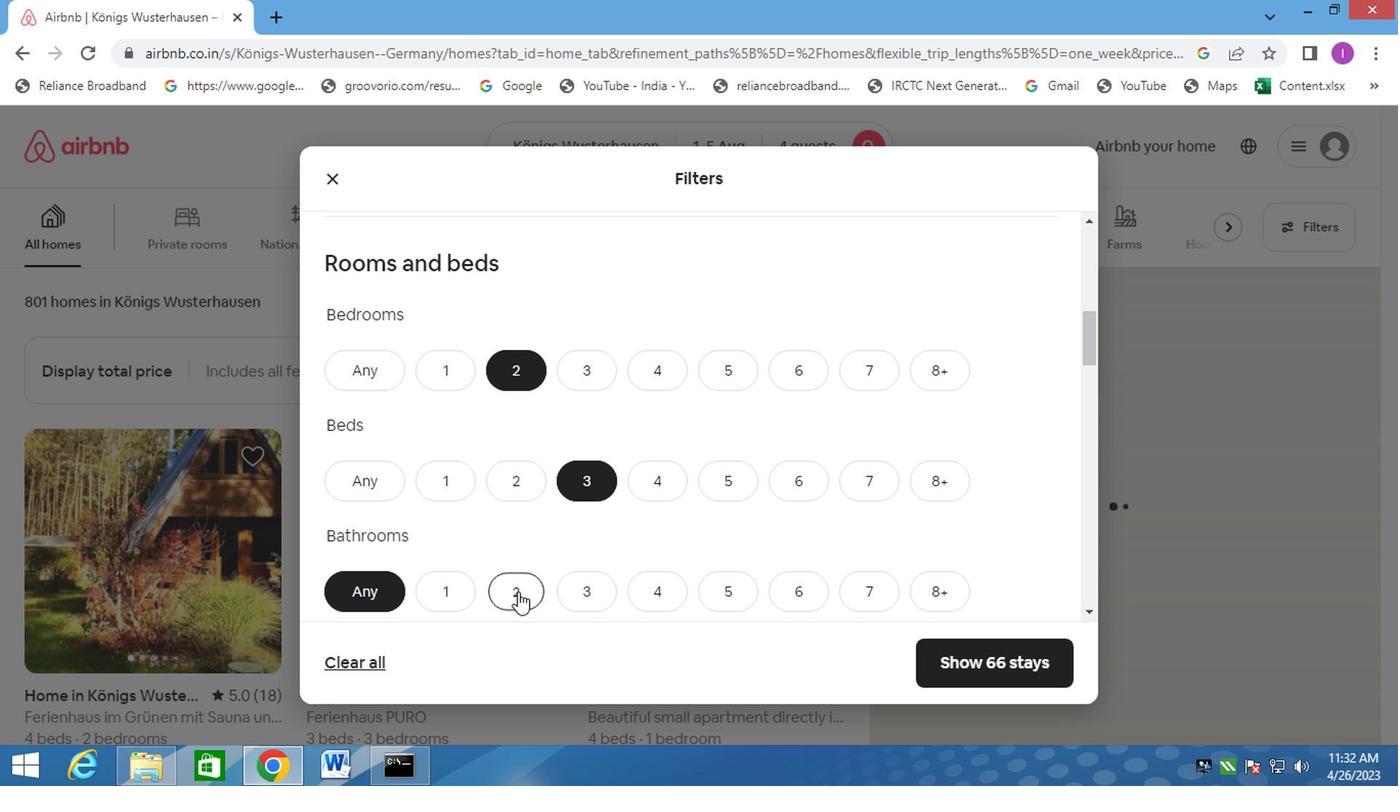 
Action: Mouse moved to (657, 493)
Screenshot: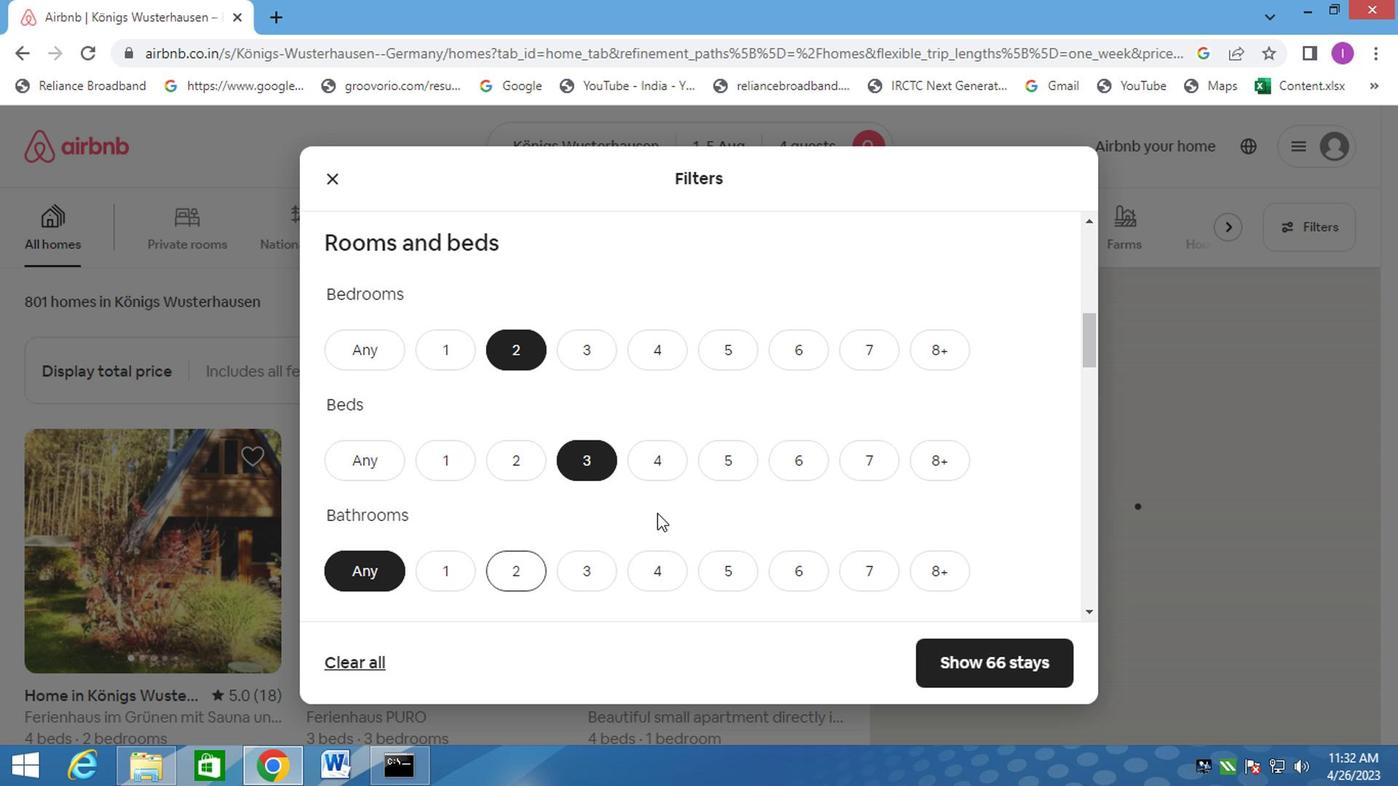 
Action: Mouse scrolled (657, 493) with delta (0, 0)
Screenshot: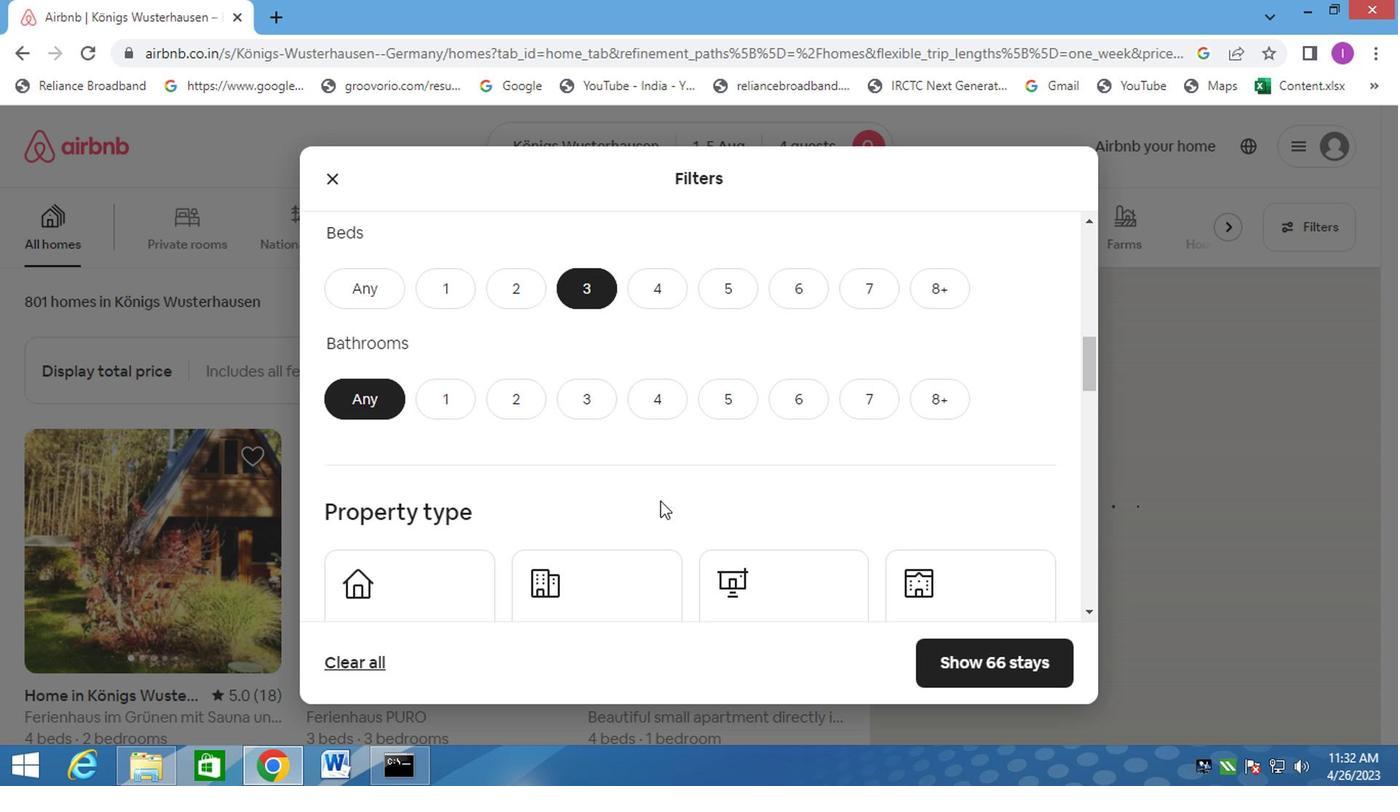 
Action: Mouse scrolled (657, 493) with delta (0, 0)
Screenshot: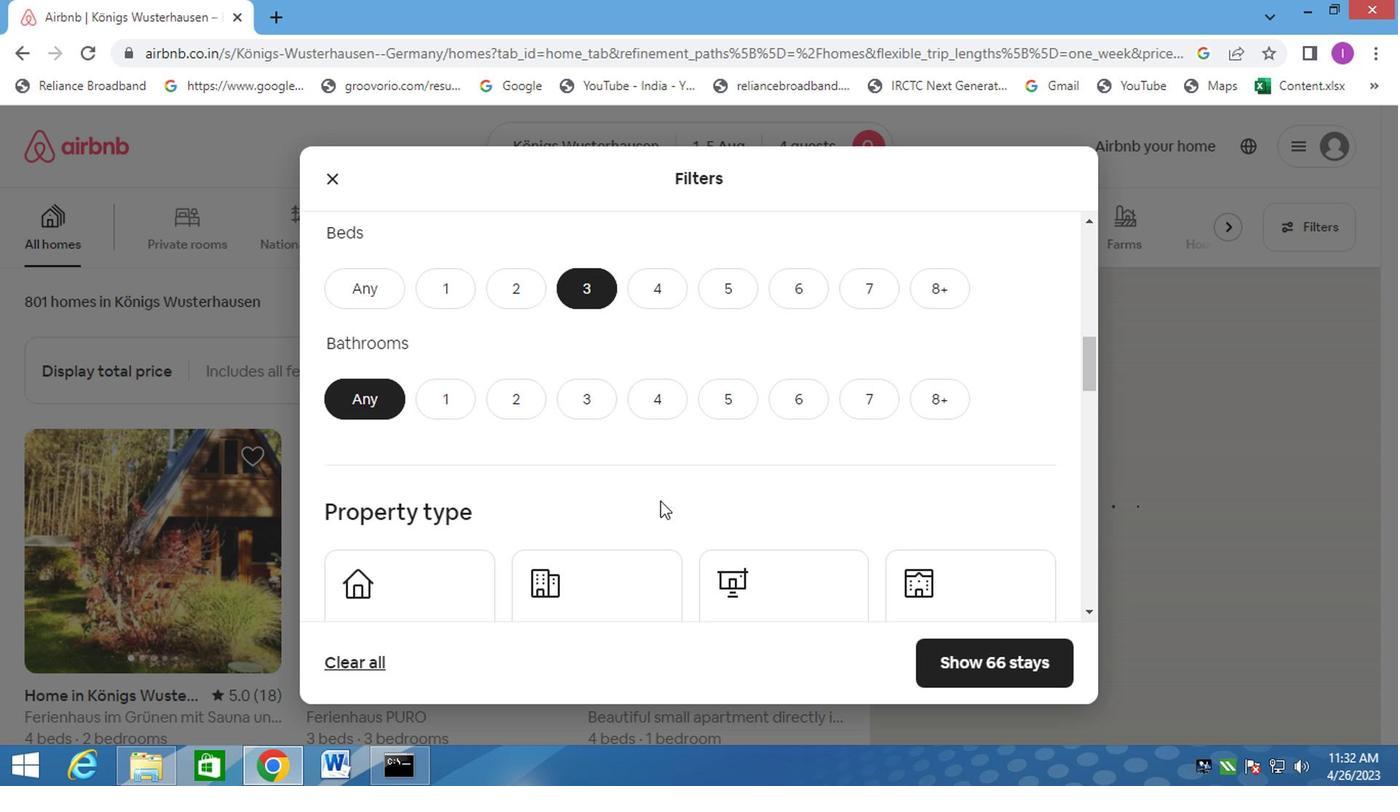 
Action: Mouse scrolled (657, 493) with delta (0, 0)
Screenshot: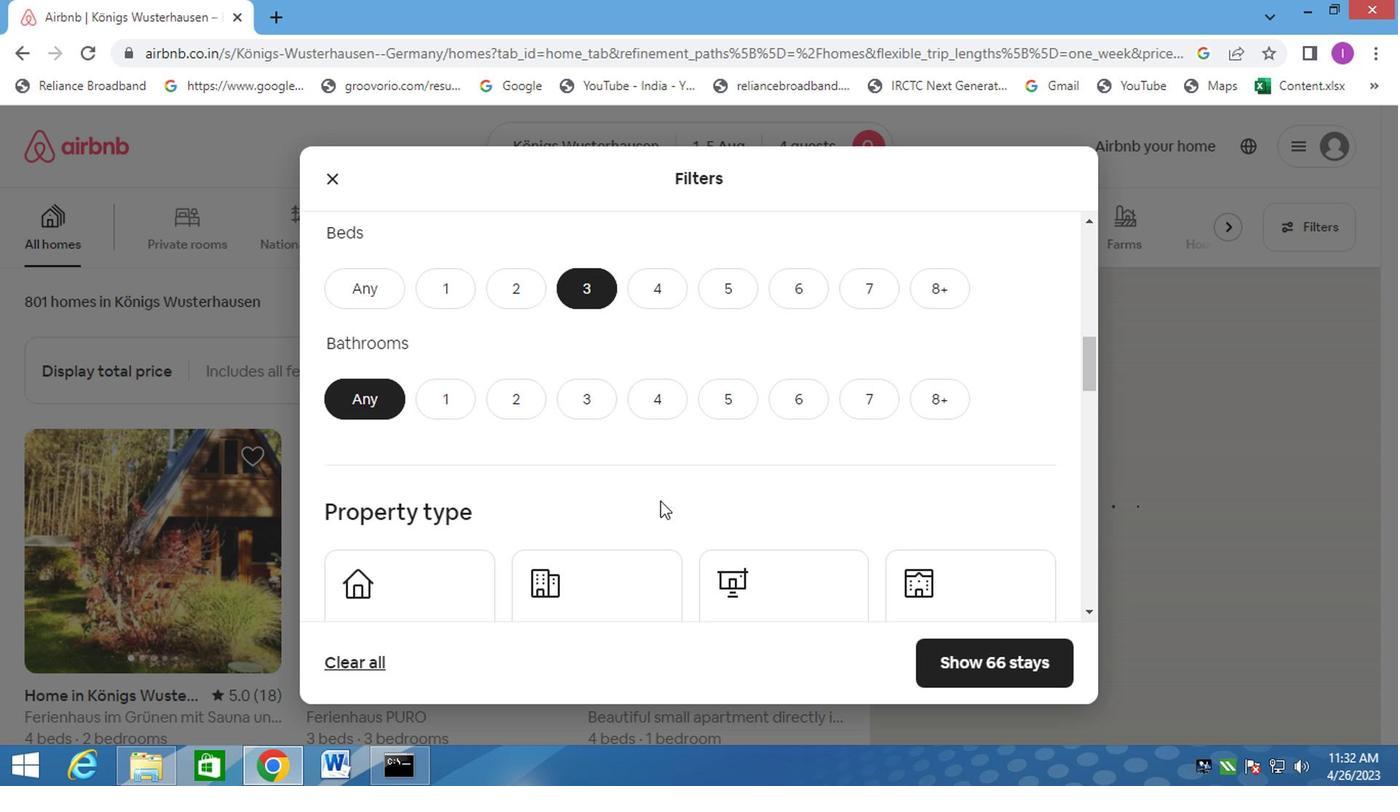 
Action: Mouse moved to (436, 330)
Screenshot: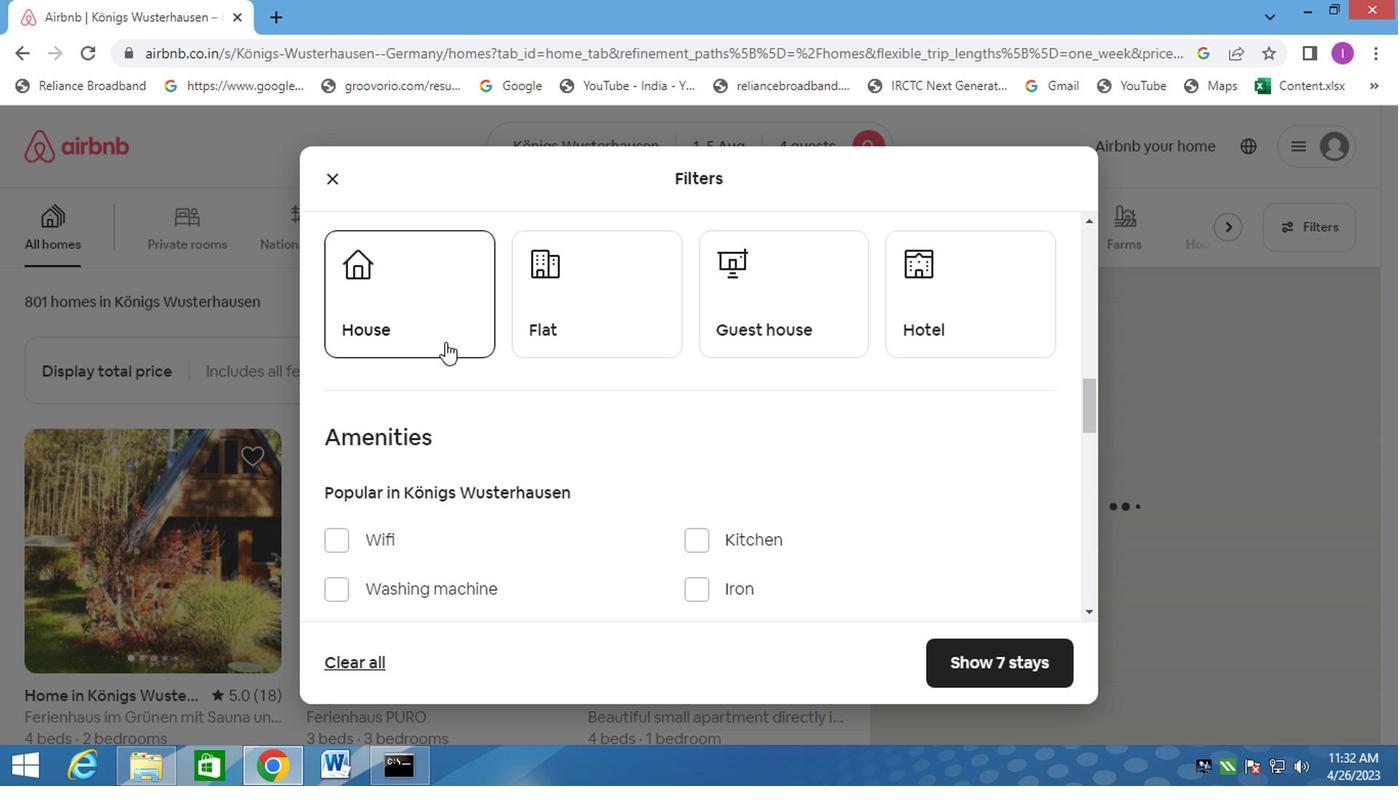 
Action: Mouse pressed left at (436, 330)
Screenshot: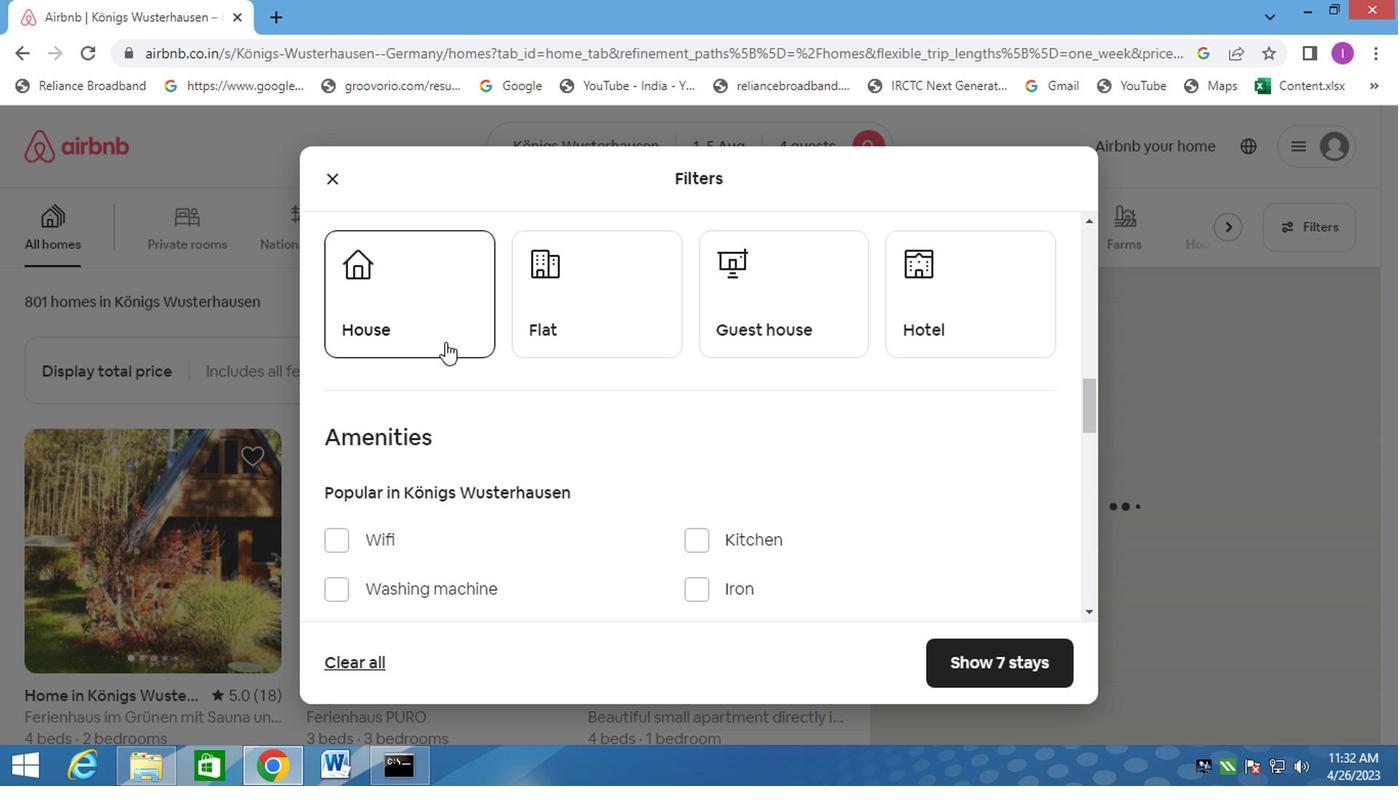 
Action: Mouse moved to (554, 325)
Screenshot: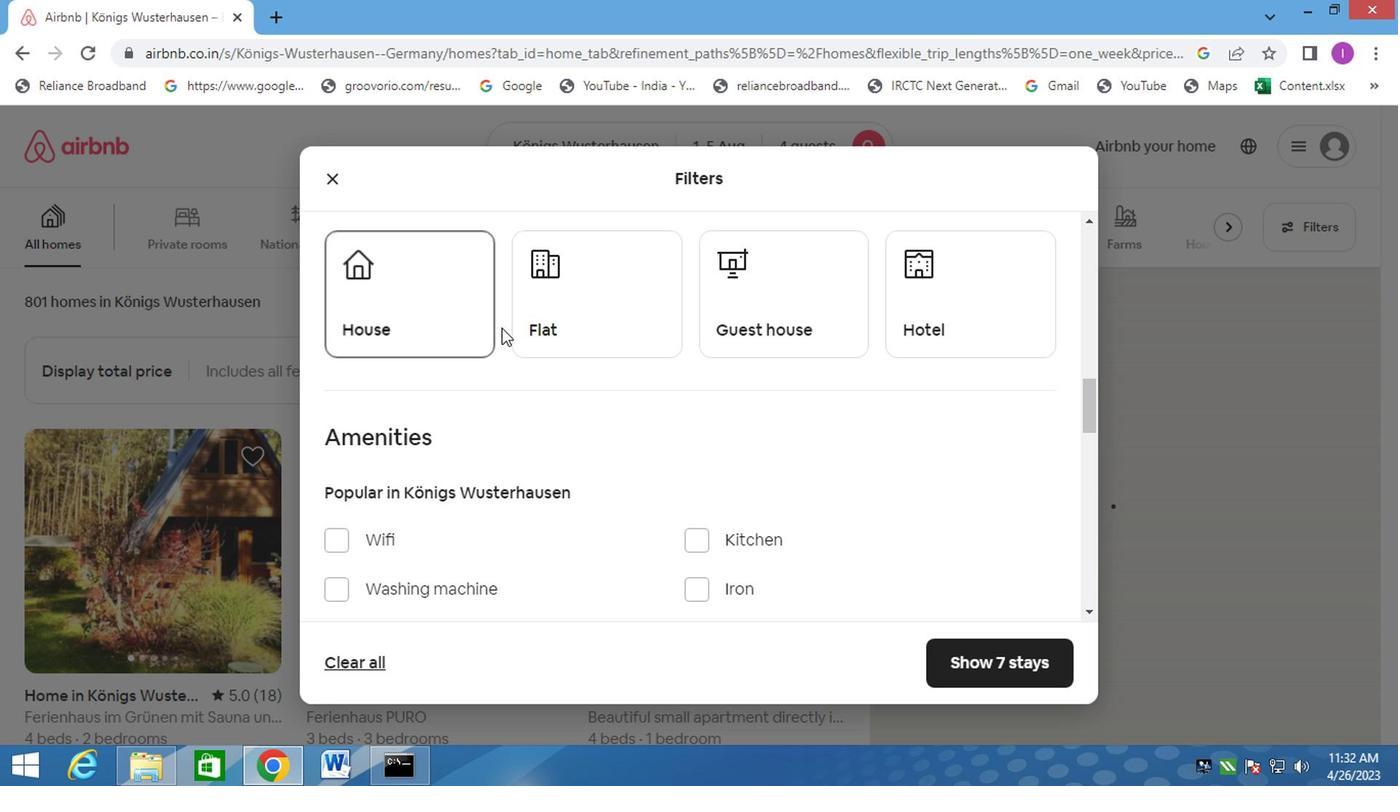 
Action: Mouse pressed left at (554, 325)
Screenshot: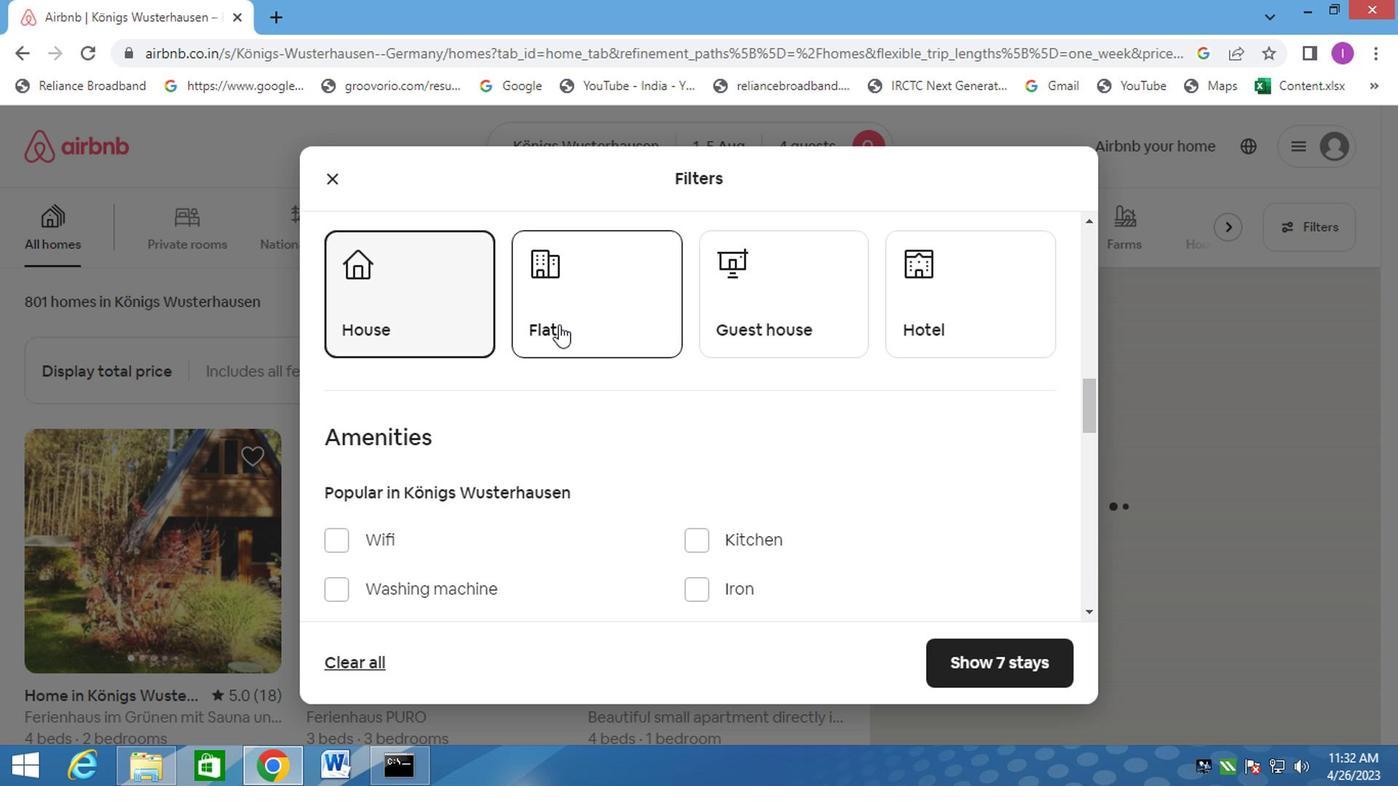 
Action: Mouse moved to (858, 369)
Screenshot: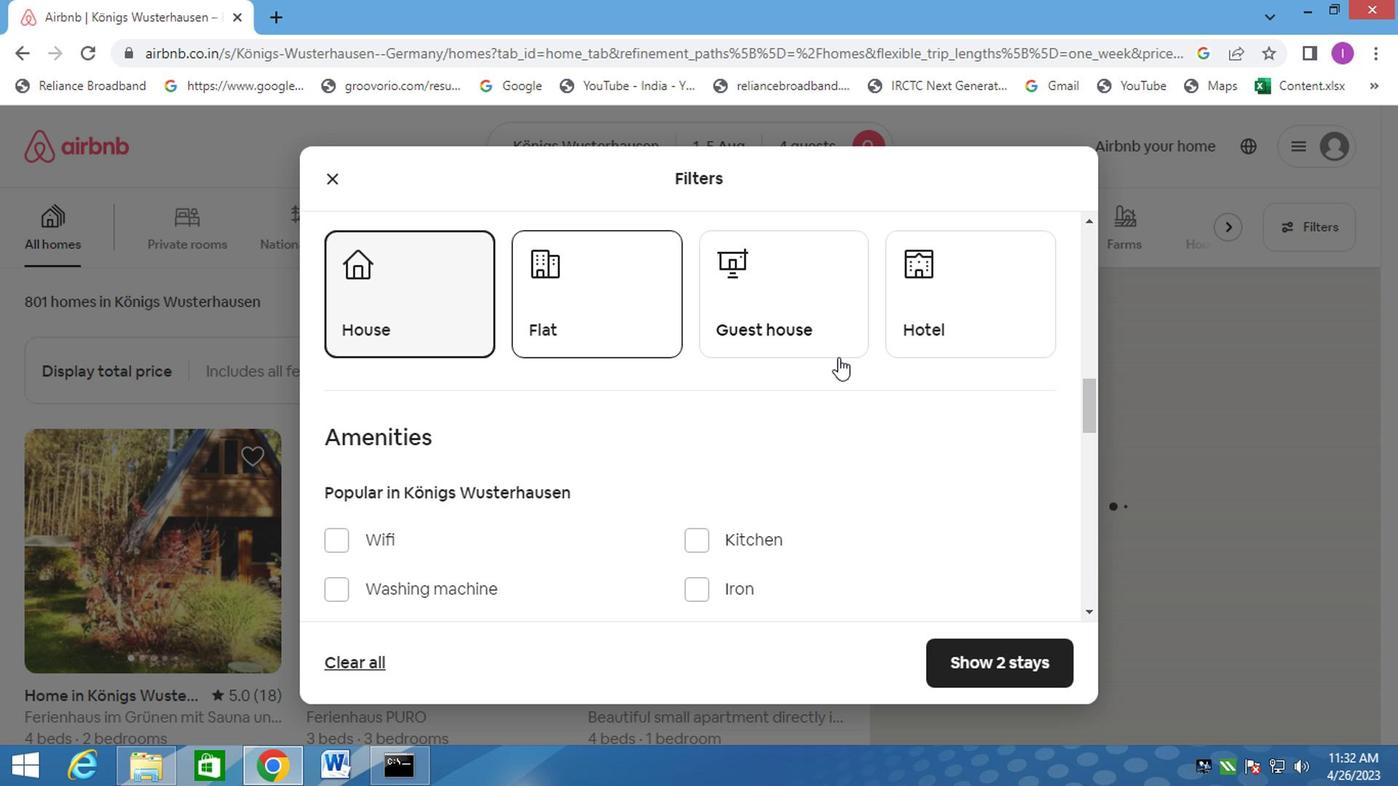 
Action: Mouse pressed left at (858, 369)
Screenshot: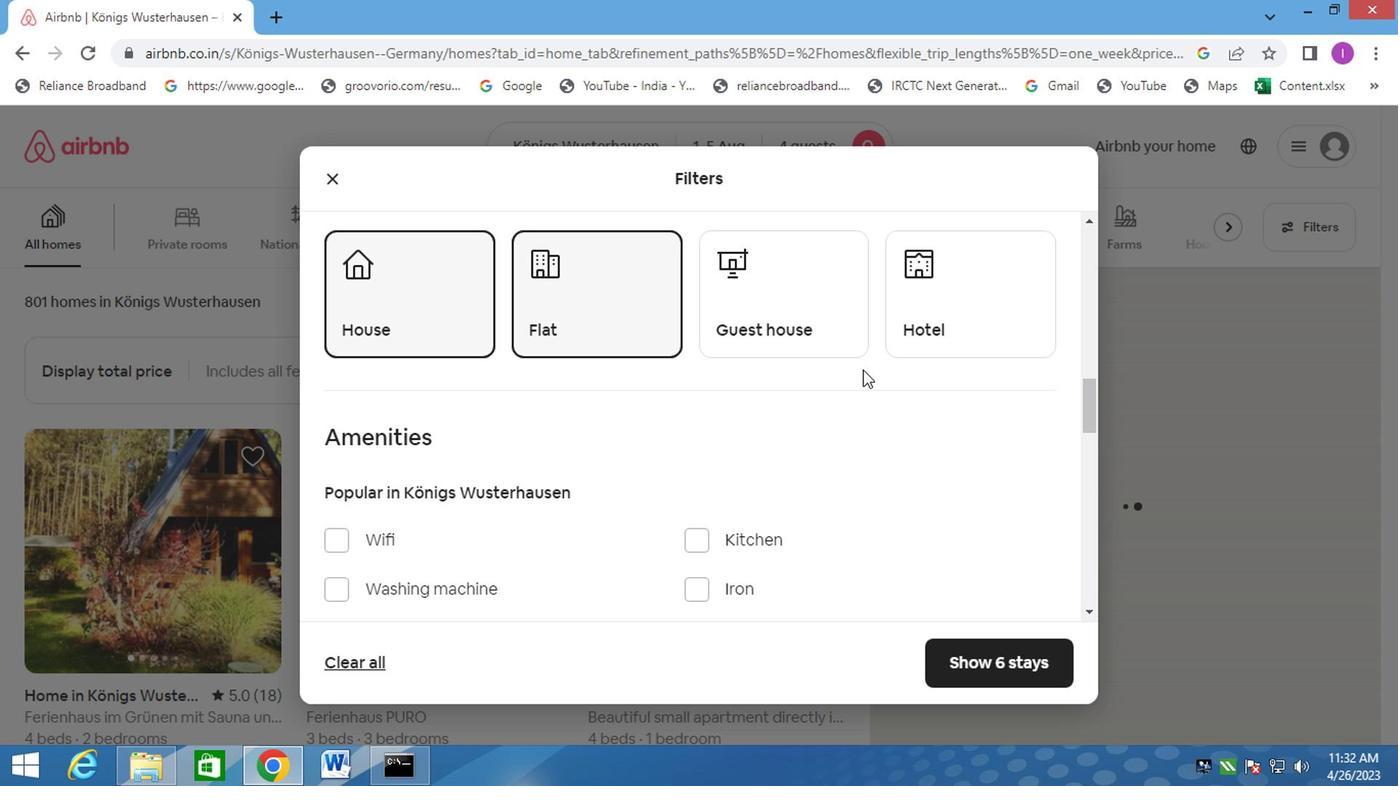 
Action: Mouse moved to (795, 324)
Screenshot: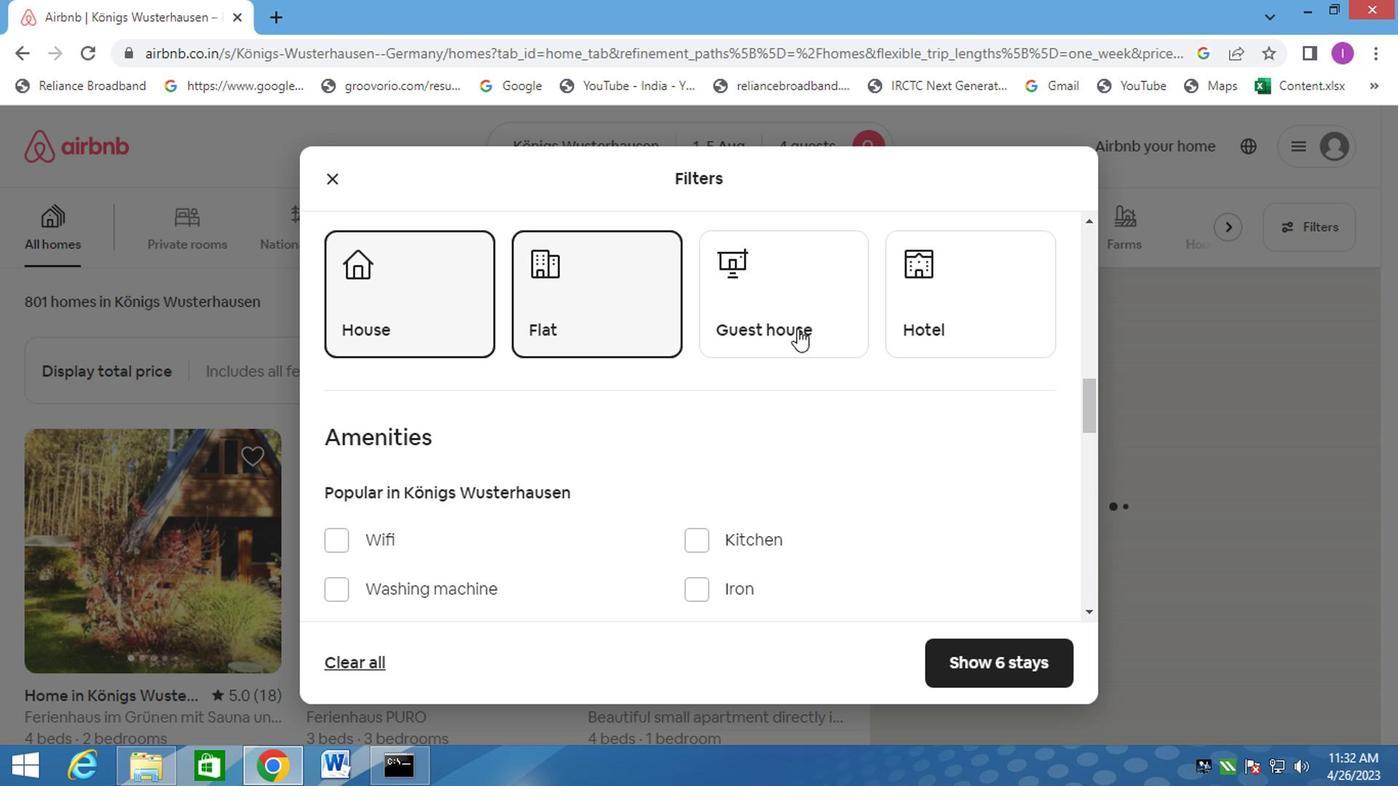 
Action: Mouse pressed left at (795, 324)
Screenshot: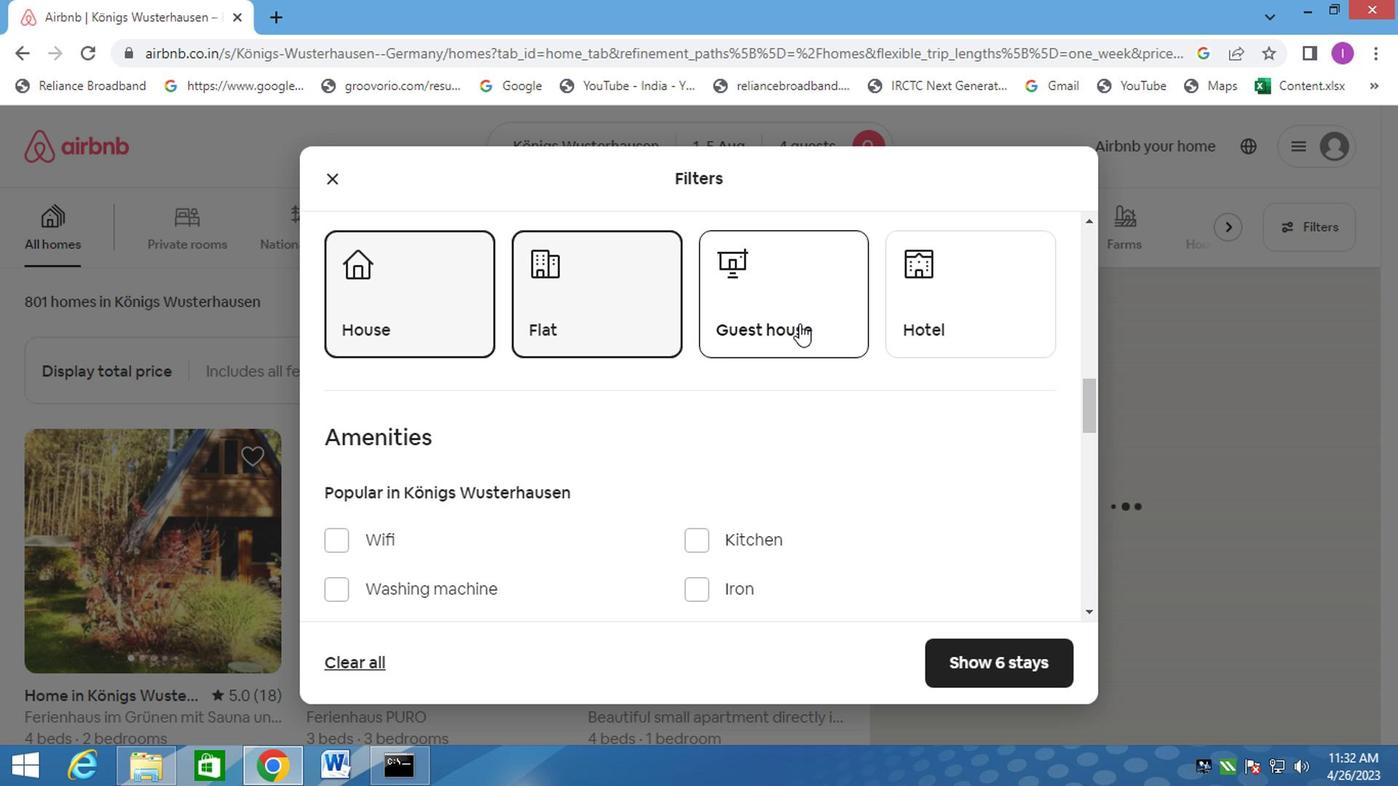 
Action: Mouse moved to (635, 425)
Screenshot: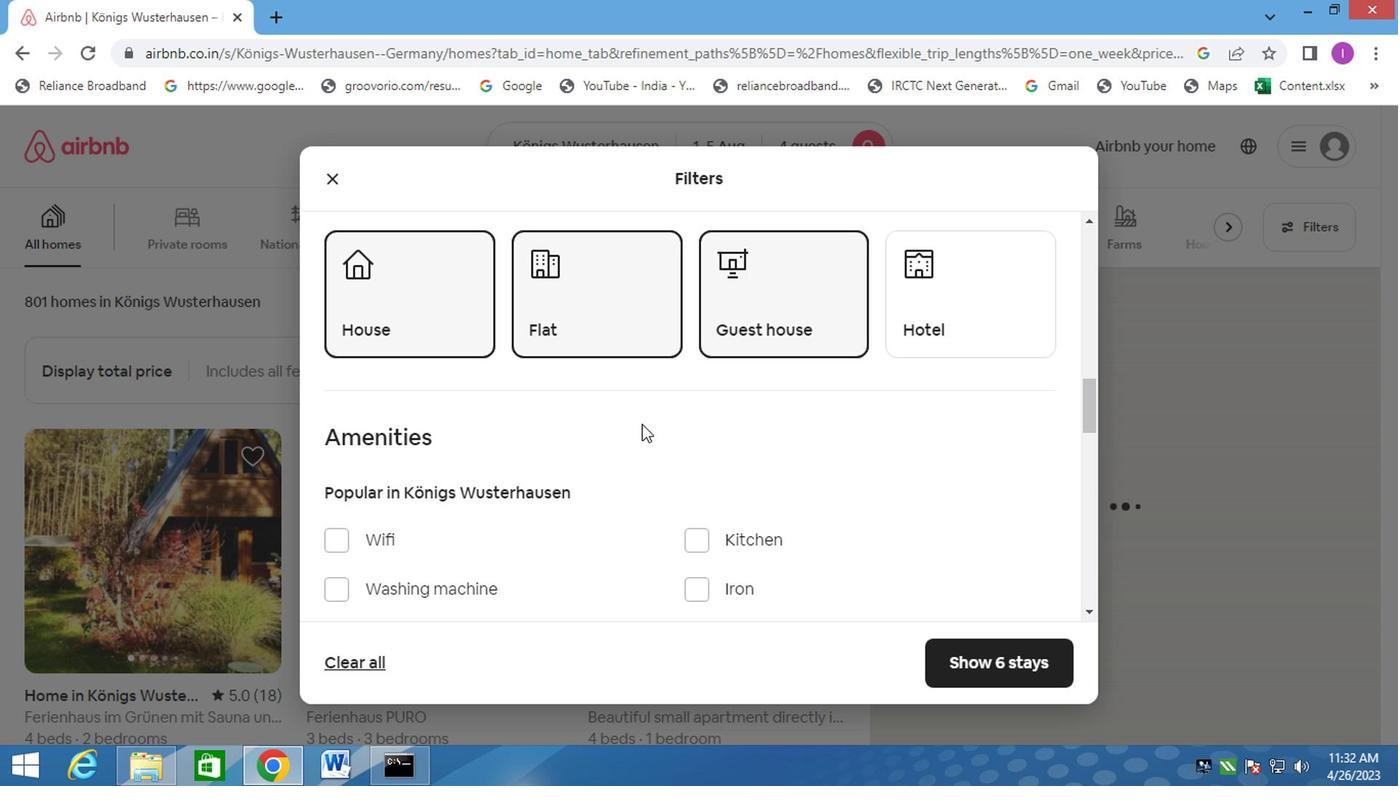 
Action: Mouse scrolled (635, 424) with delta (0, 0)
Screenshot: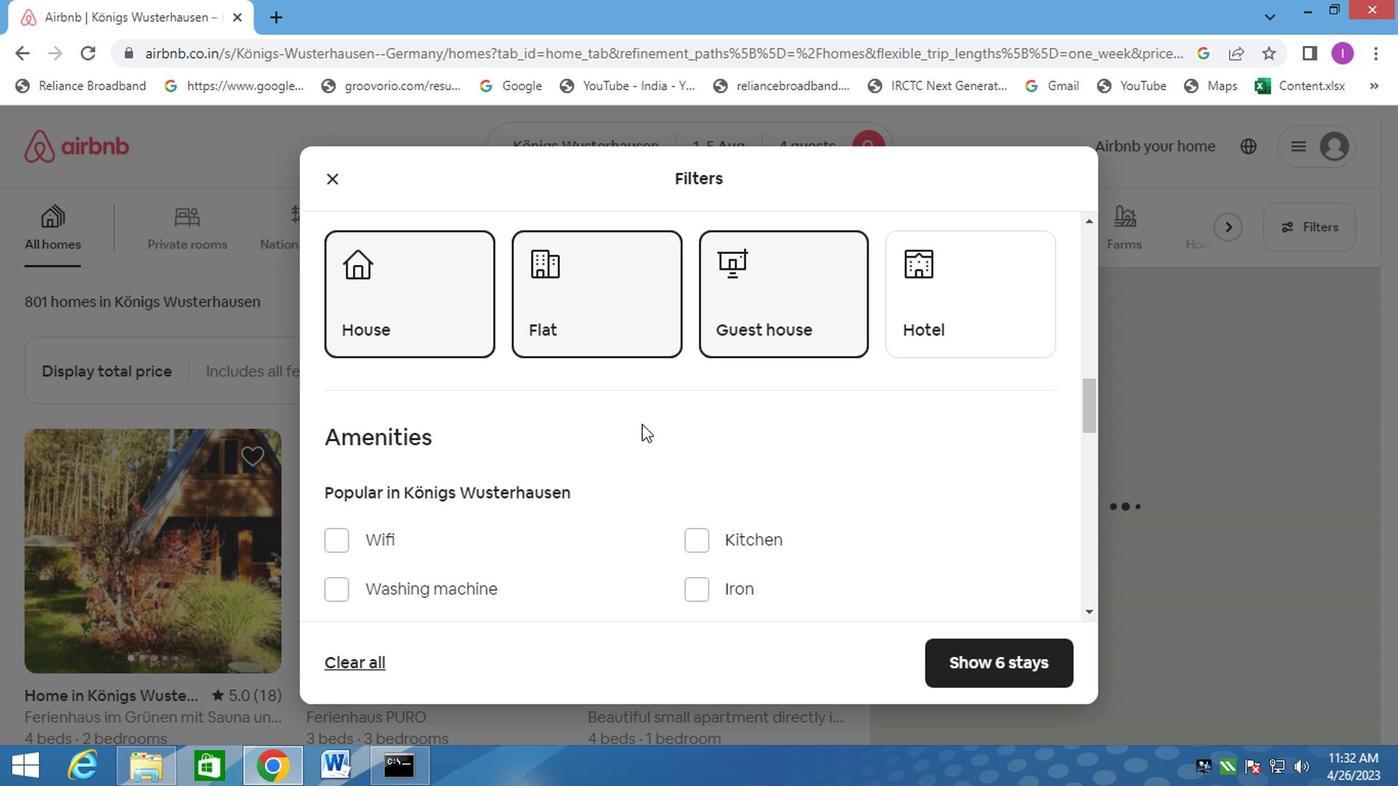 
Action: Mouse scrolled (635, 424) with delta (0, 0)
Screenshot: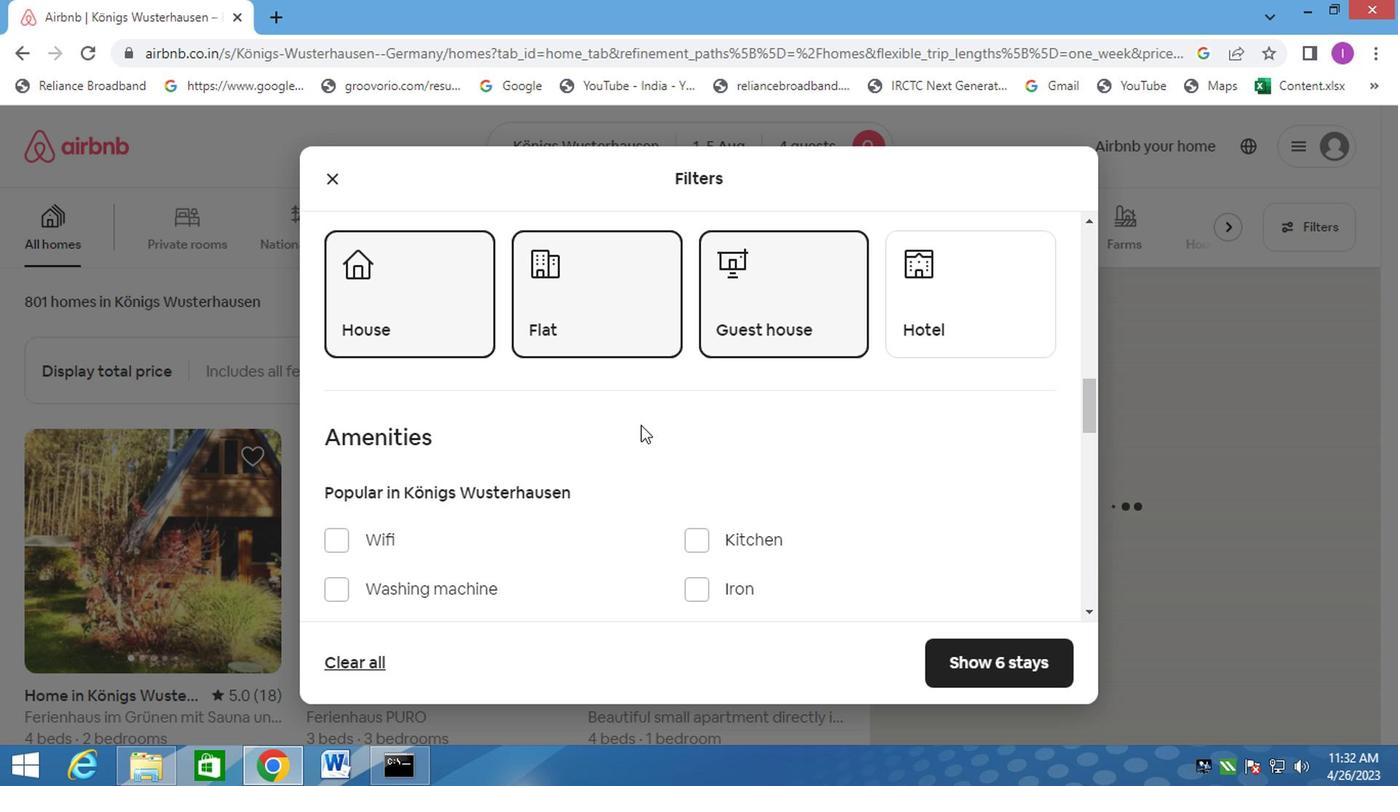 
Action: Mouse scrolled (635, 424) with delta (0, 0)
Screenshot: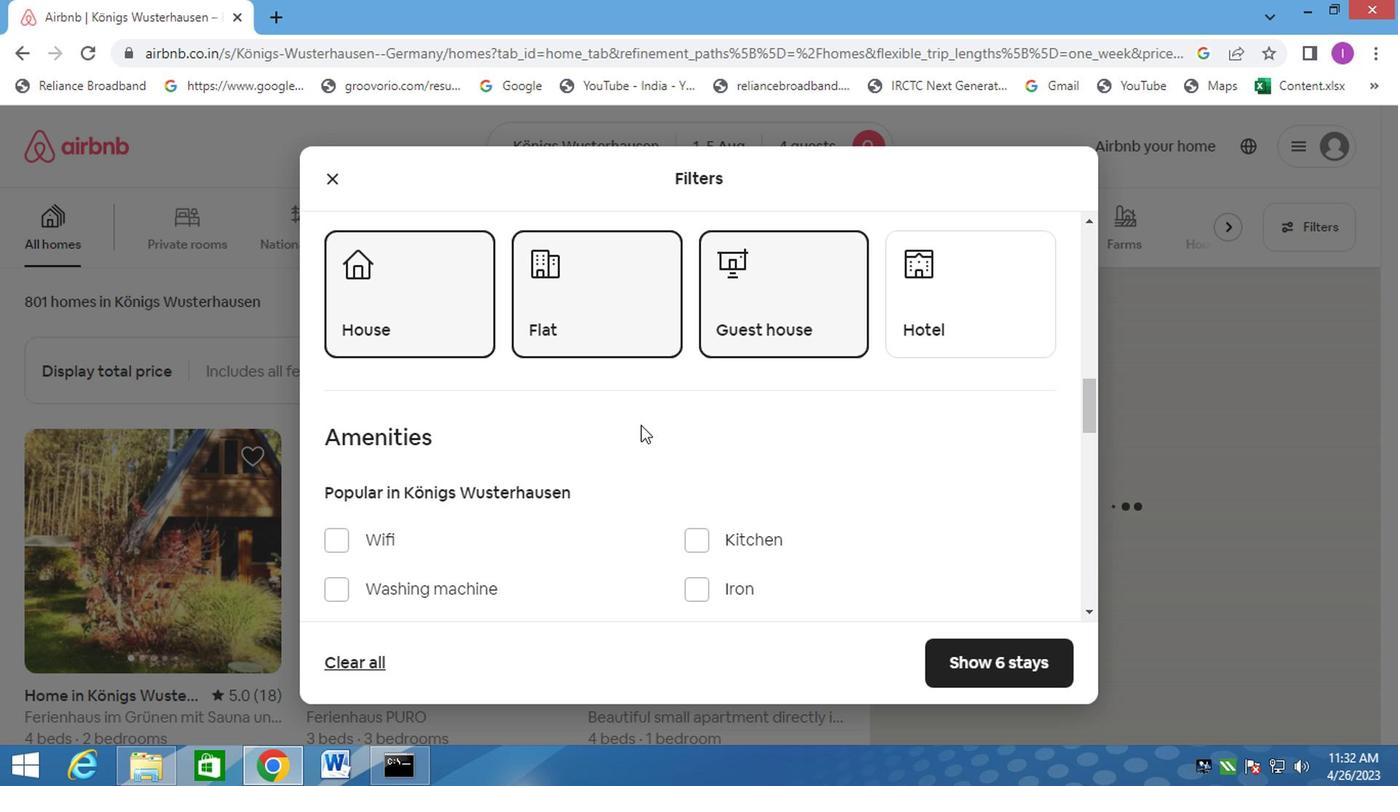 
Action: Mouse moved to (612, 401)
Screenshot: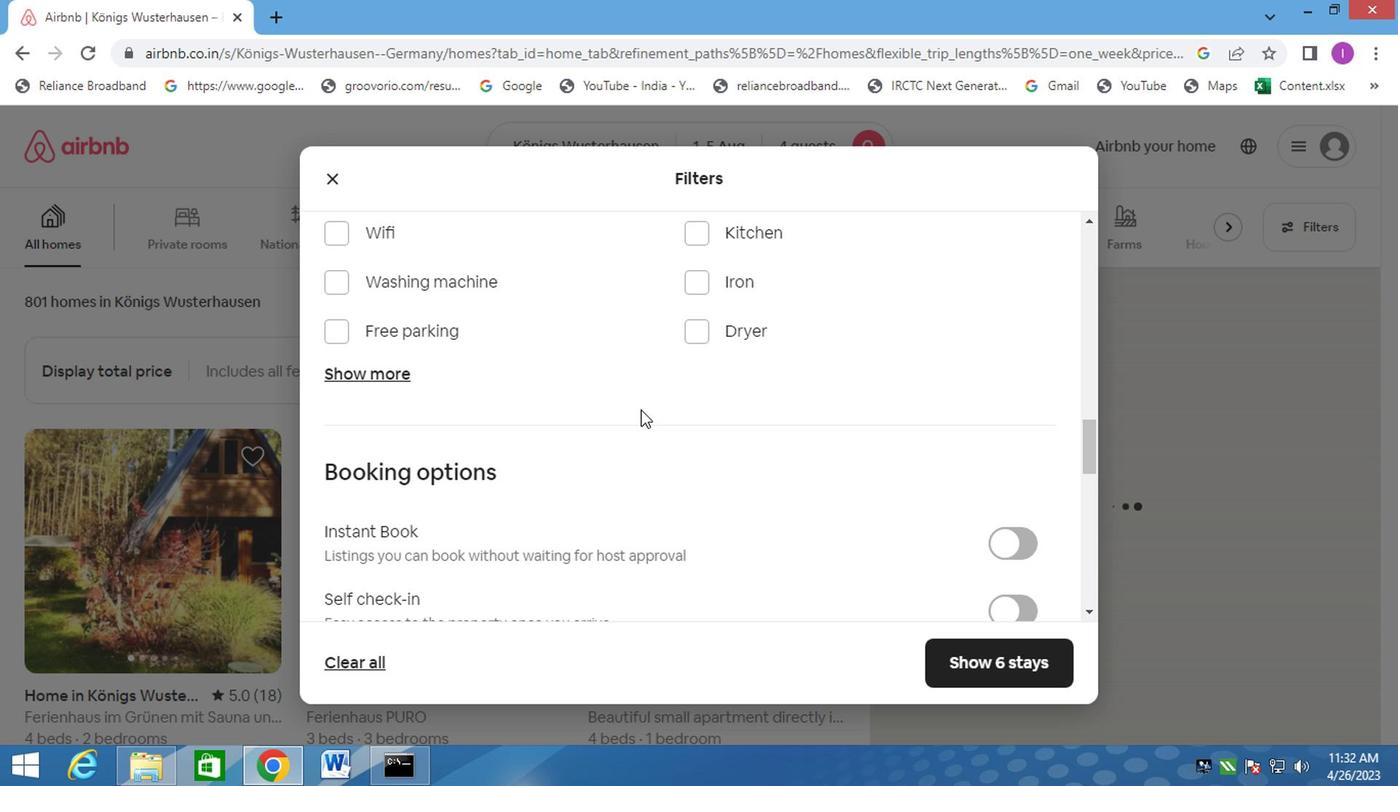 
Action: Mouse scrolled (612, 401) with delta (0, 0)
Screenshot: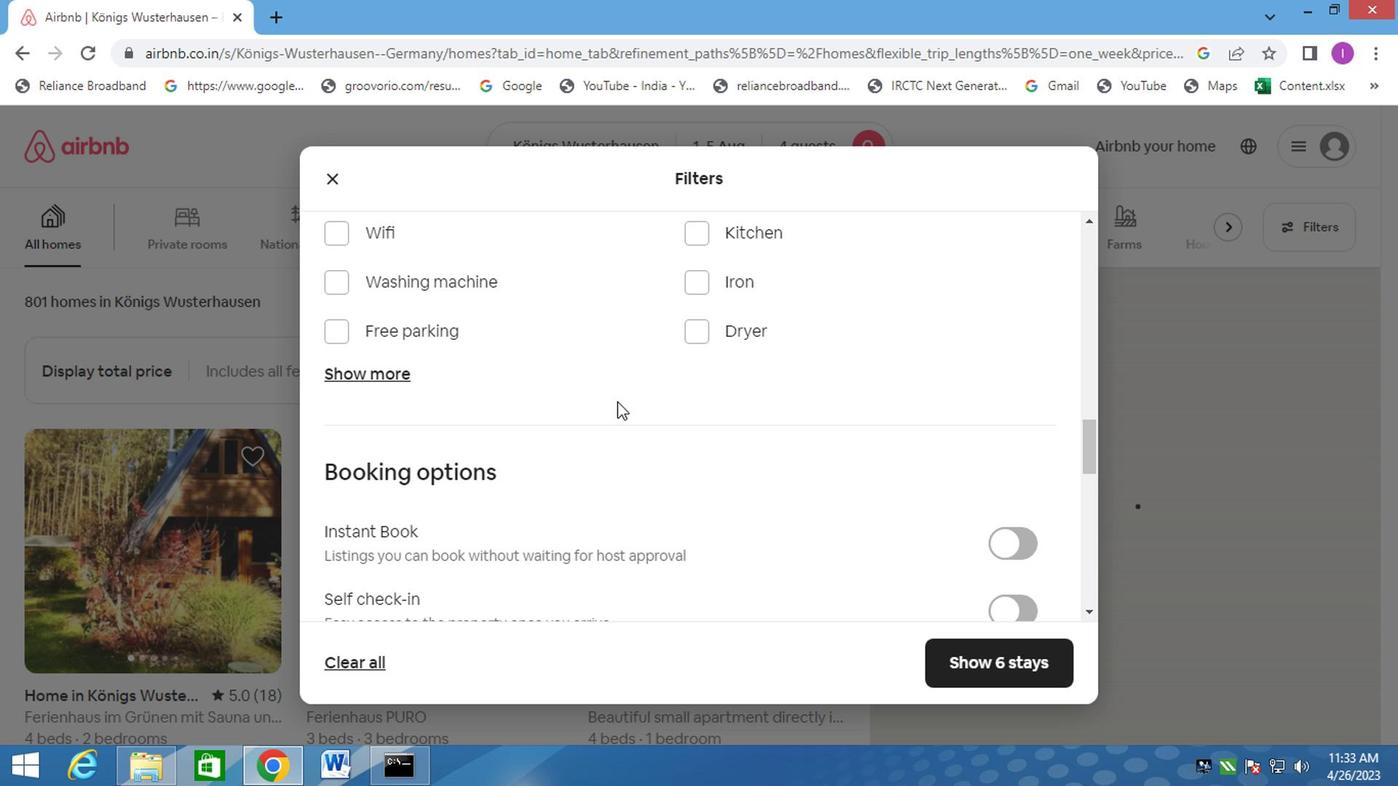 
Action: Mouse scrolled (612, 401) with delta (0, 0)
Screenshot: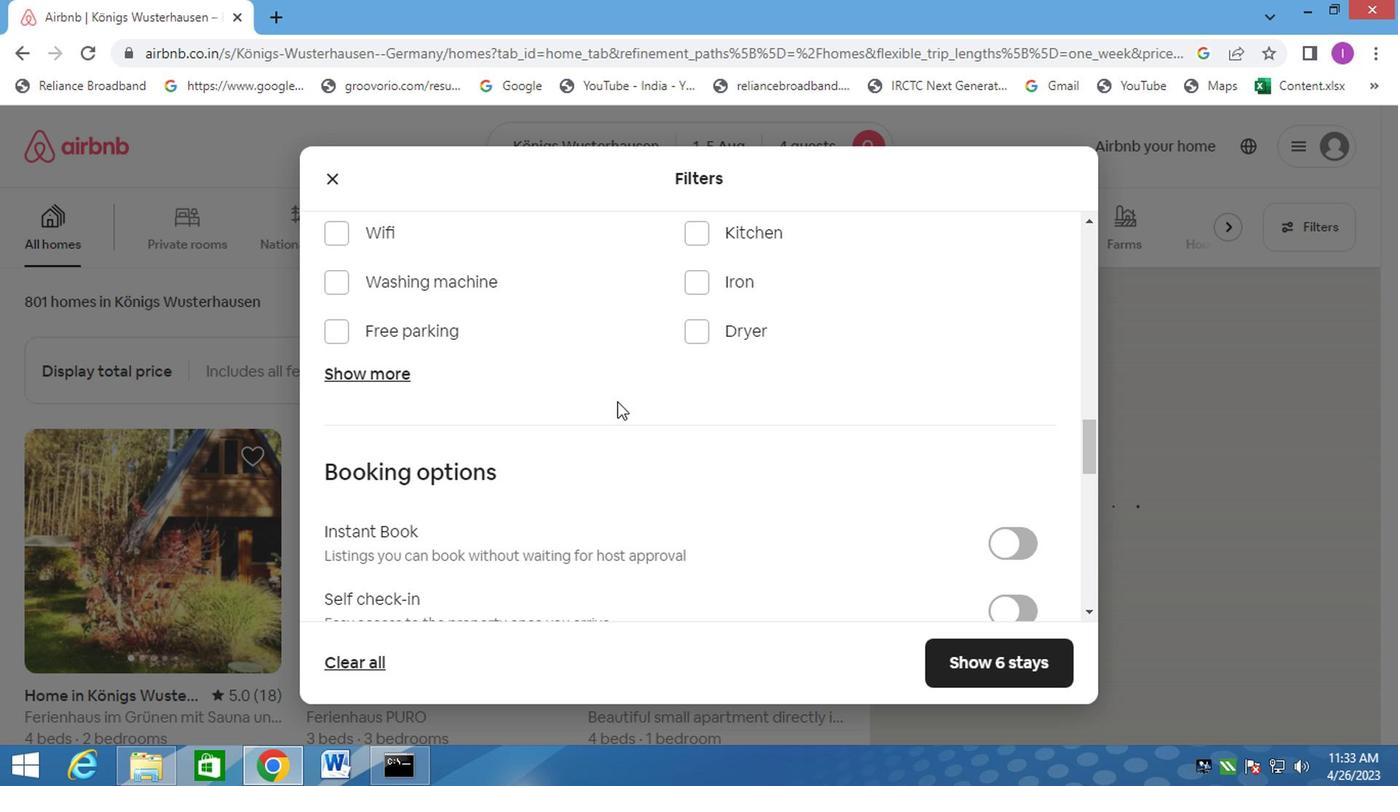 
Action: Mouse moved to (613, 396)
Screenshot: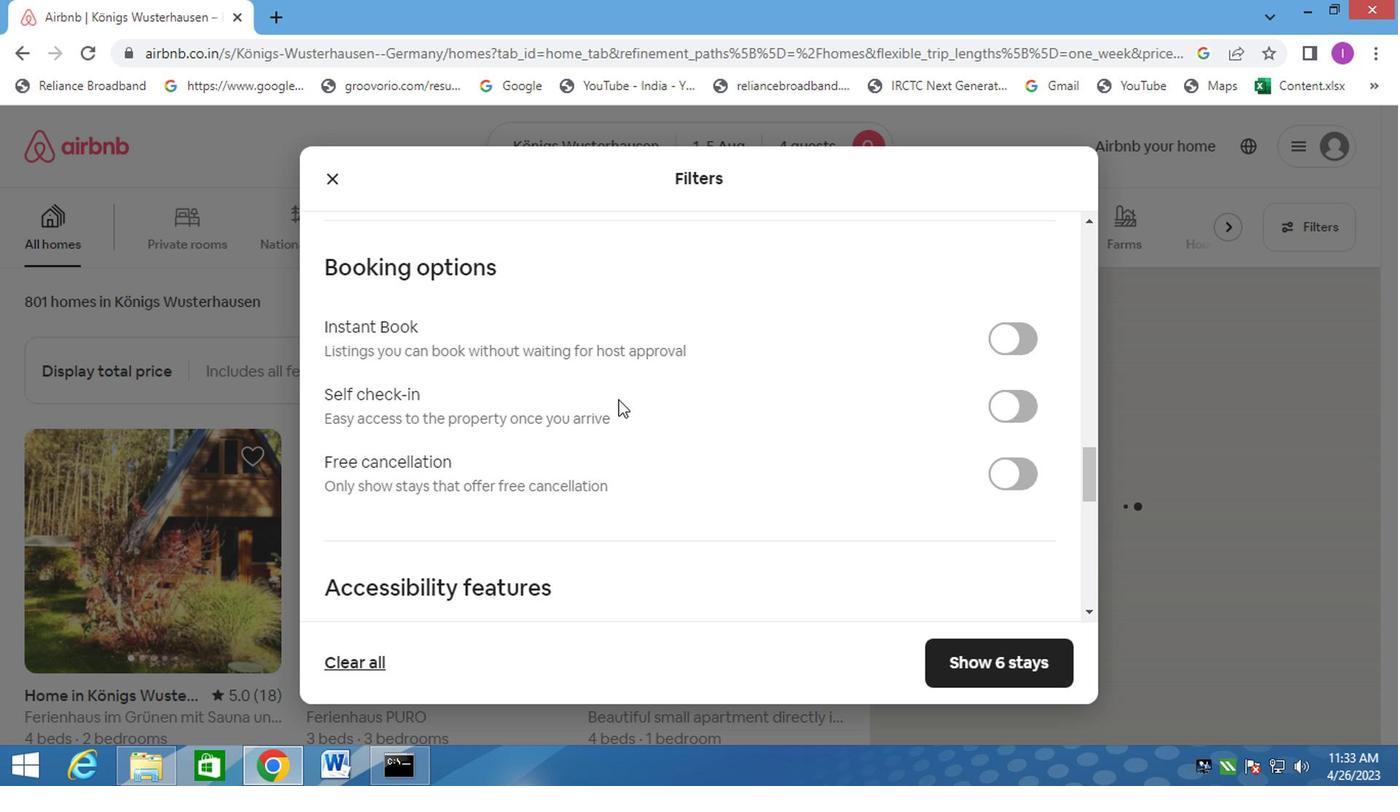 
Action: Mouse scrolled (613, 396) with delta (0, 0)
Screenshot: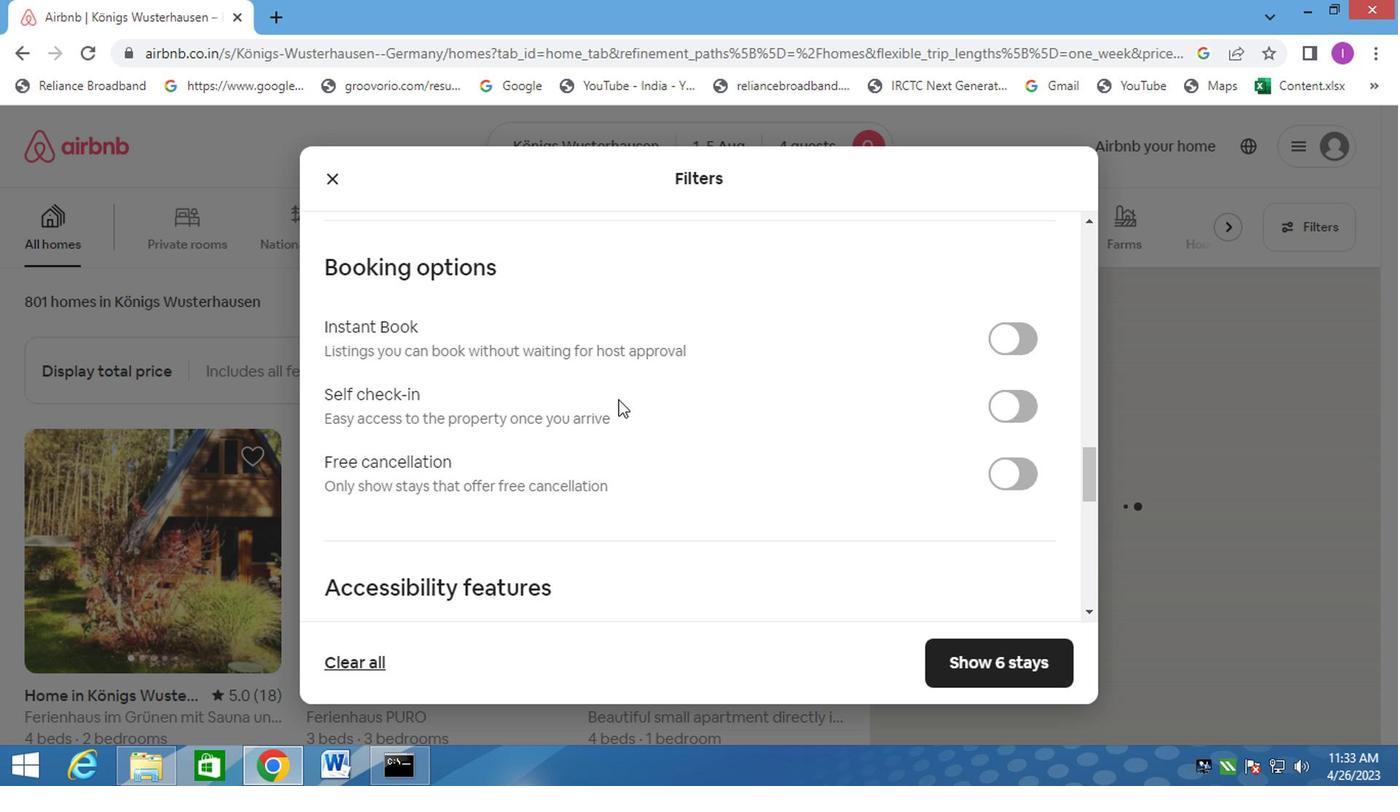 
Action: Mouse scrolled (613, 396) with delta (0, 0)
Screenshot: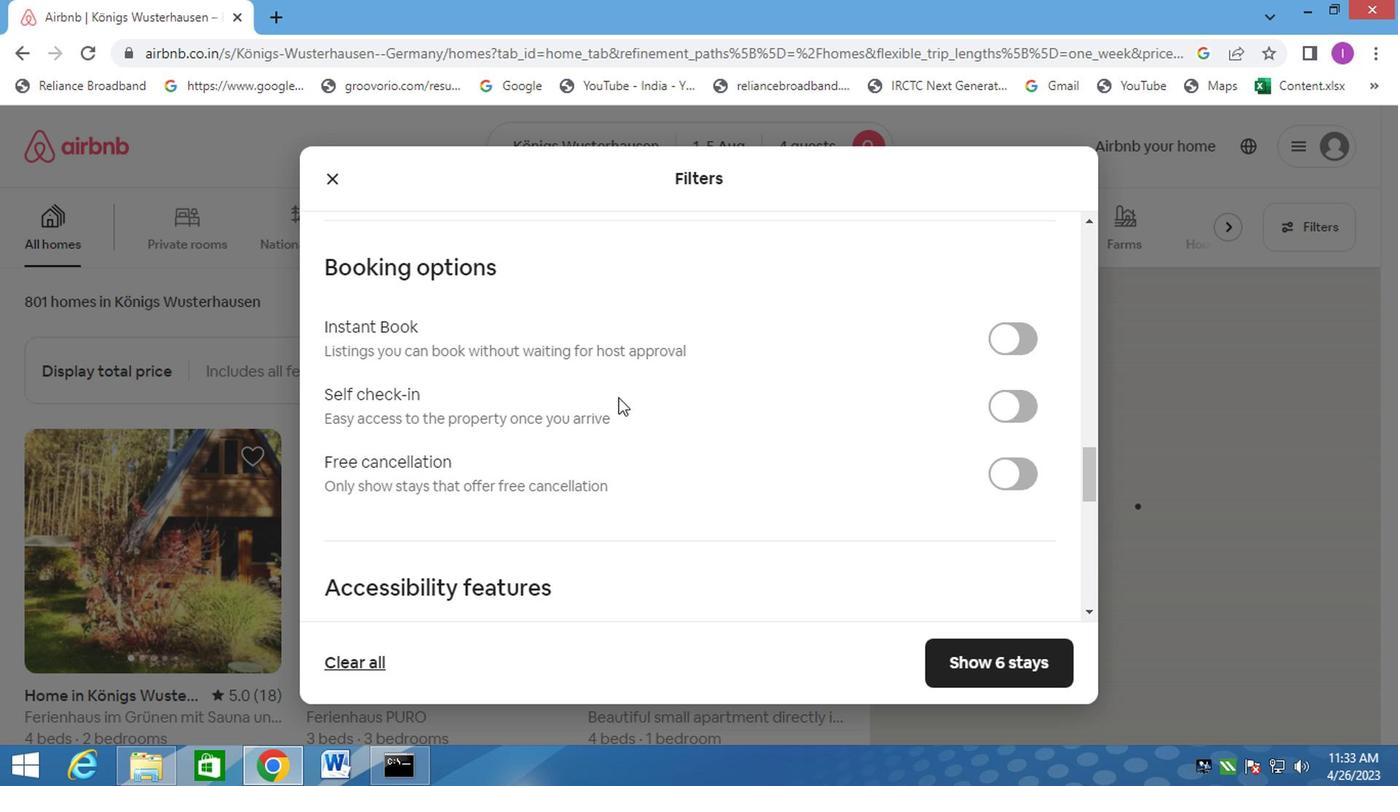 
Action: Mouse moved to (614, 396)
Screenshot: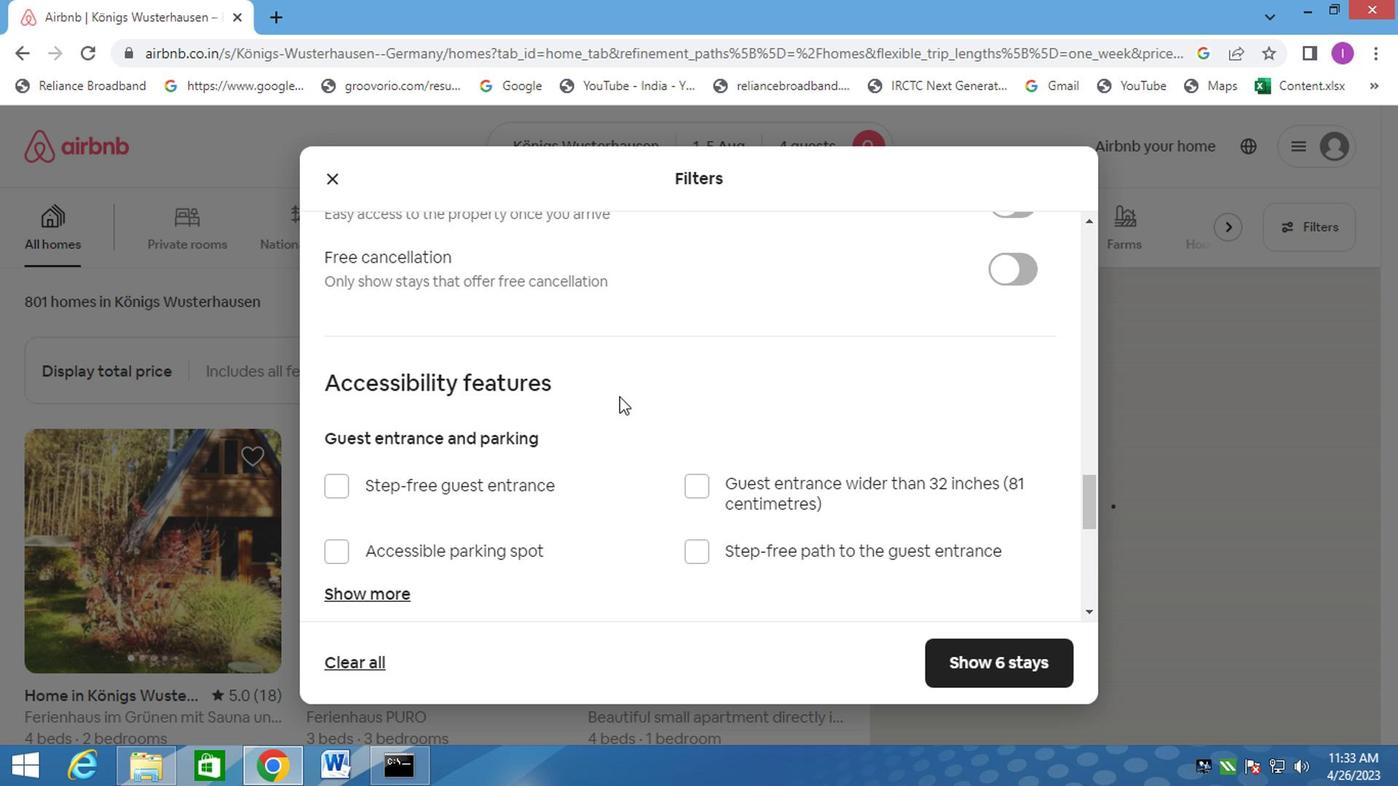 
Action: Mouse scrolled (614, 396) with delta (0, 0)
Screenshot: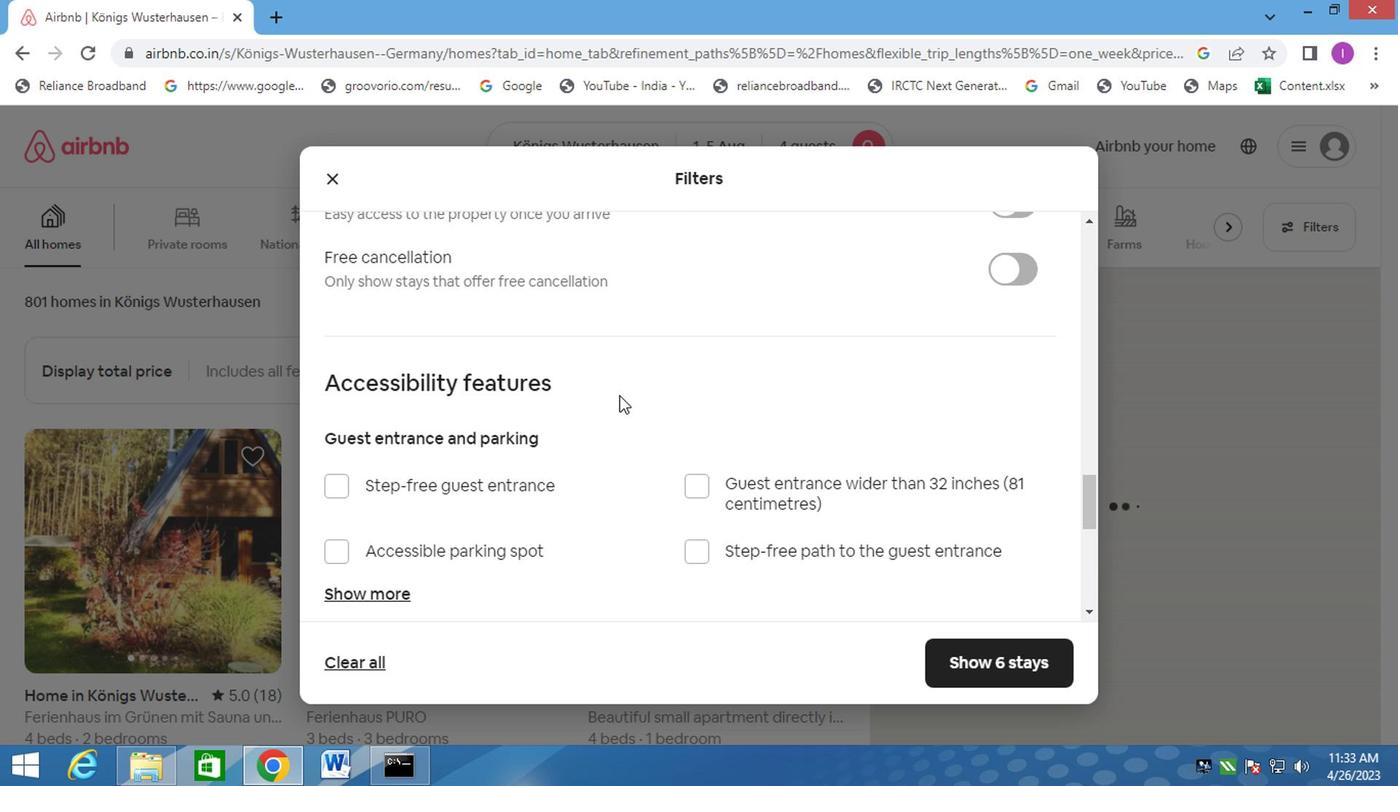 
Action: Mouse moved to (616, 392)
Screenshot: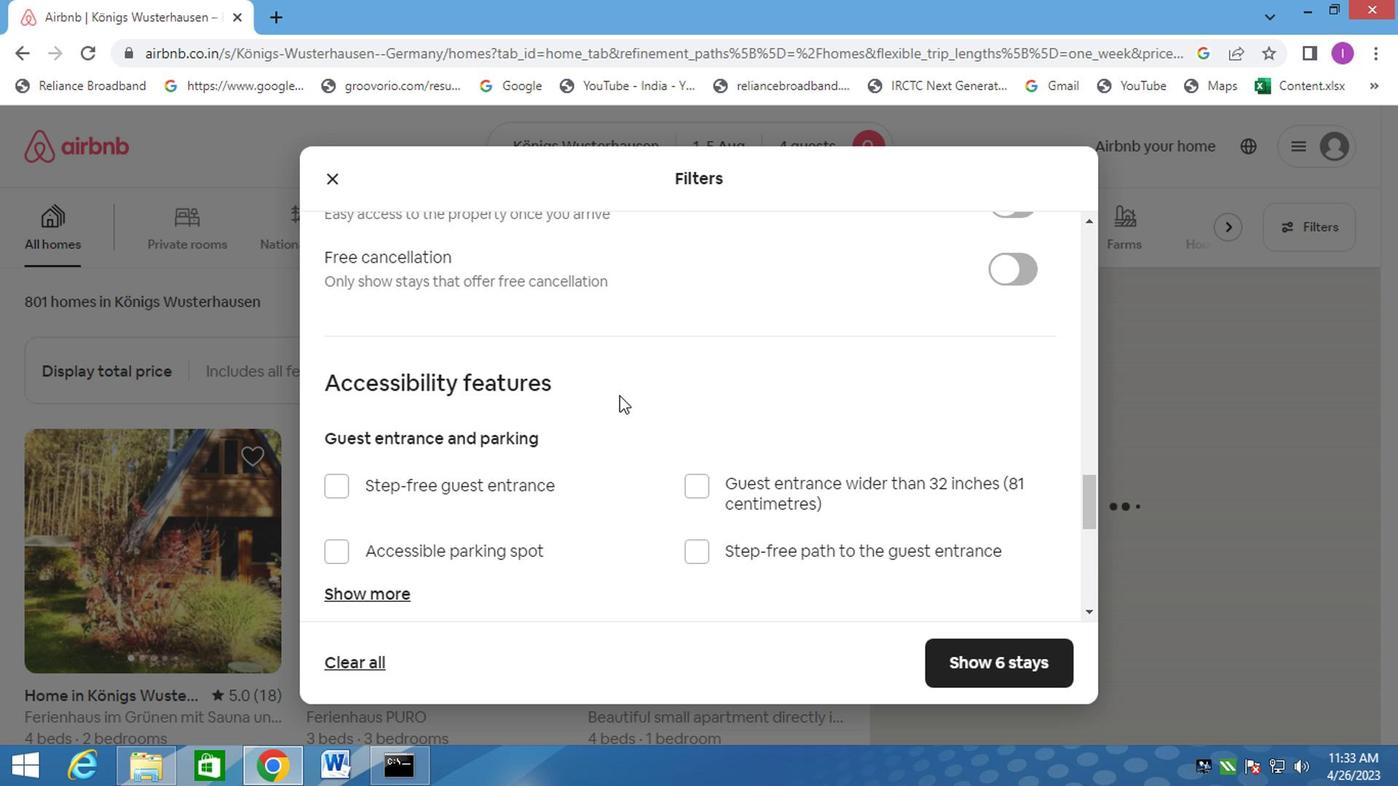 
Action: Mouse scrolled (616, 393) with delta (0, 1)
Screenshot: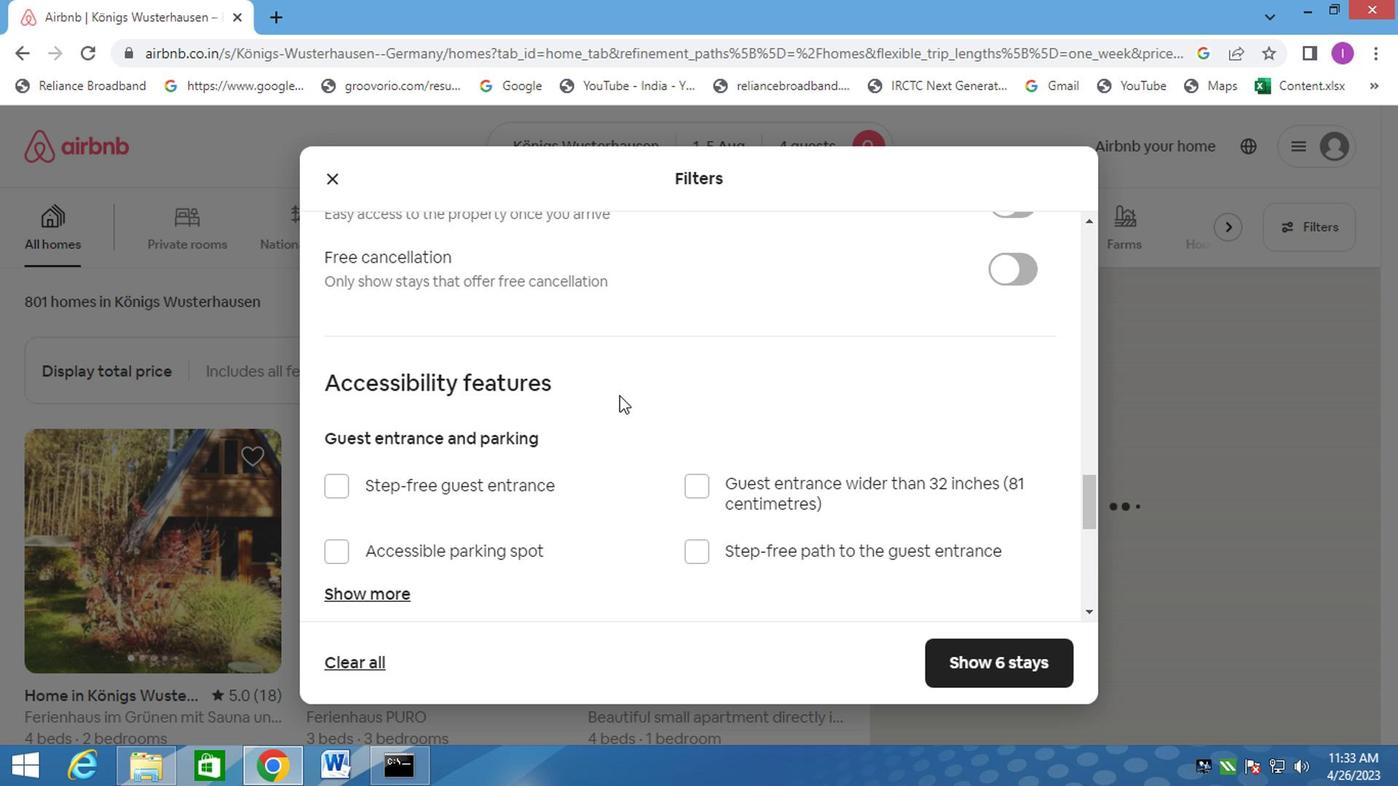 
Action: Mouse moved to (1004, 417)
Screenshot: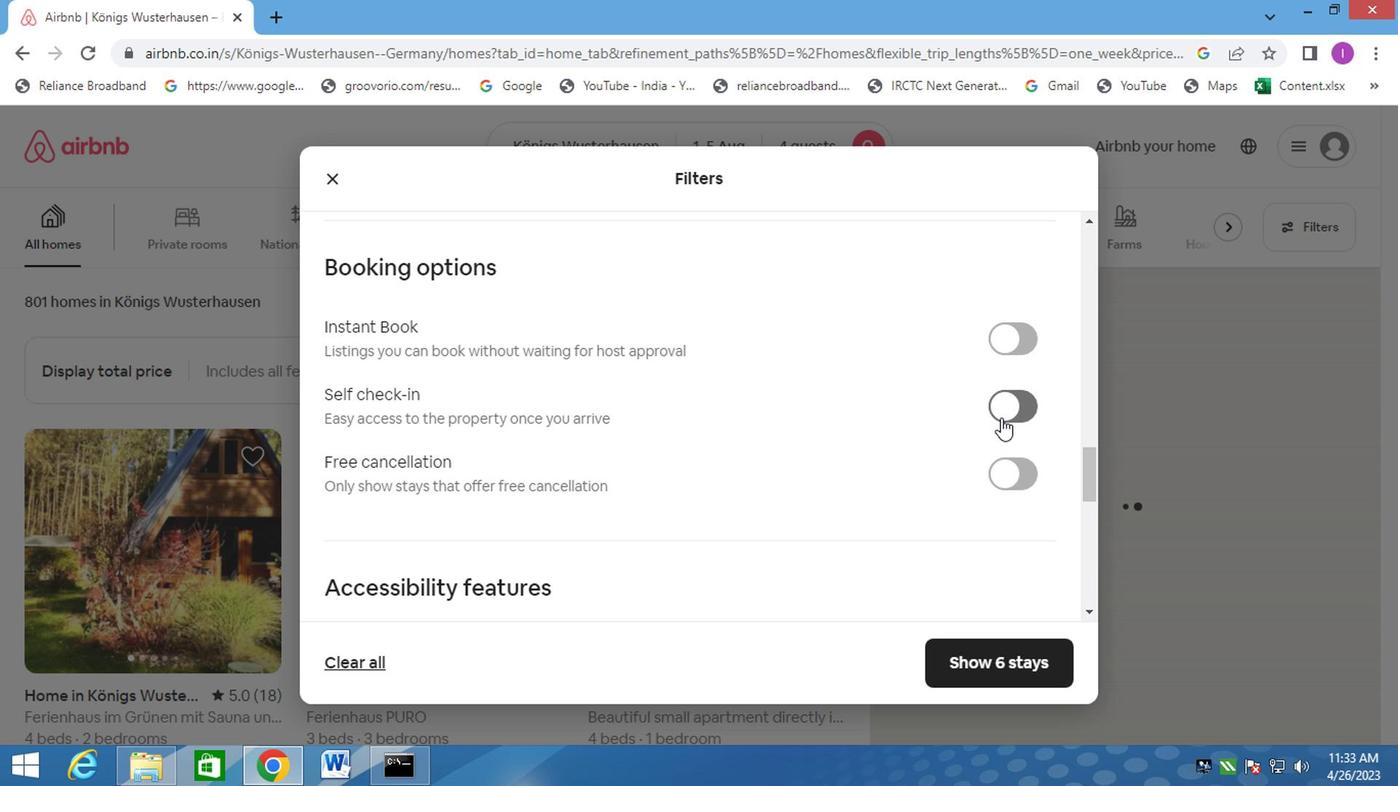 
Action: Mouse pressed left at (1004, 417)
Screenshot: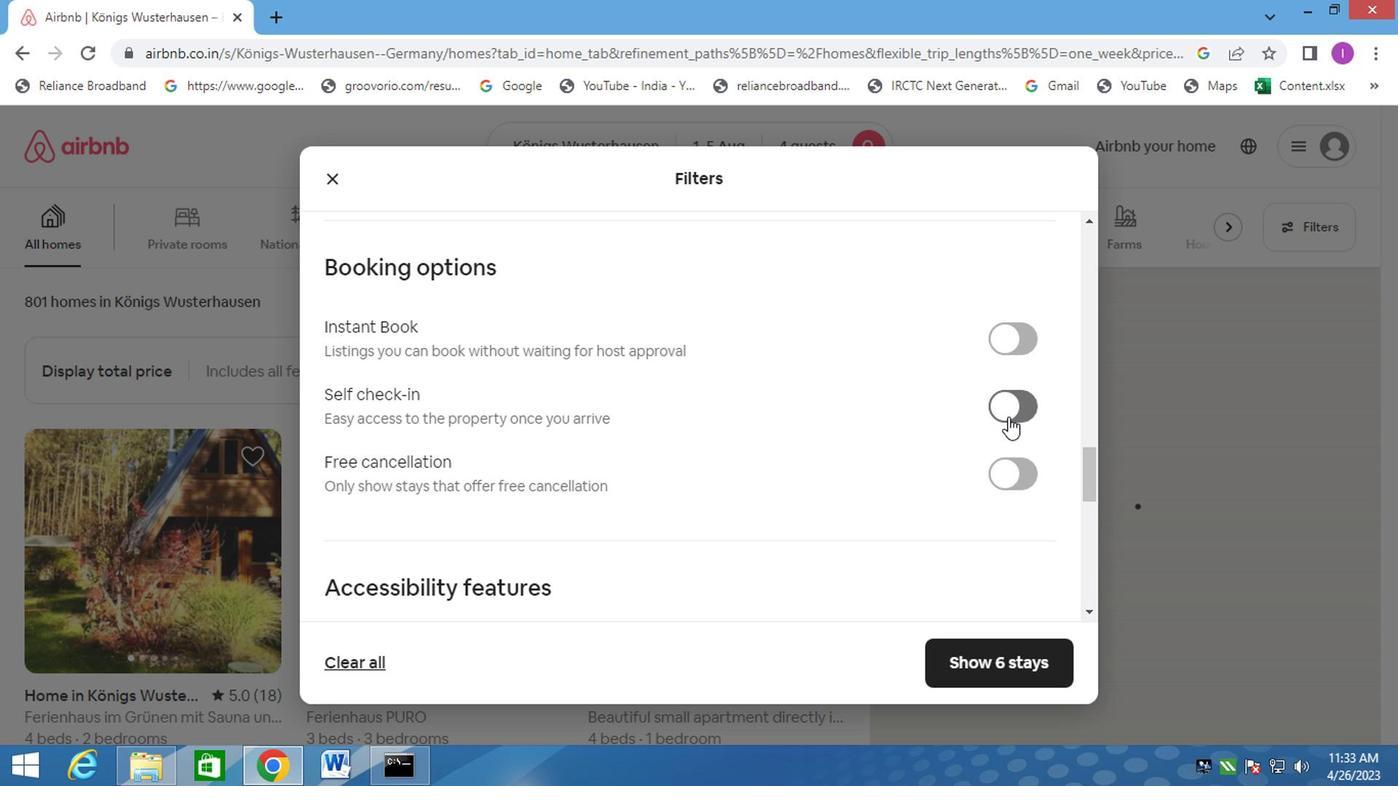 
Action: Mouse moved to (655, 429)
Screenshot: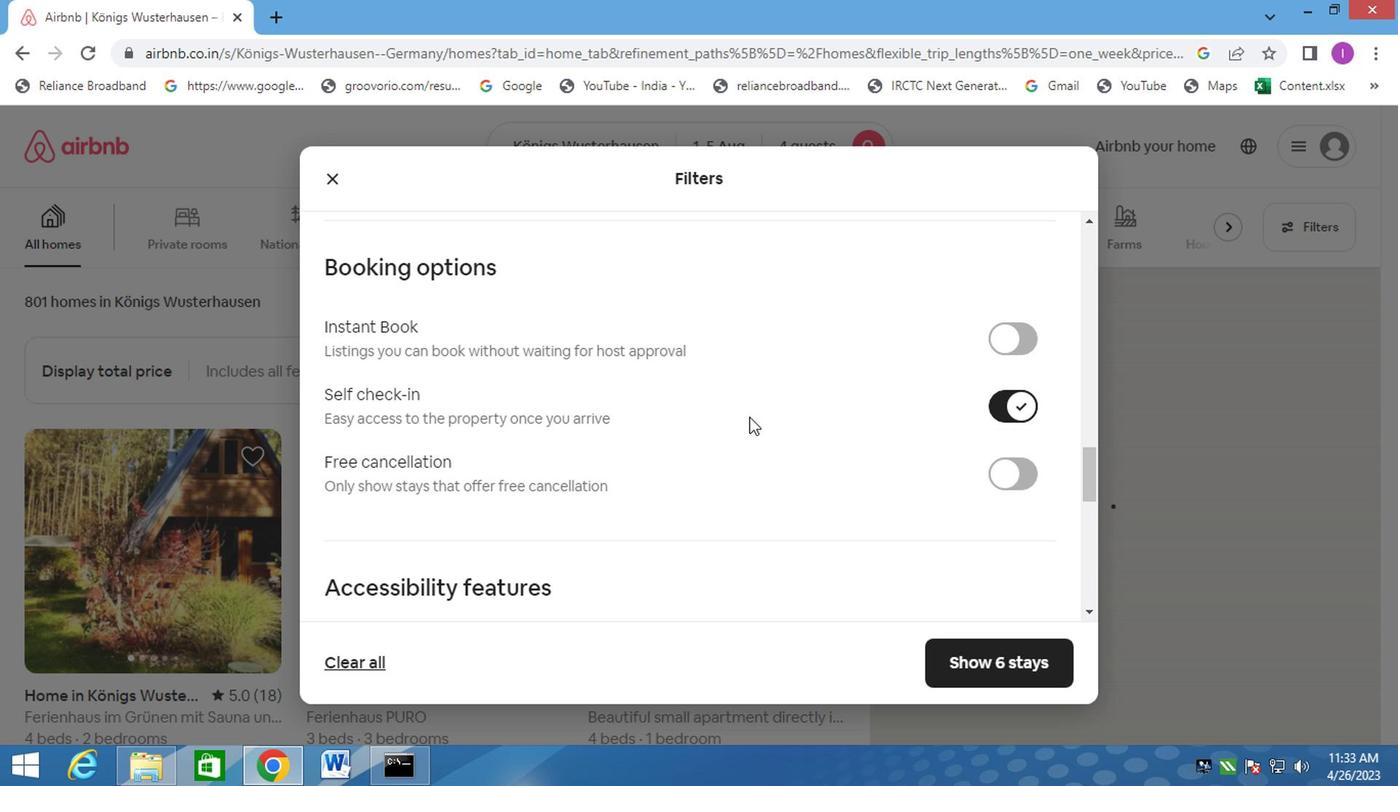 
Action: Mouse scrolled (655, 428) with delta (0, 0)
Screenshot: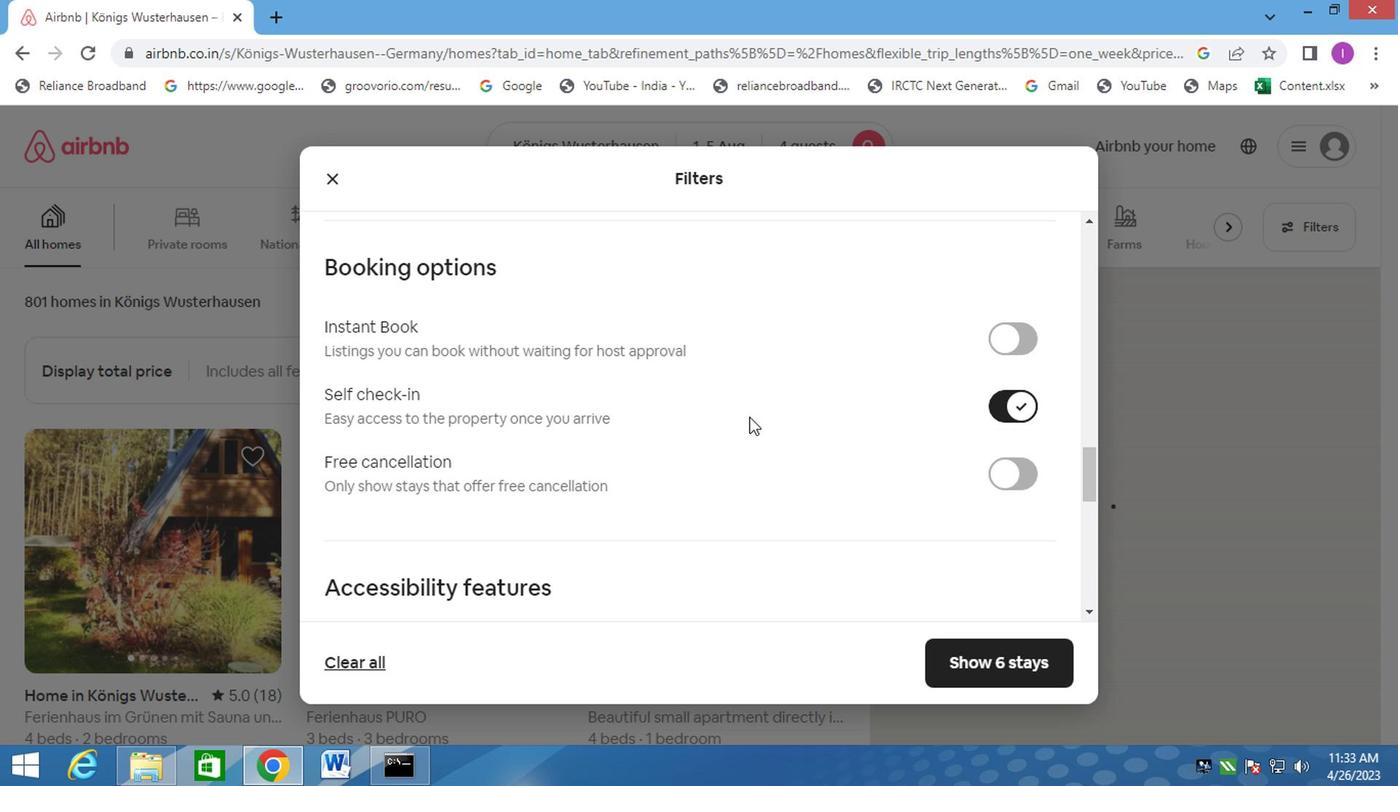 
Action: Mouse scrolled (655, 428) with delta (0, 0)
Screenshot: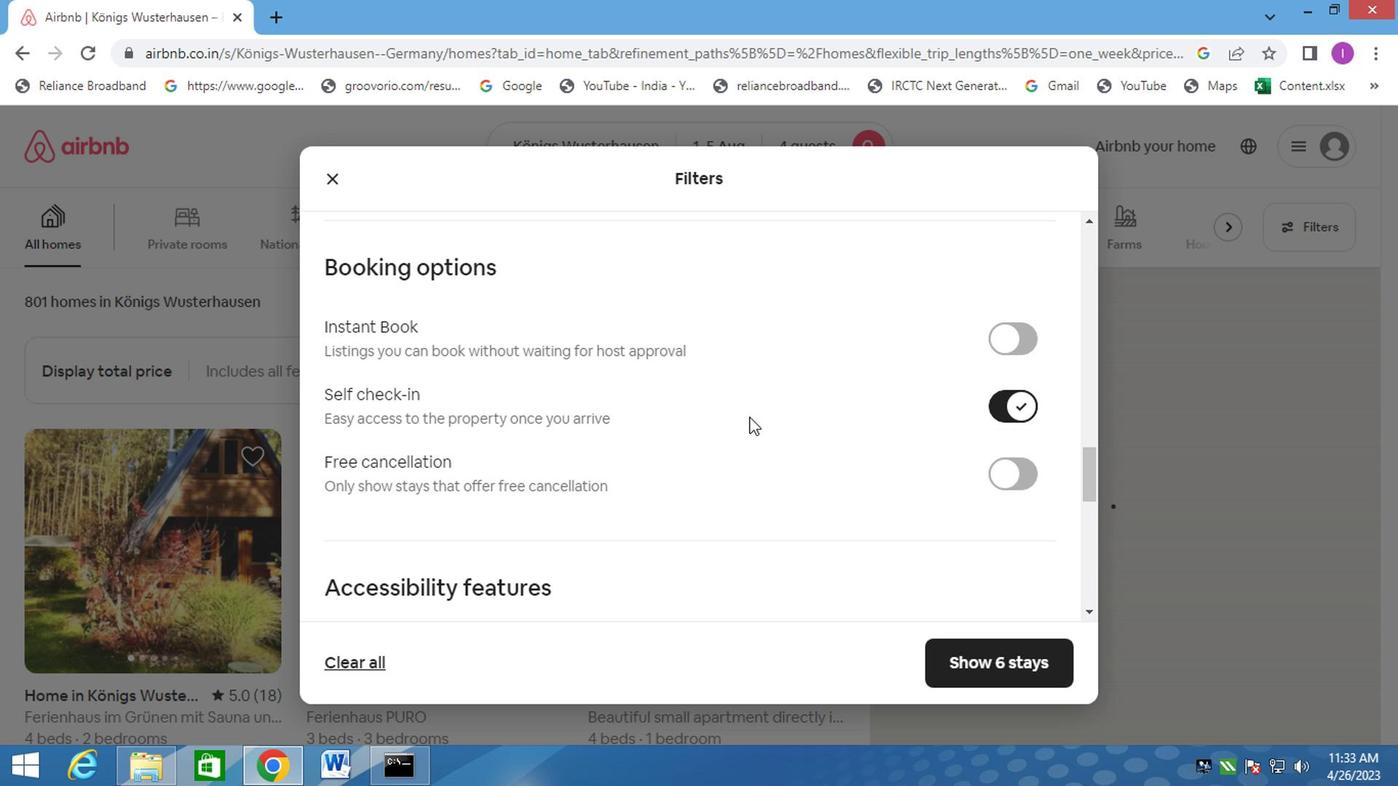
Action: Mouse moved to (654, 429)
Screenshot: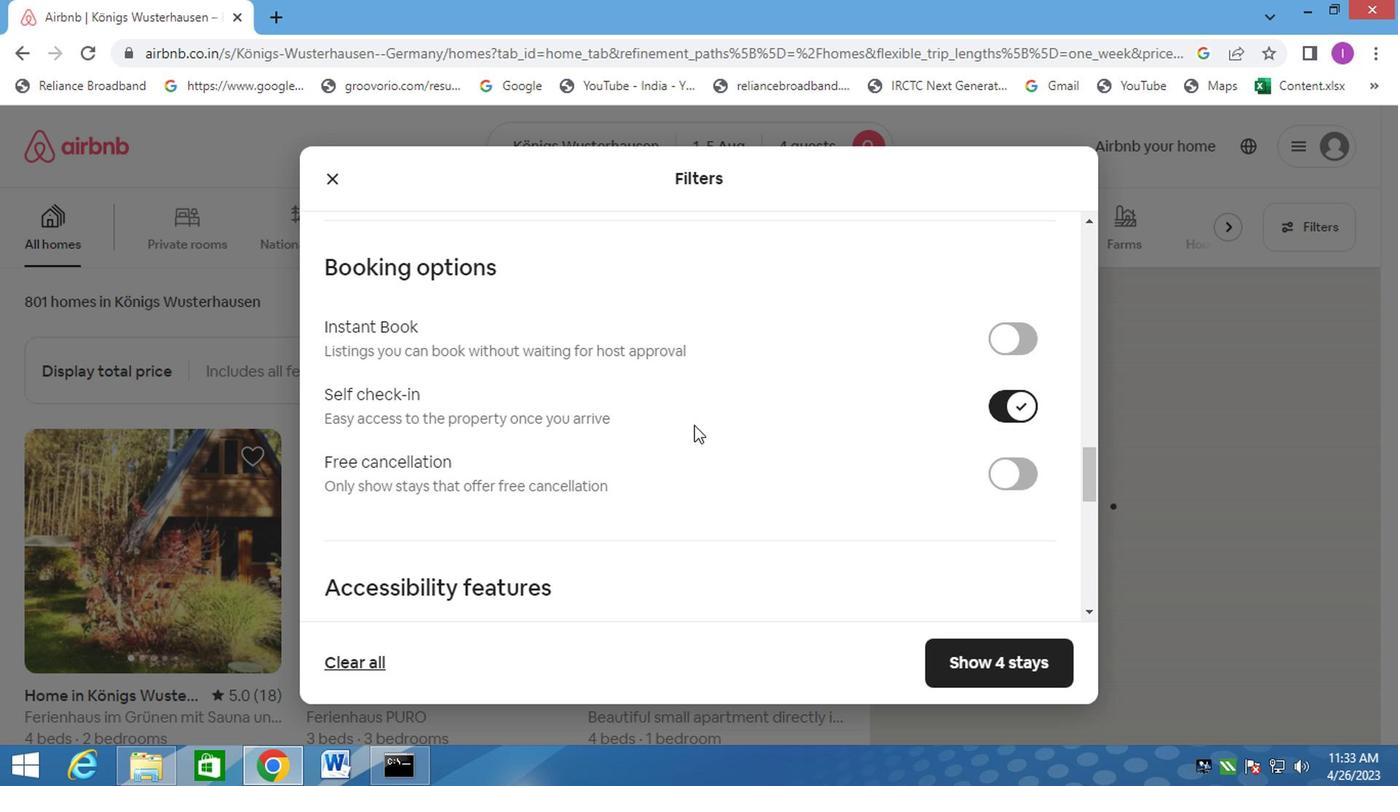 
Action: Mouse scrolled (654, 428) with delta (0, 0)
Screenshot: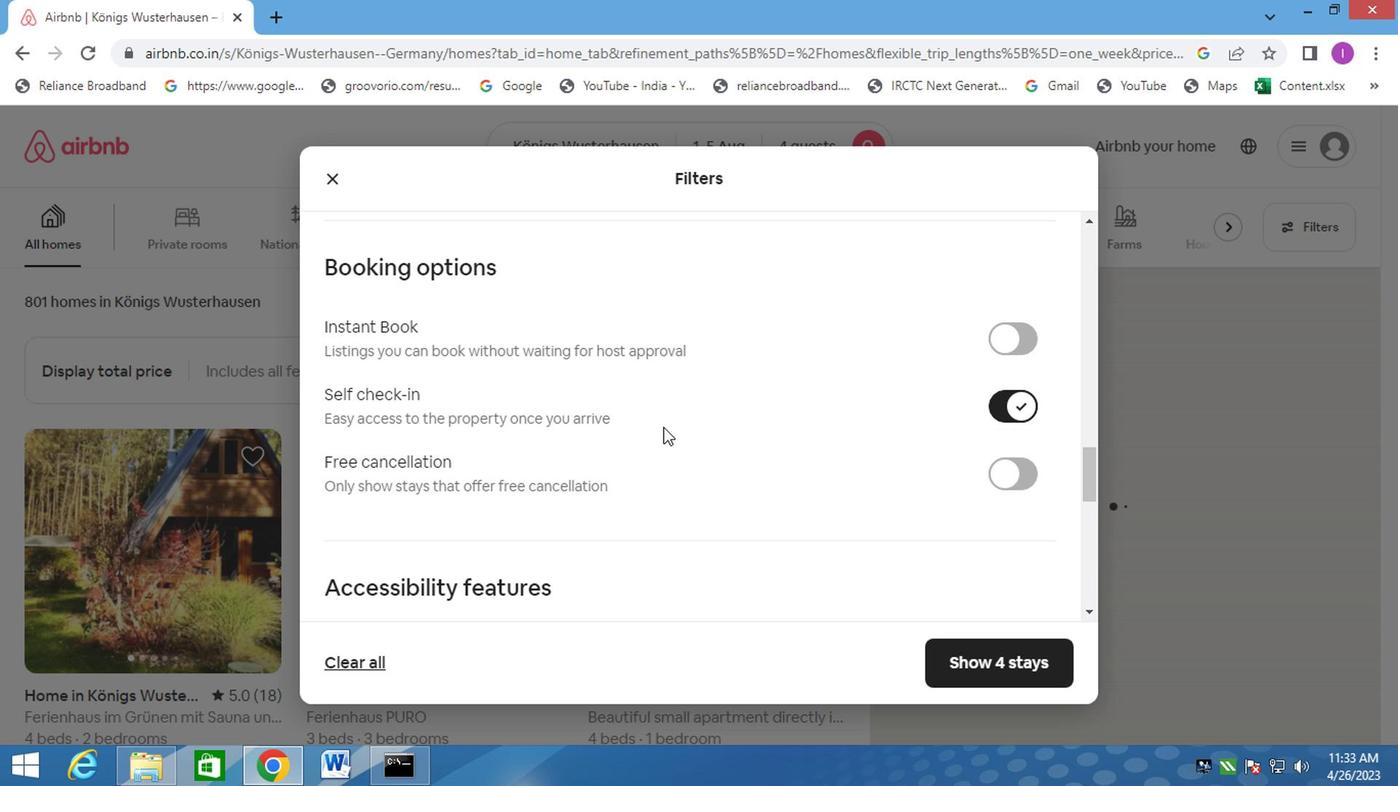 
Action: Mouse moved to (654, 427)
Screenshot: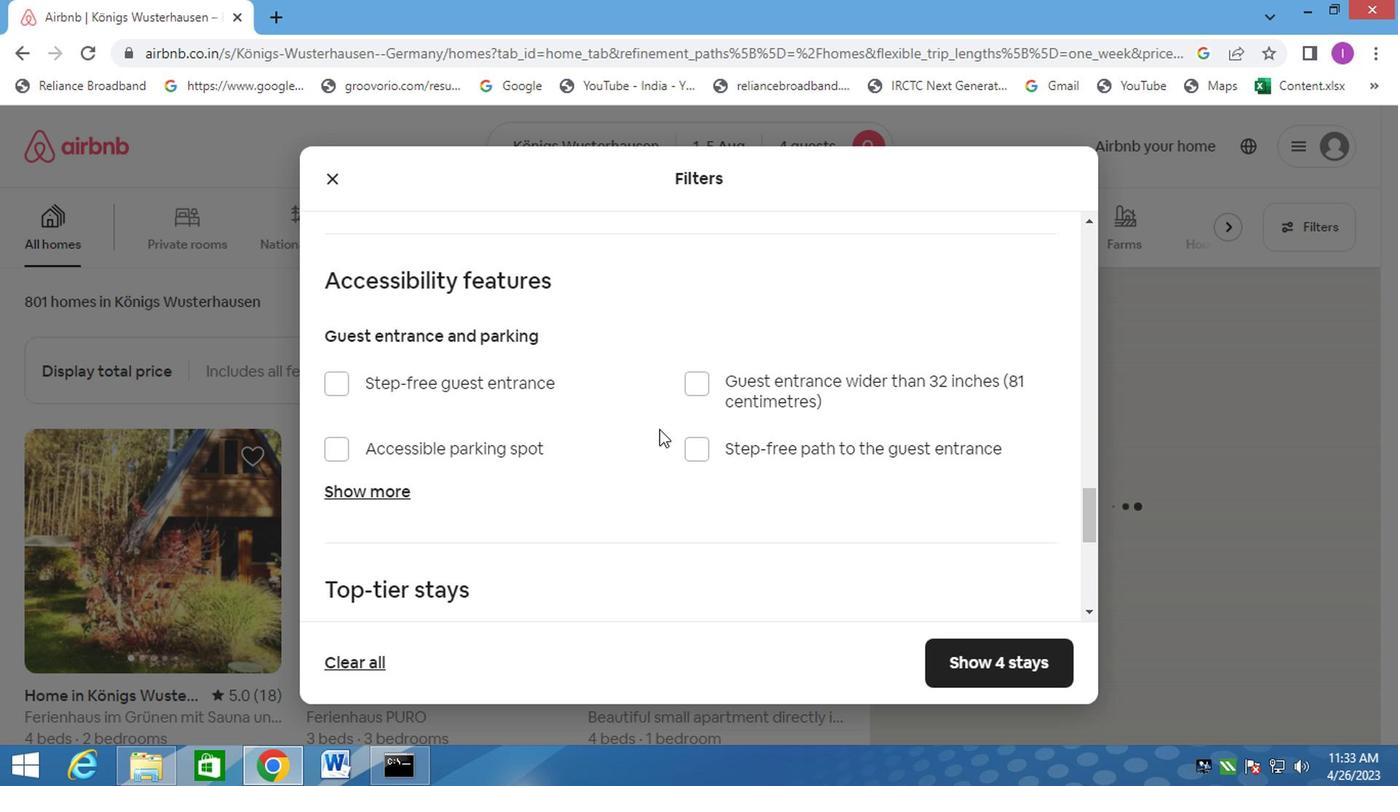 
Action: Mouse scrolled (654, 426) with delta (0, 0)
Screenshot: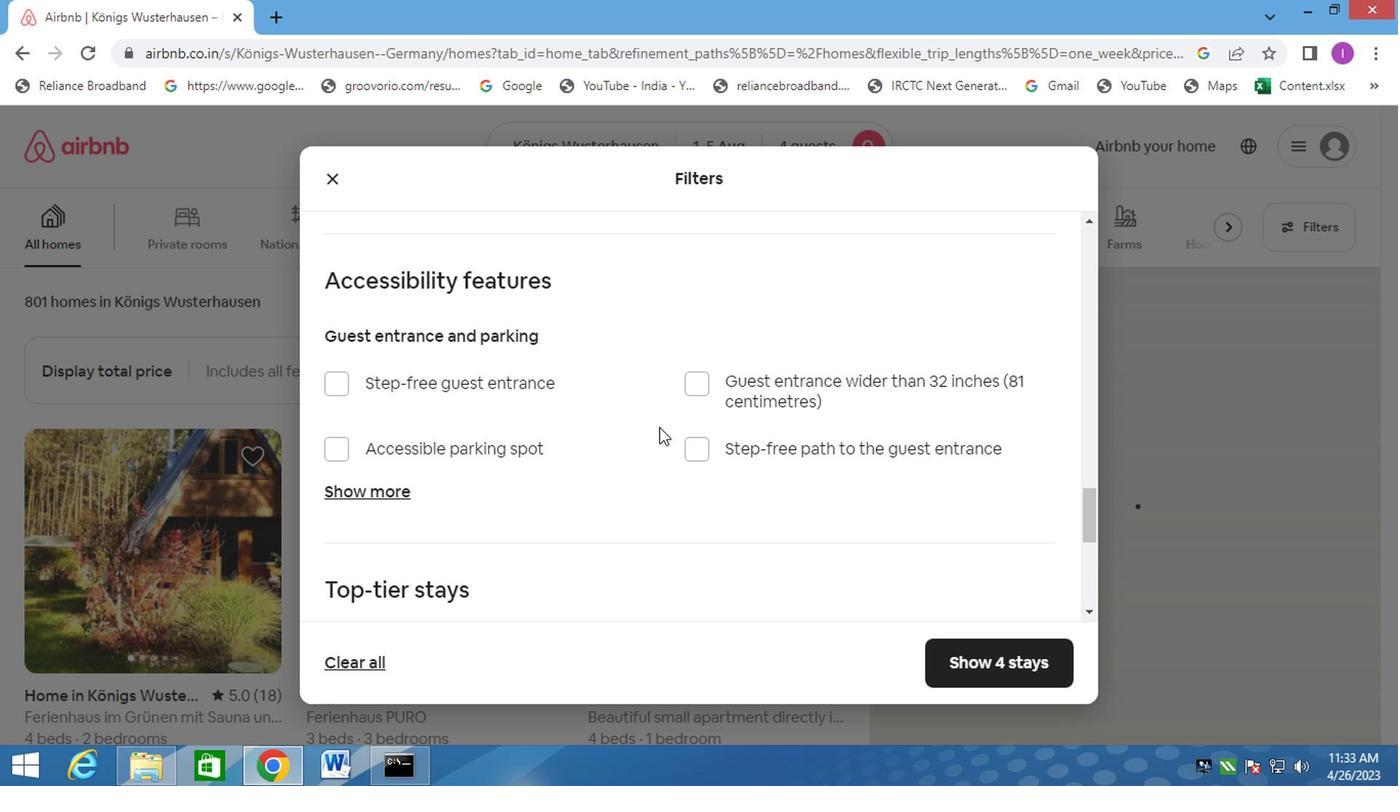 
Action: Mouse scrolled (654, 426) with delta (0, 0)
Screenshot: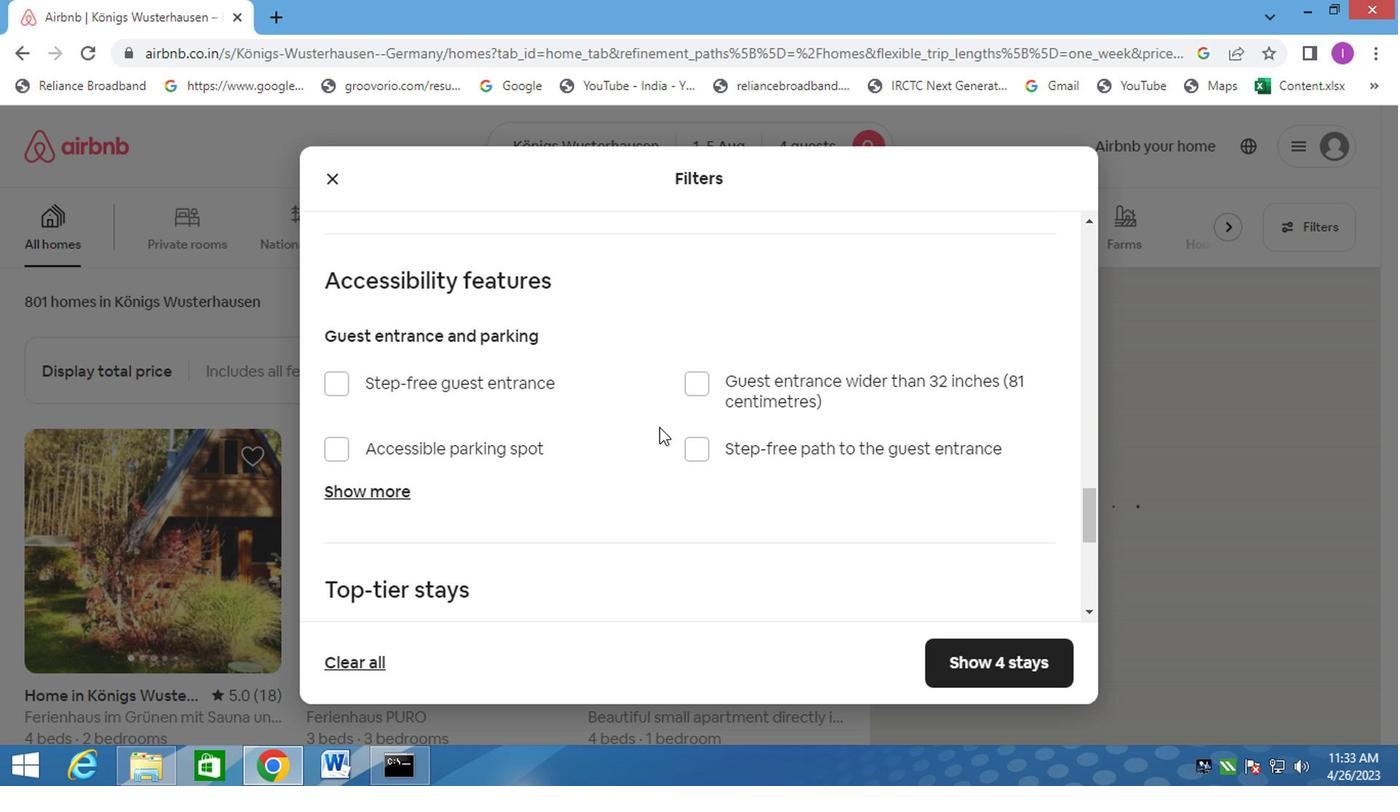 
Action: Mouse moved to (654, 426)
Screenshot: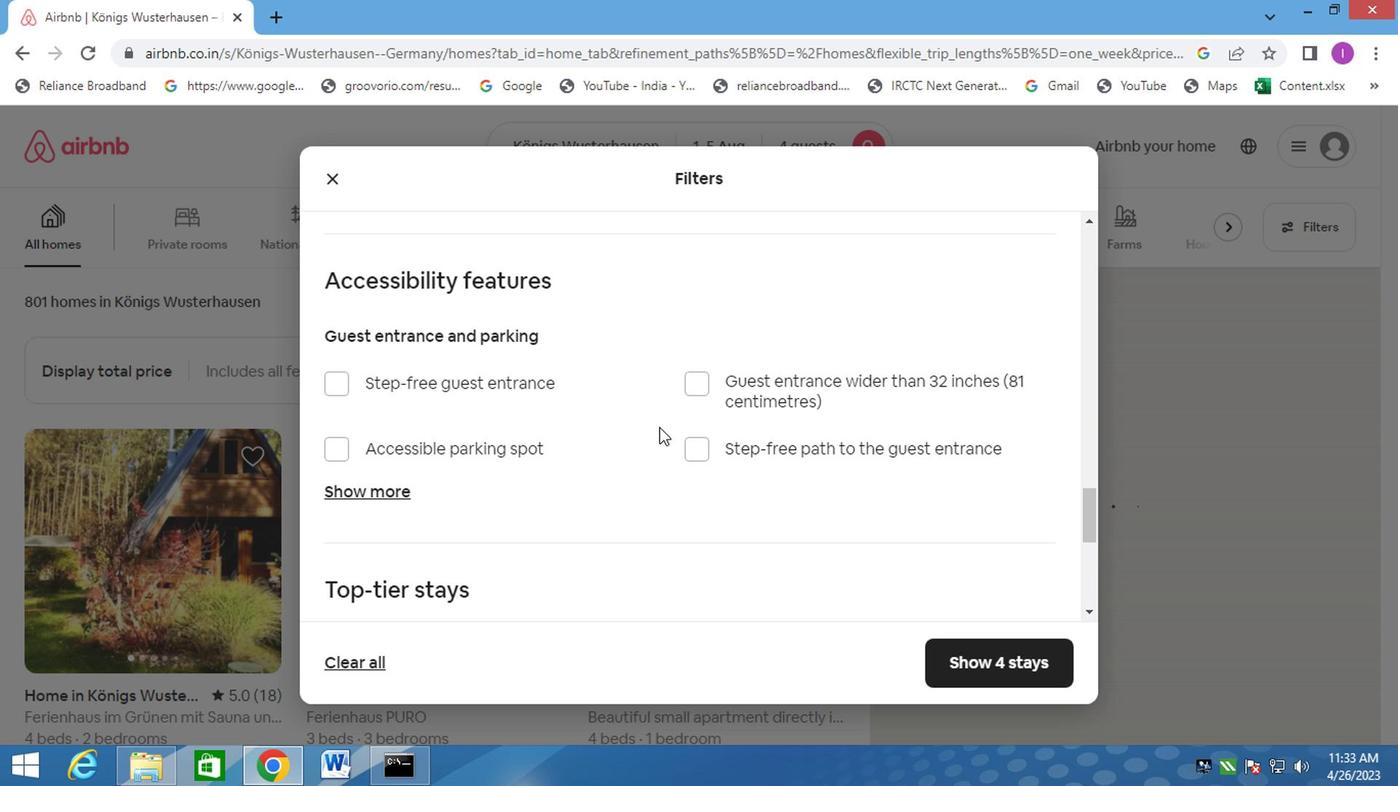 
Action: Mouse scrolled (654, 425) with delta (0, -1)
Screenshot: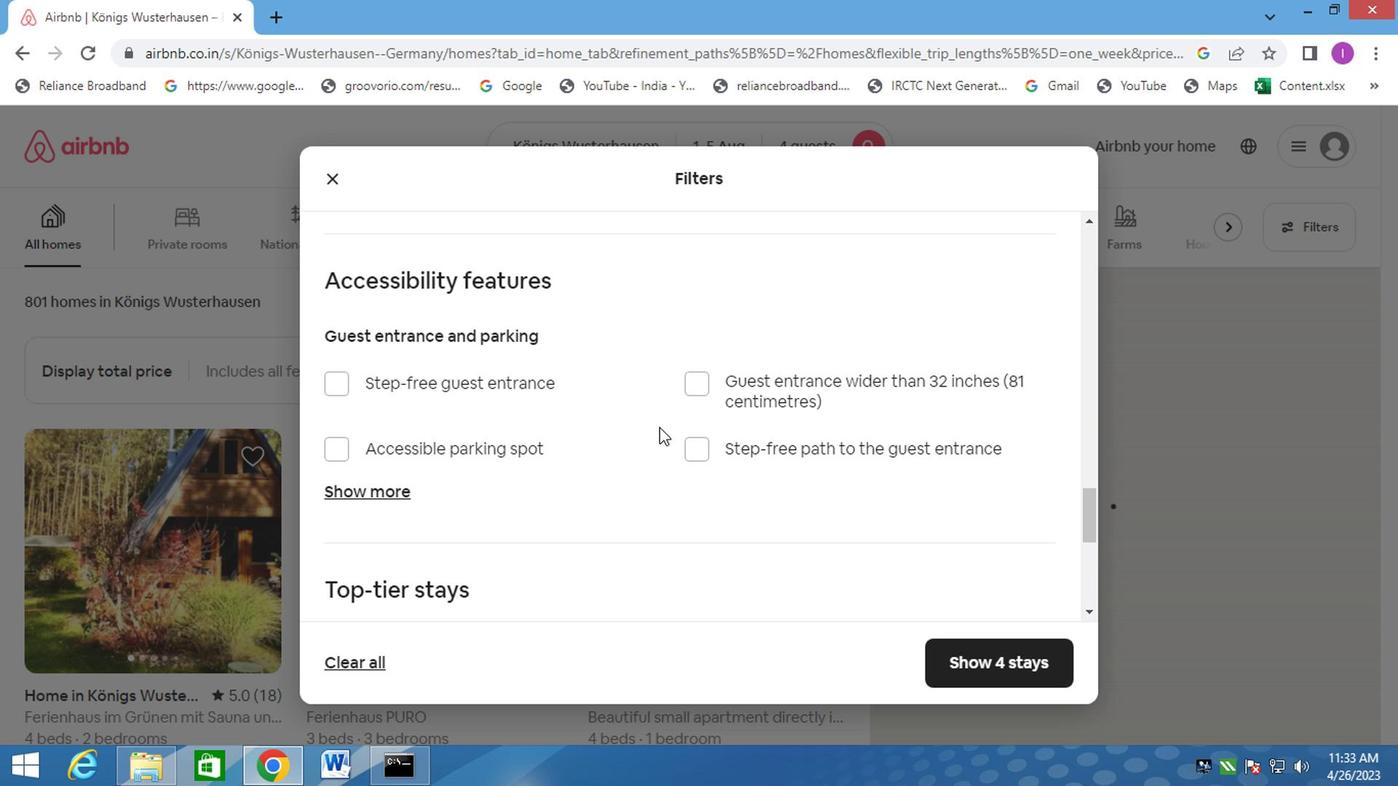 
Action: Mouse moved to (649, 426)
Screenshot: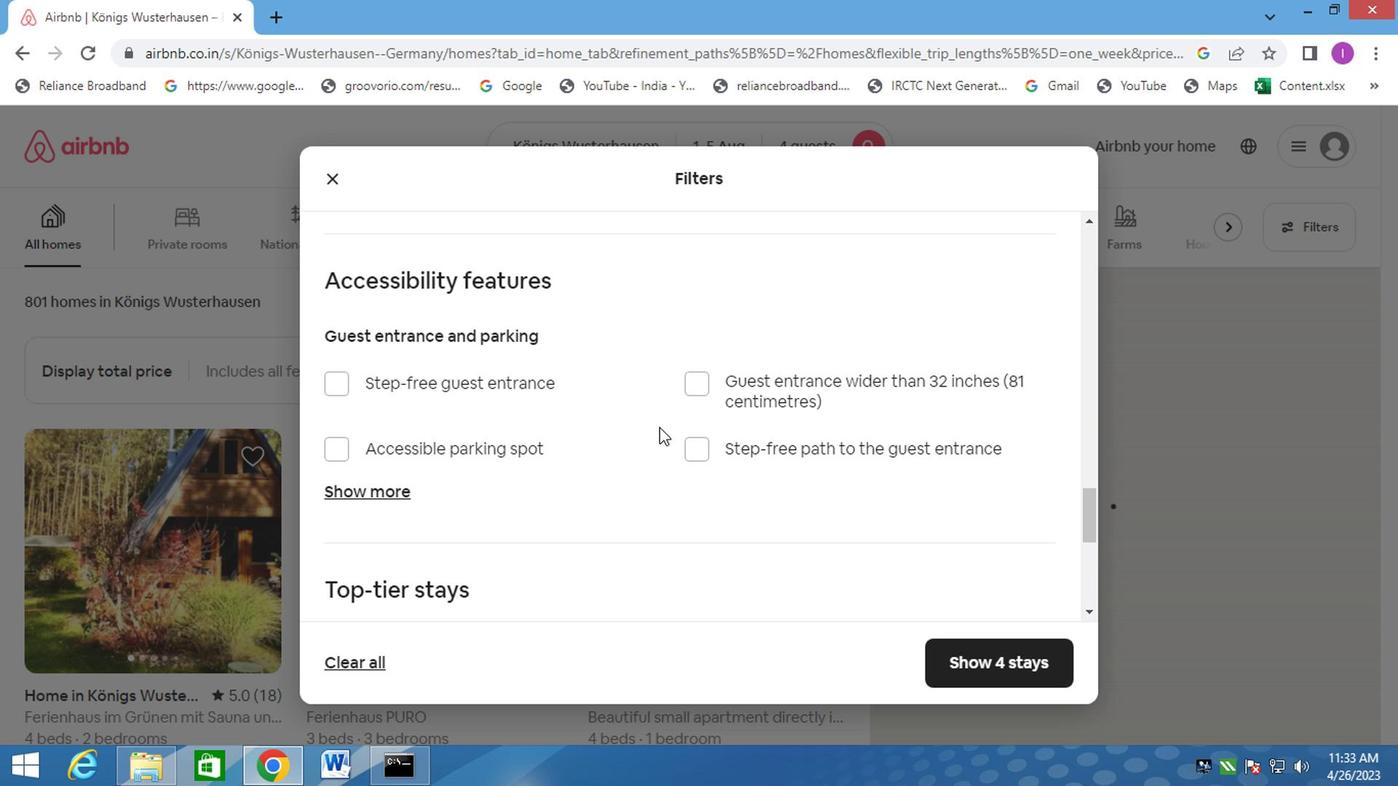 
Action: Mouse scrolled (649, 425) with delta (0, -1)
Screenshot: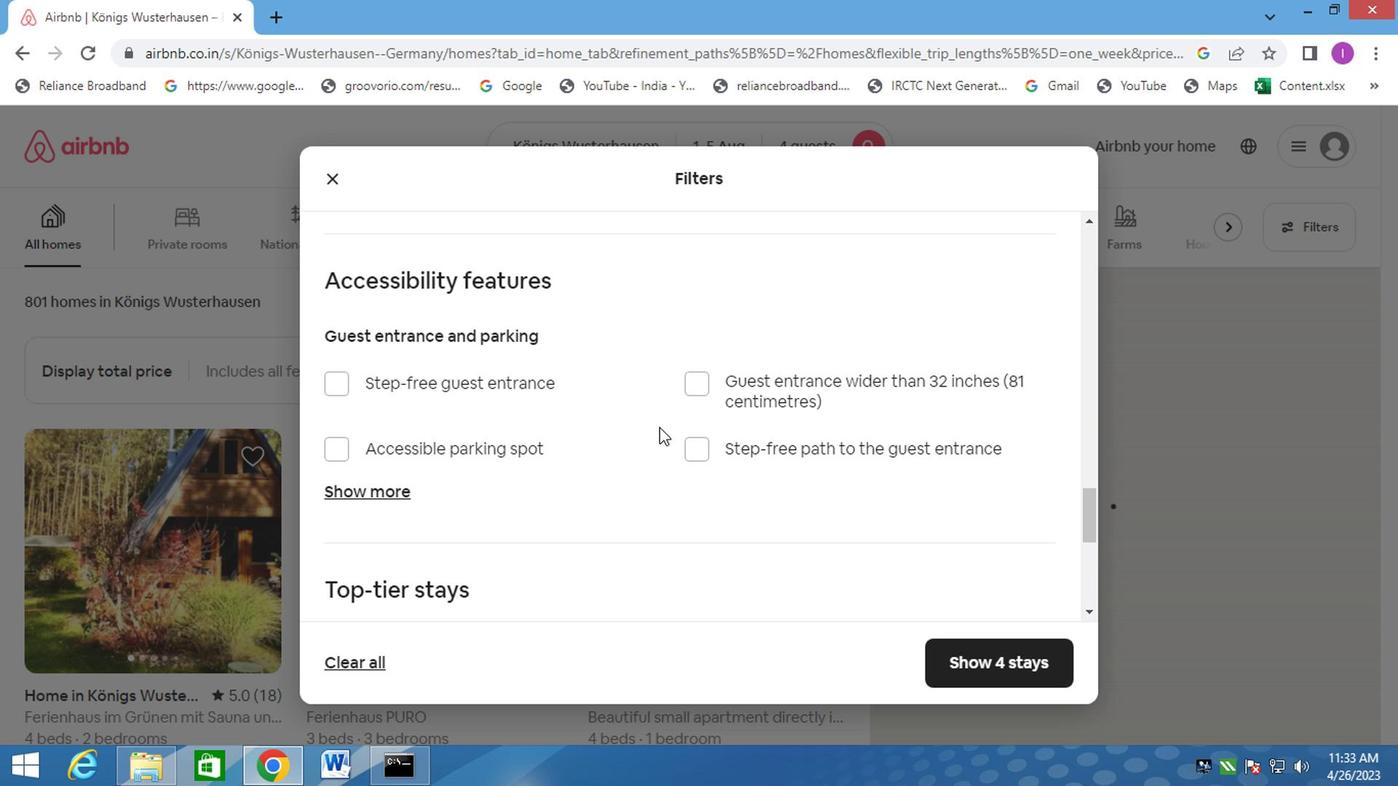 
Action: Mouse moved to (582, 439)
Screenshot: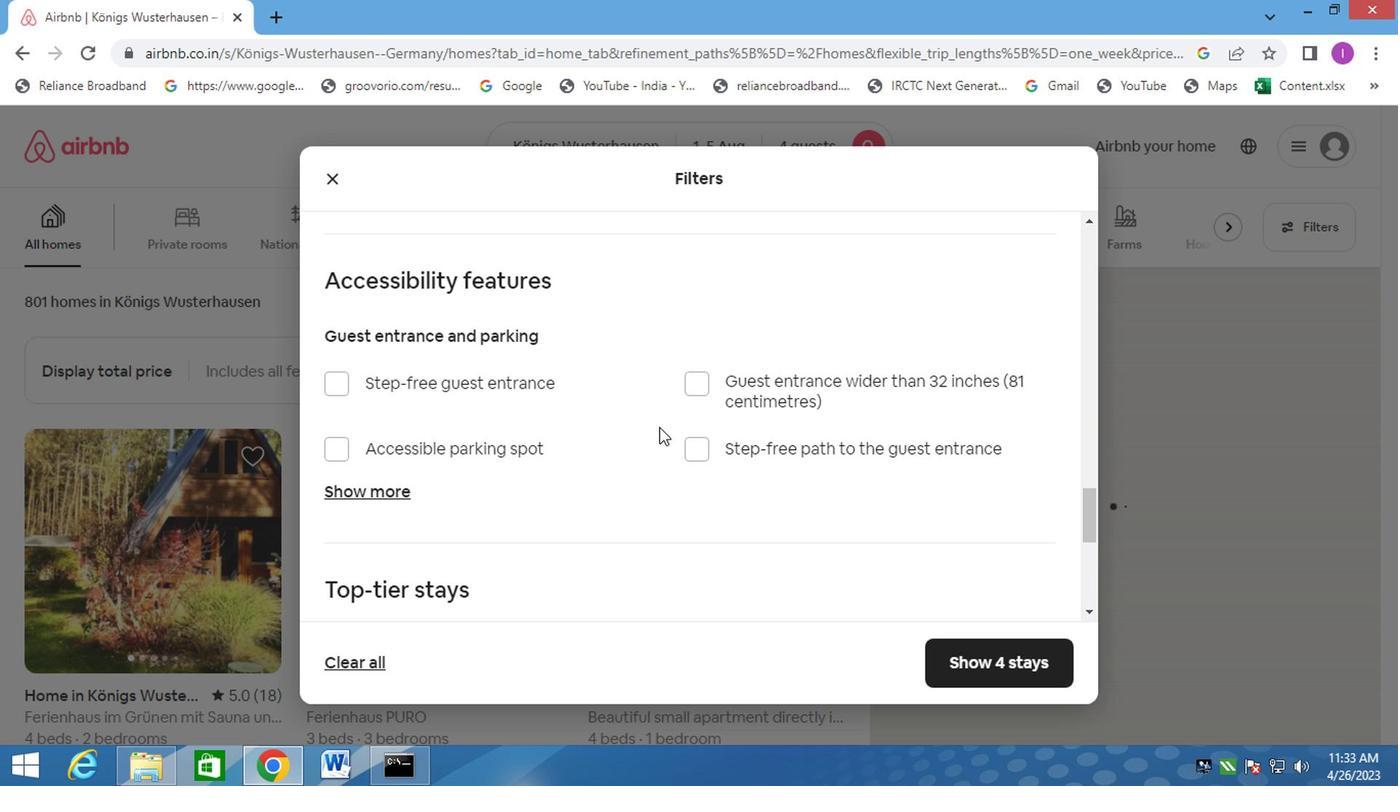 
Action: Mouse scrolled (582, 437) with delta (0, -1)
Screenshot: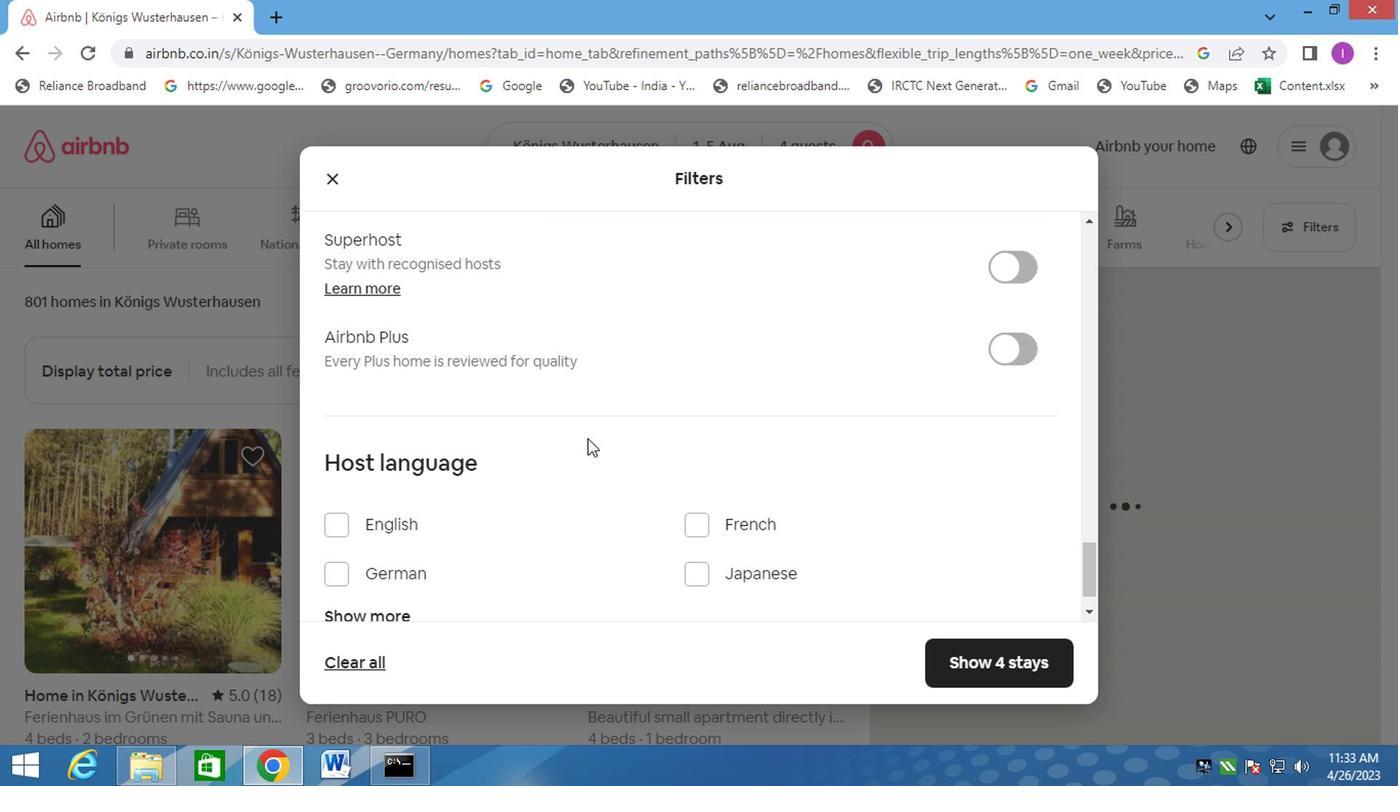 
Action: Mouse moved to (581, 439)
Screenshot: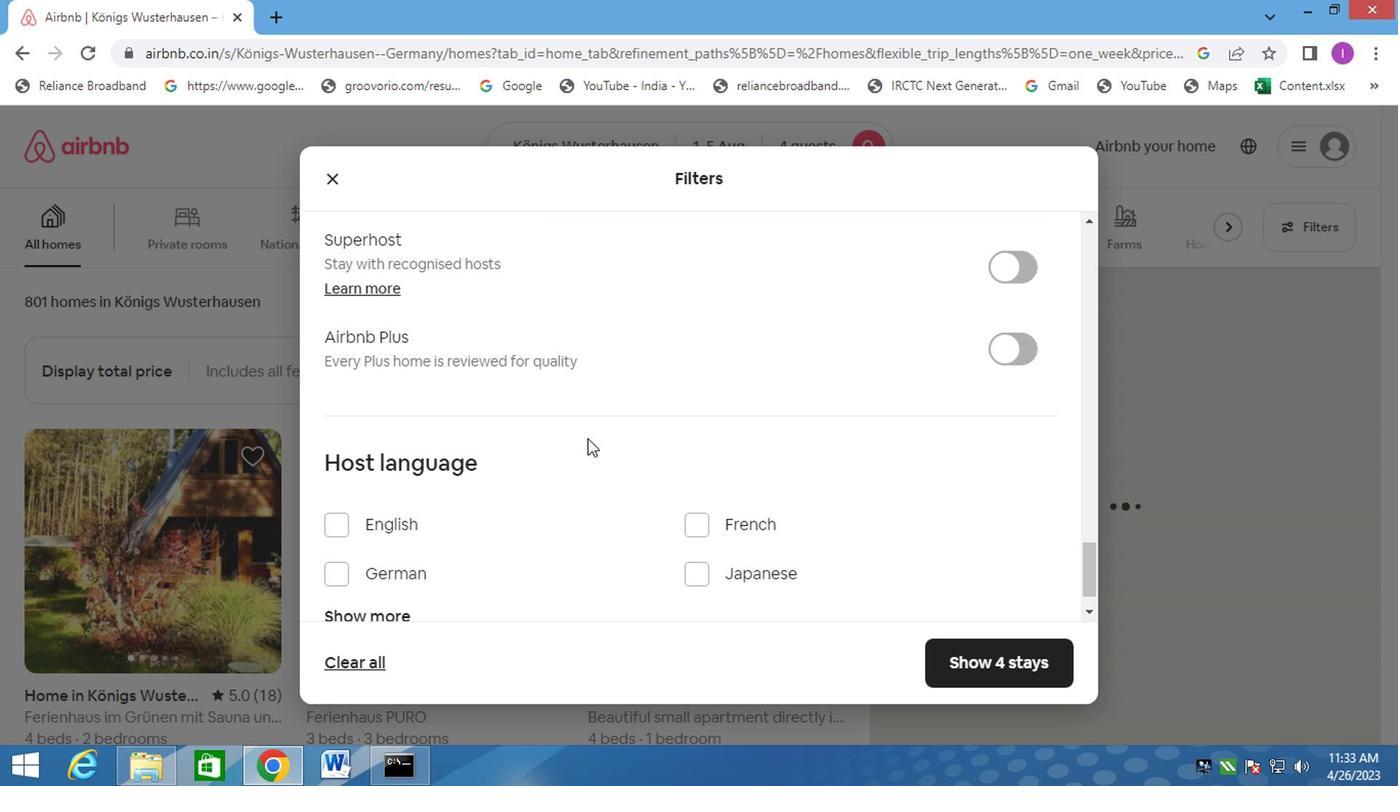 
Action: Mouse scrolled (581, 439) with delta (0, 0)
Screenshot: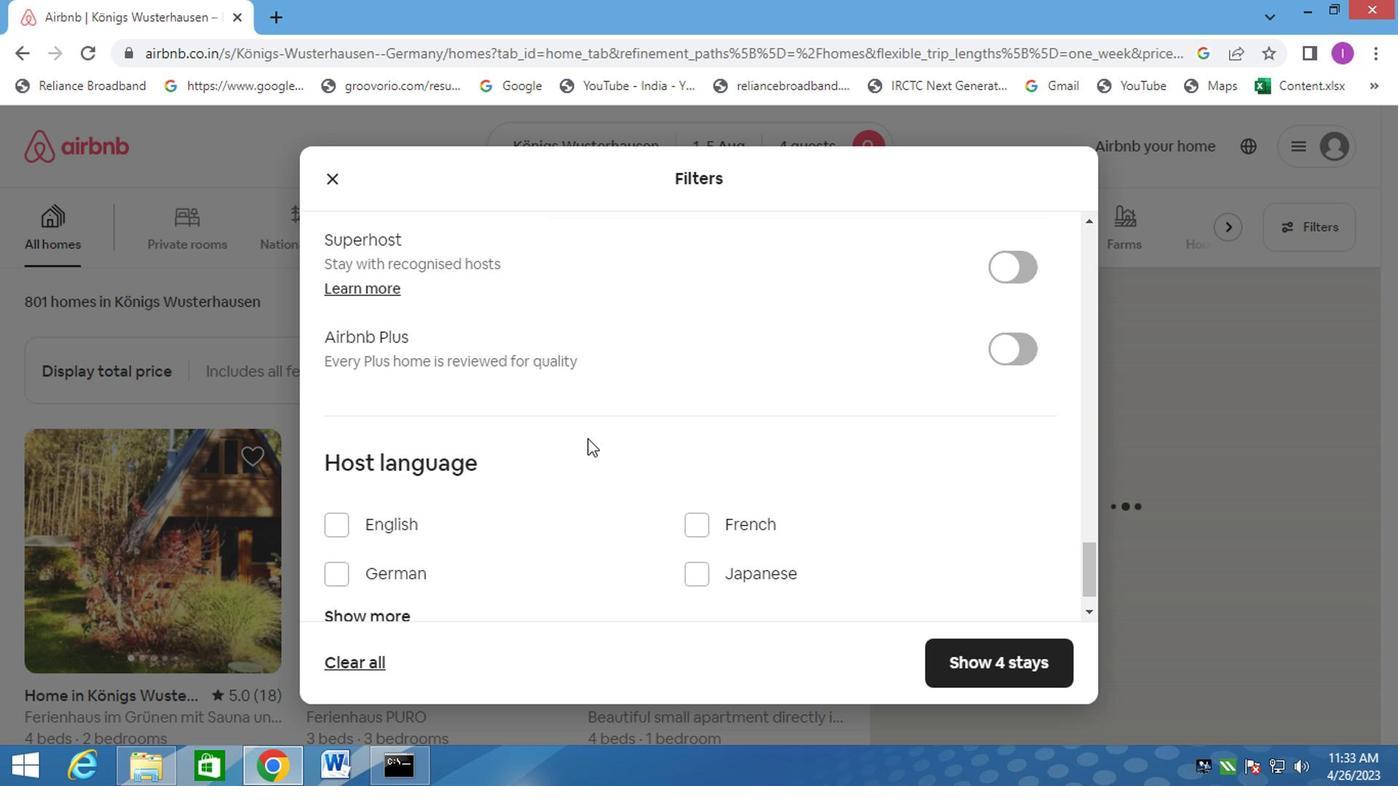 
Action: Mouse moved to (580, 440)
Screenshot: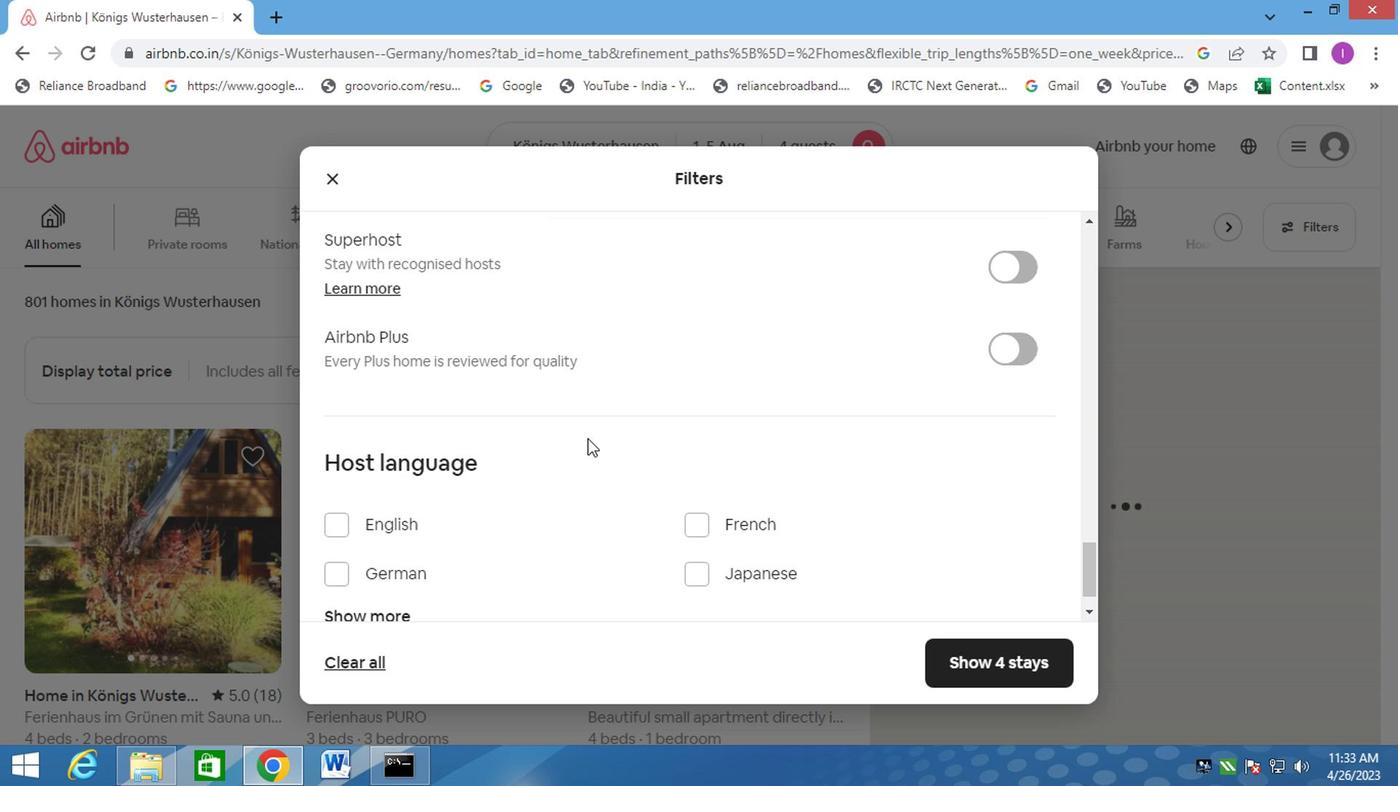 
Action: Mouse scrolled (580, 439) with delta (0, 0)
Screenshot: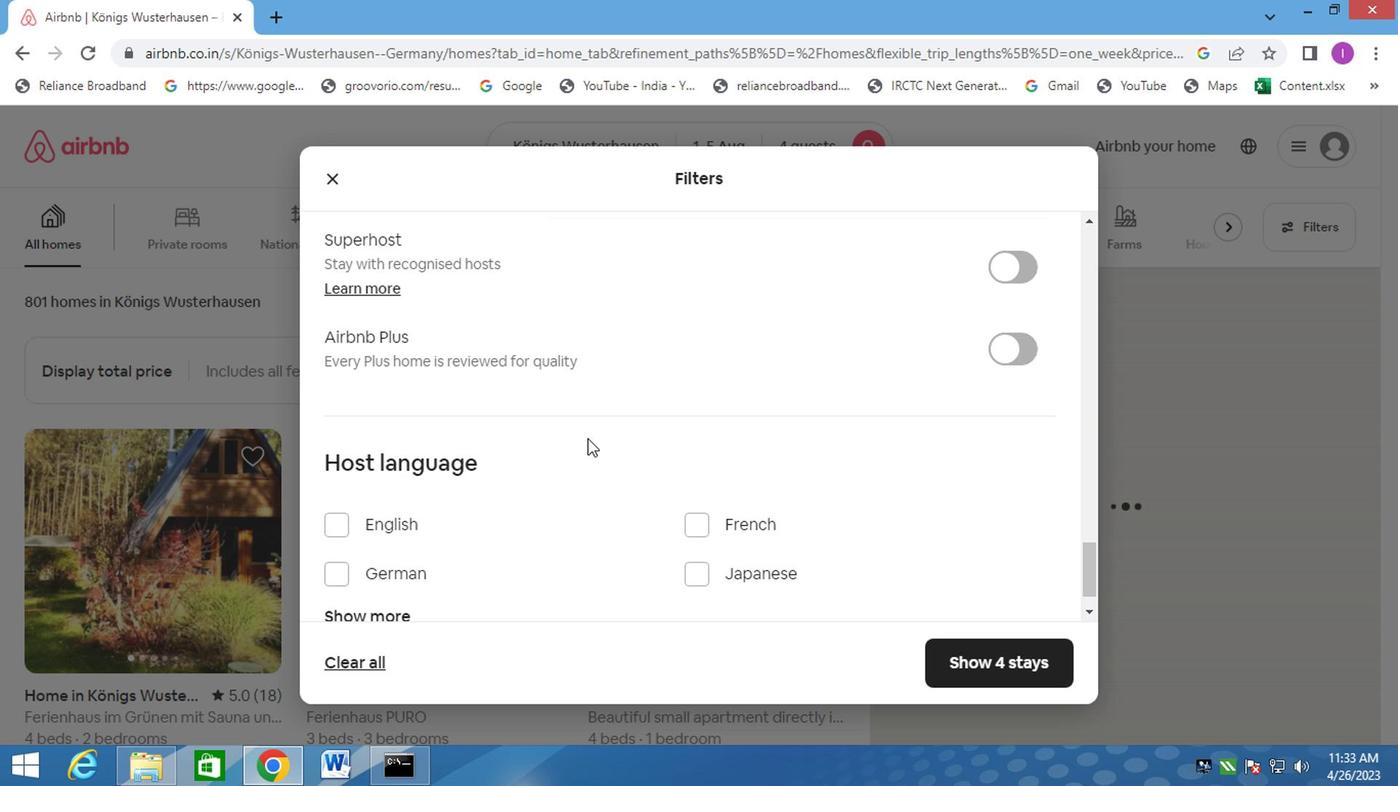 
Action: Mouse moved to (335, 473)
Screenshot: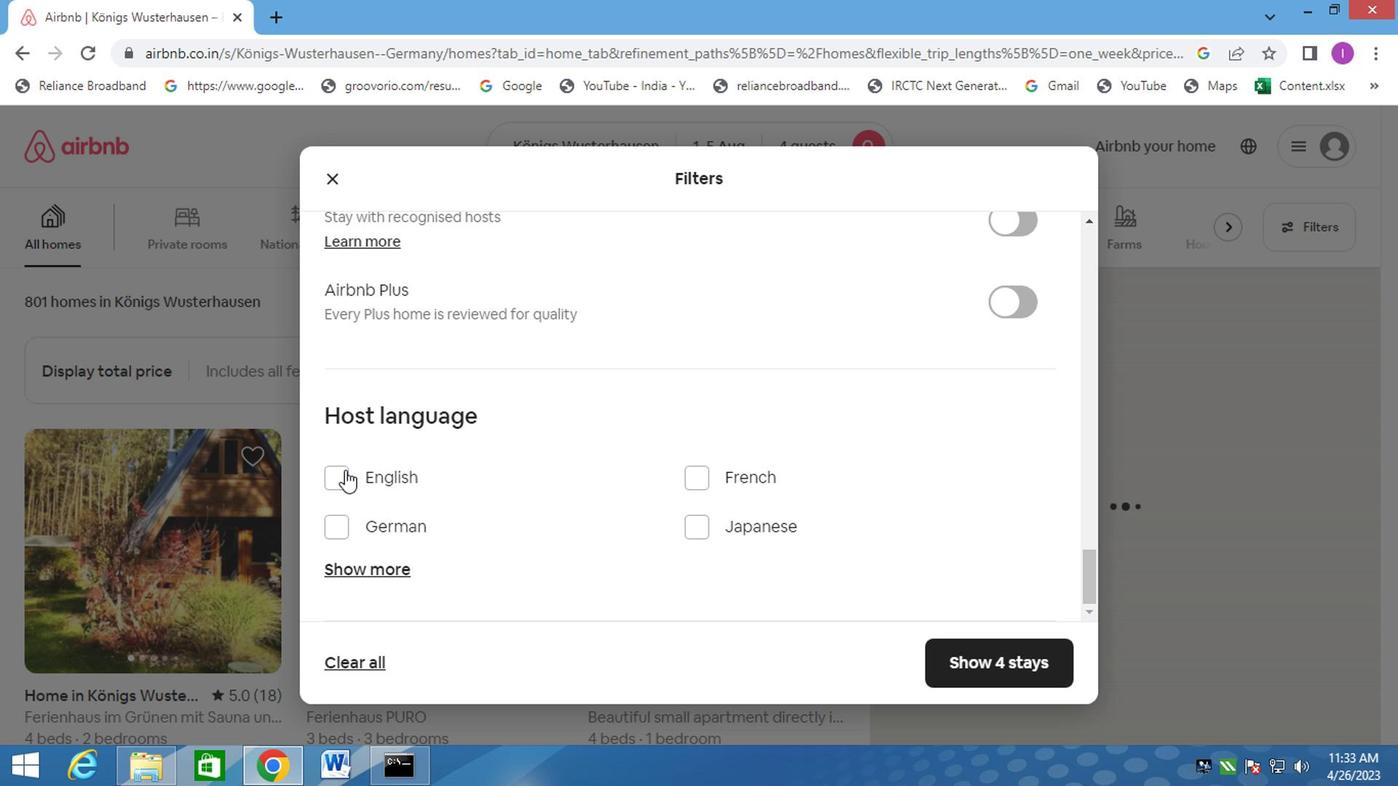 
Action: Mouse pressed left at (335, 473)
Screenshot: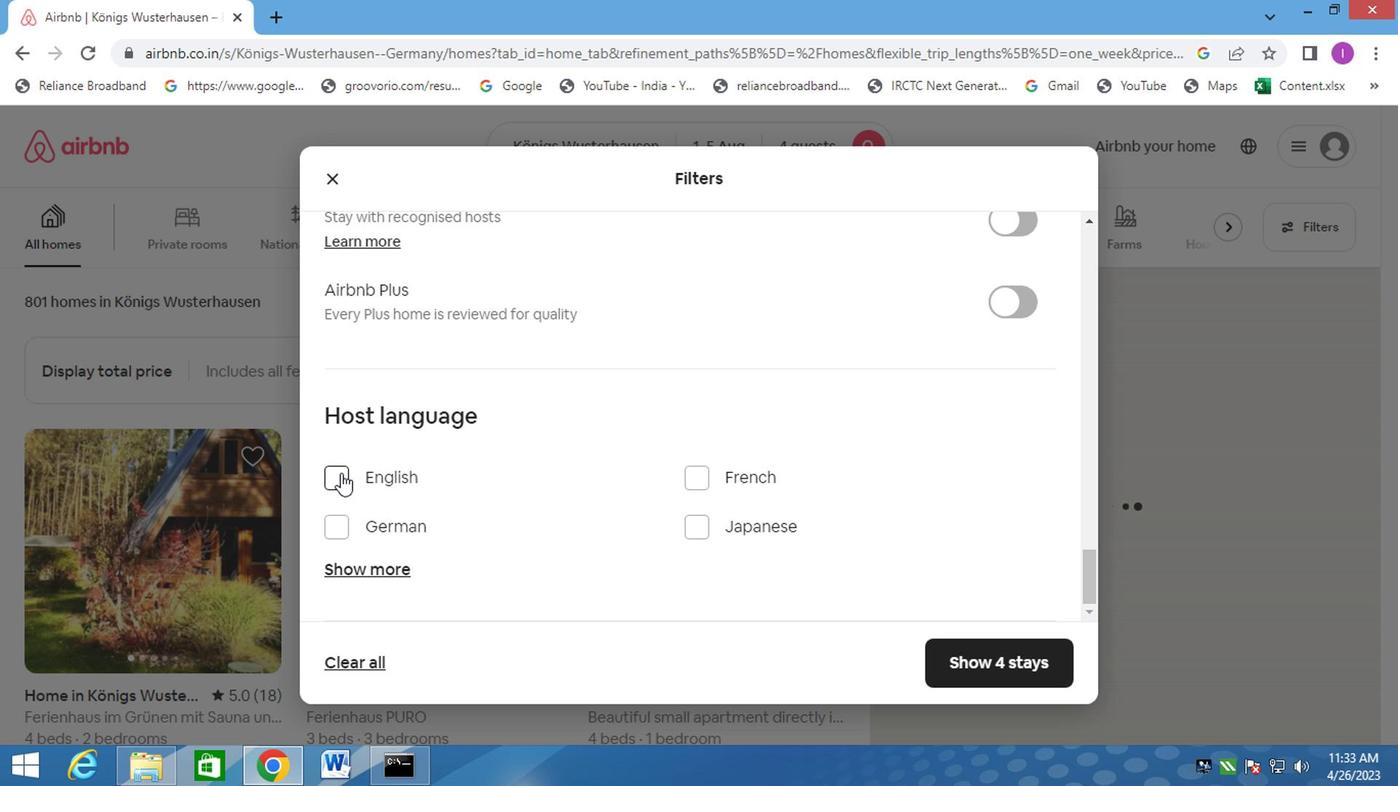 
Action: Mouse moved to (959, 677)
Screenshot: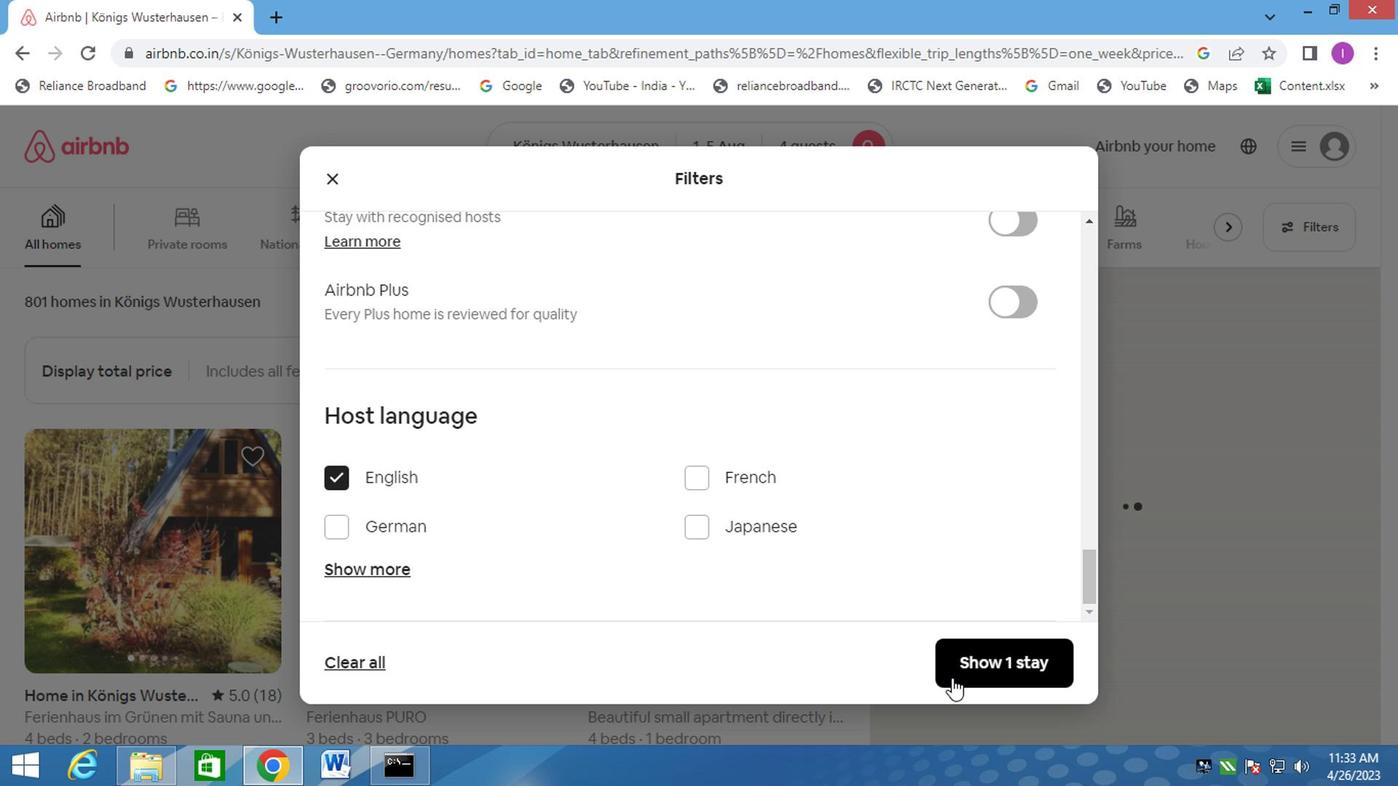 
Action: Mouse pressed left at (959, 677)
Screenshot: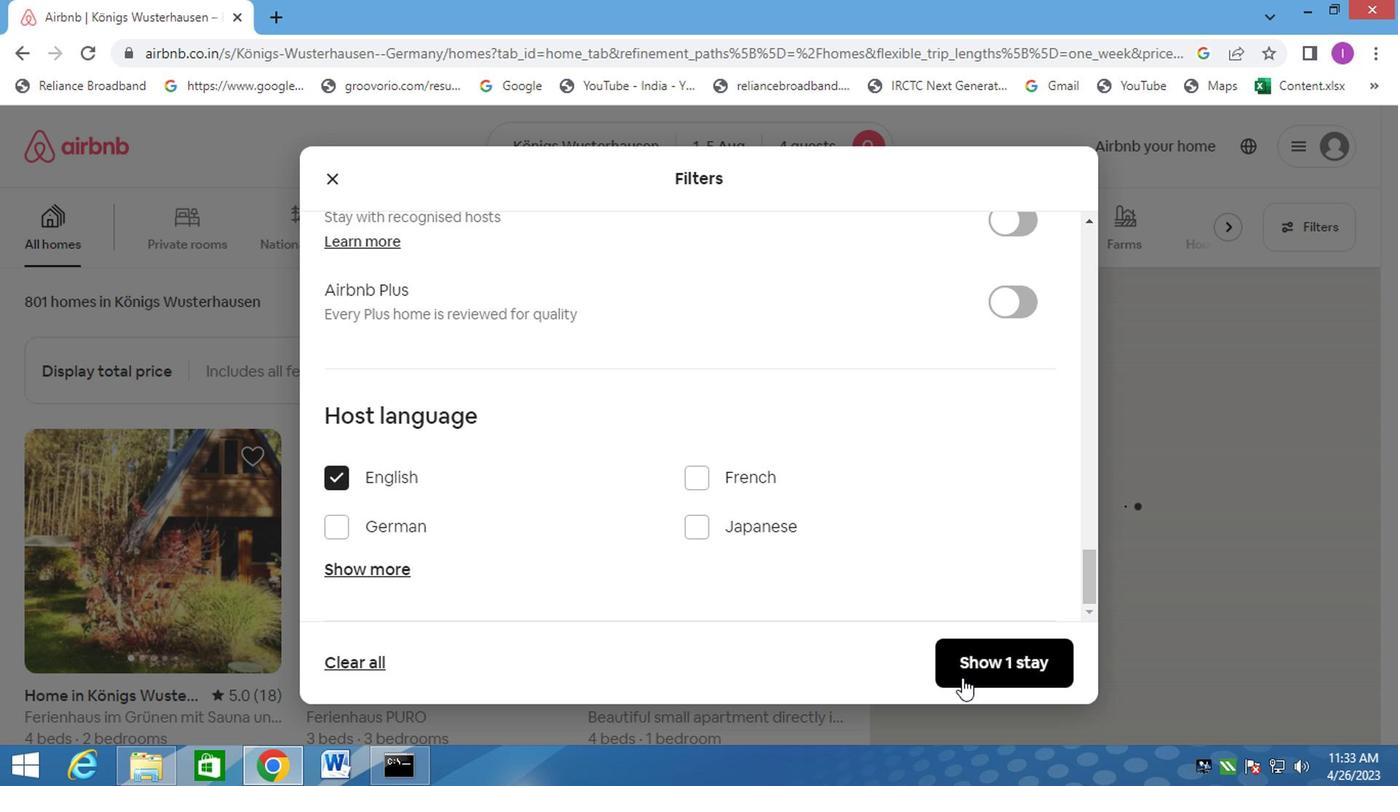 
Action: Mouse moved to (960, 644)
Screenshot: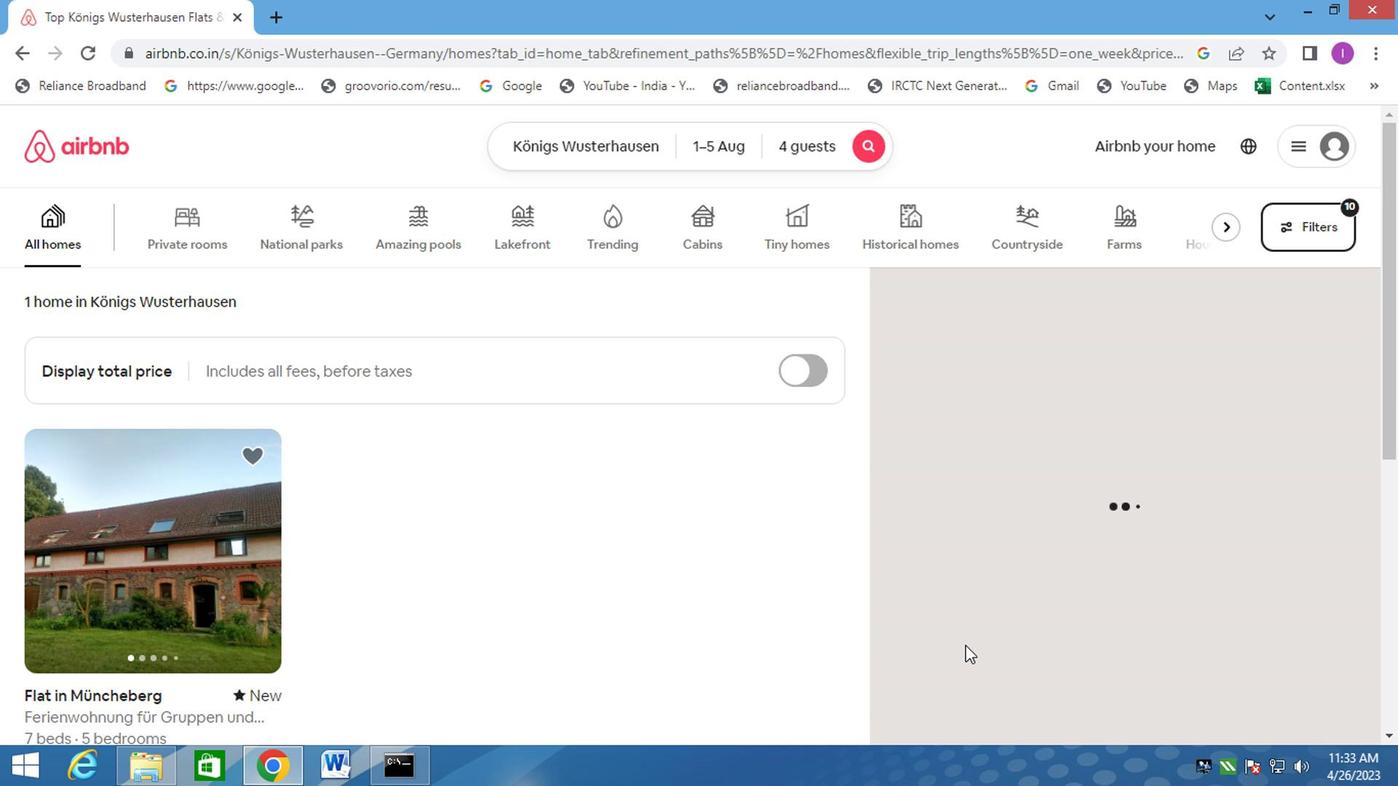 
